 Task: Explore Airbnb accommodation in Jalalpur, Pakistan from 27th December, 2023 to 30th December, 2023 for 6 adults. Place can be entire room with 3 bedrooms having 3 beds and 3 bathrooms. Property type can be guest house.
Action: Mouse moved to (397, 117)
Screenshot: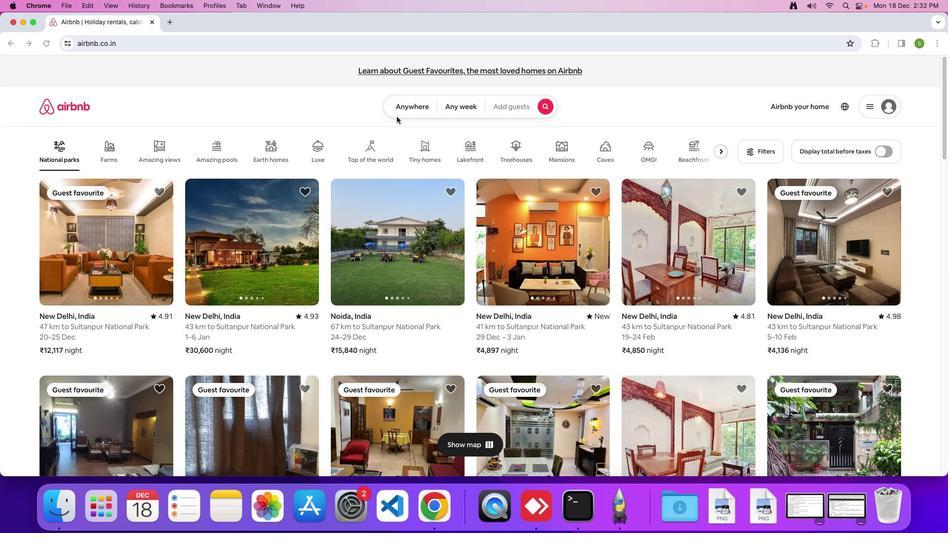 
Action: Mouse pressed left at (397, 117)
Screenshot: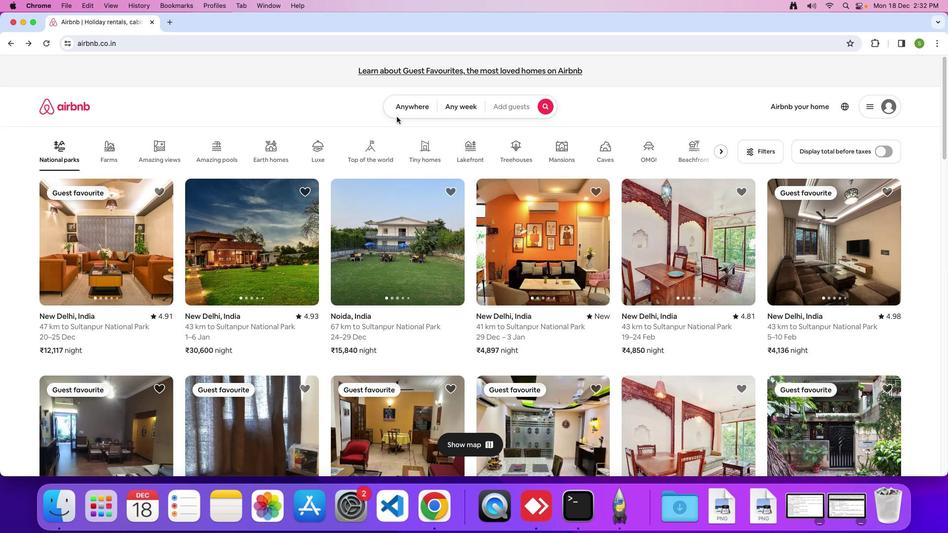 
Action: Mouse moved to (407, 109)
Screenshot: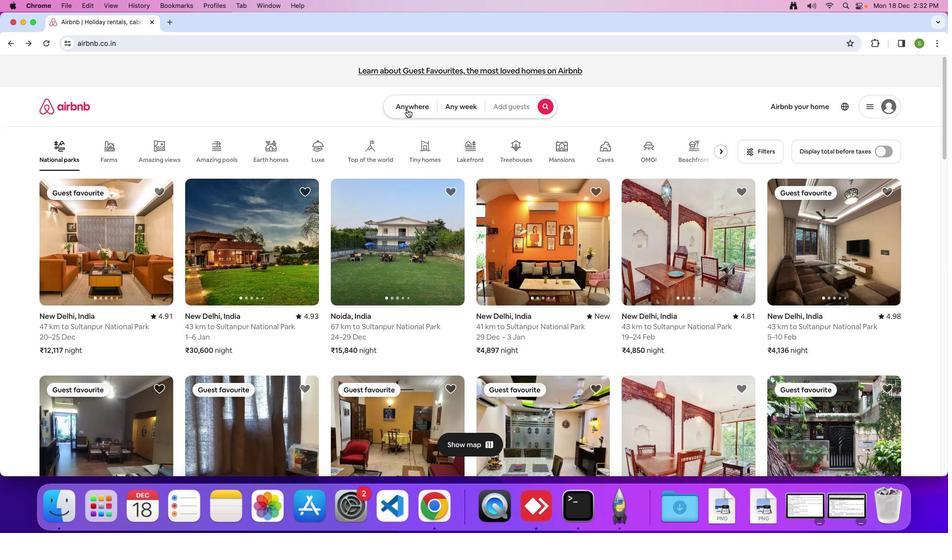 
Action: Mouse pressed left at (407, 109)
Screenshot: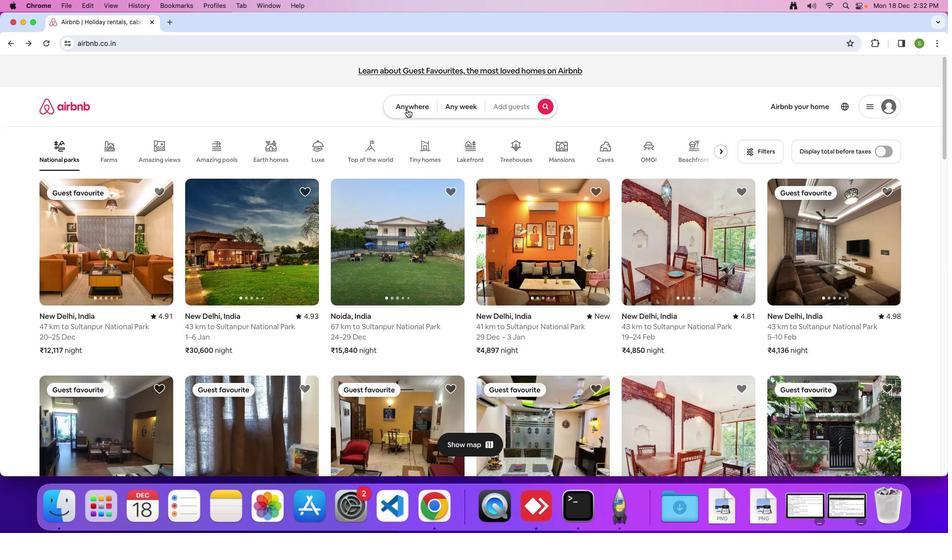 
Action: Mouse moved to (301, 140)
Screenshot: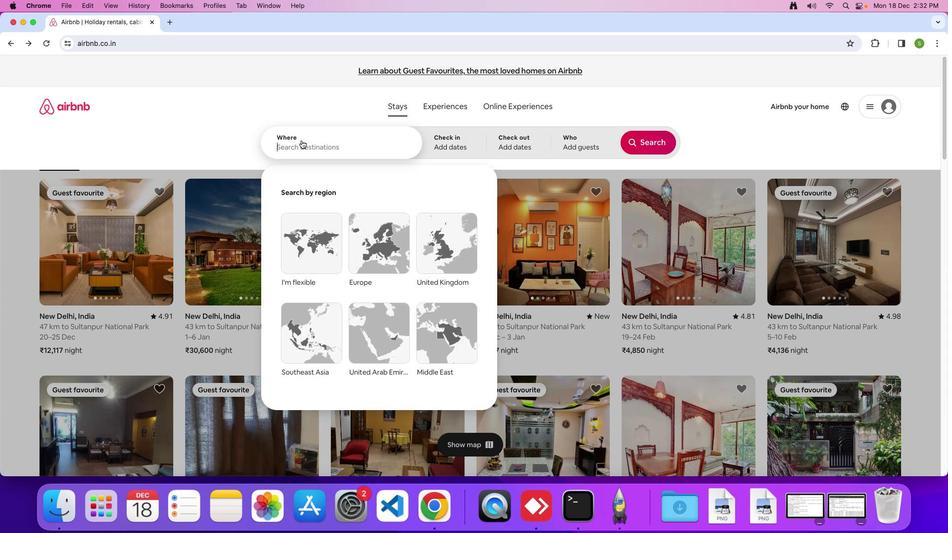 
Action: Mouse pressed left at (301, 140)
Screenshot: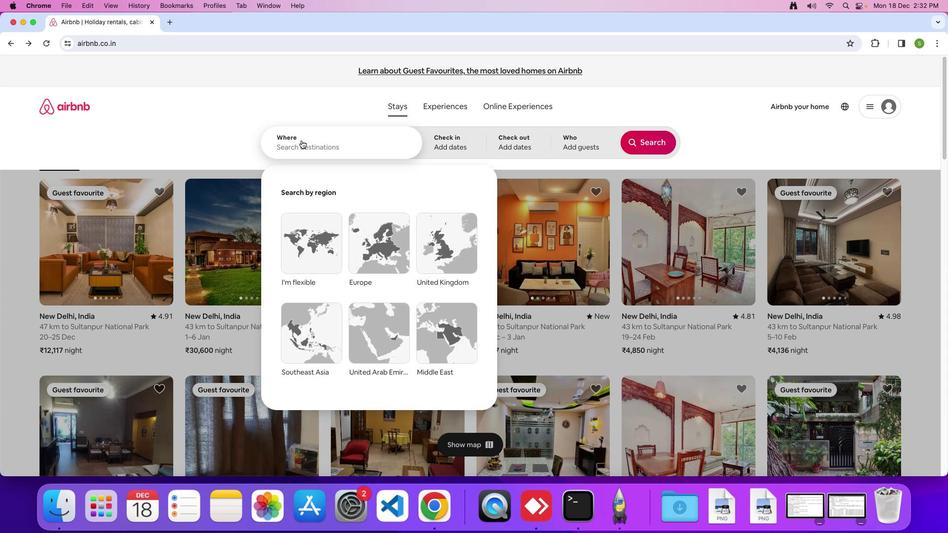 
Action: Key pressed 'J'Key.caps_lock'a''l''a''l''p''u''r'','Key.spaceKey.shift'P''a''k''i''s''t''a''n'Key.enter
Screenshot: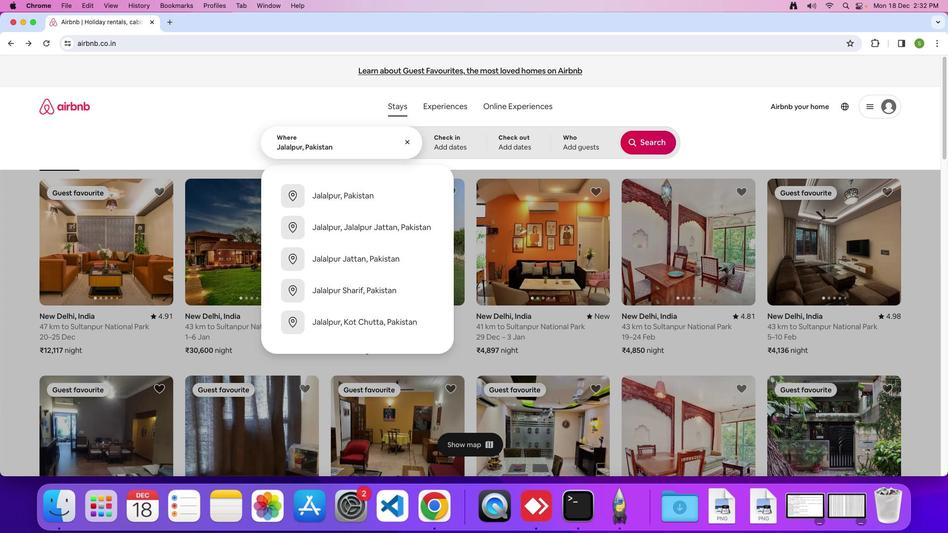 
Action: Mouse moved to (365, 358)
Screenshot: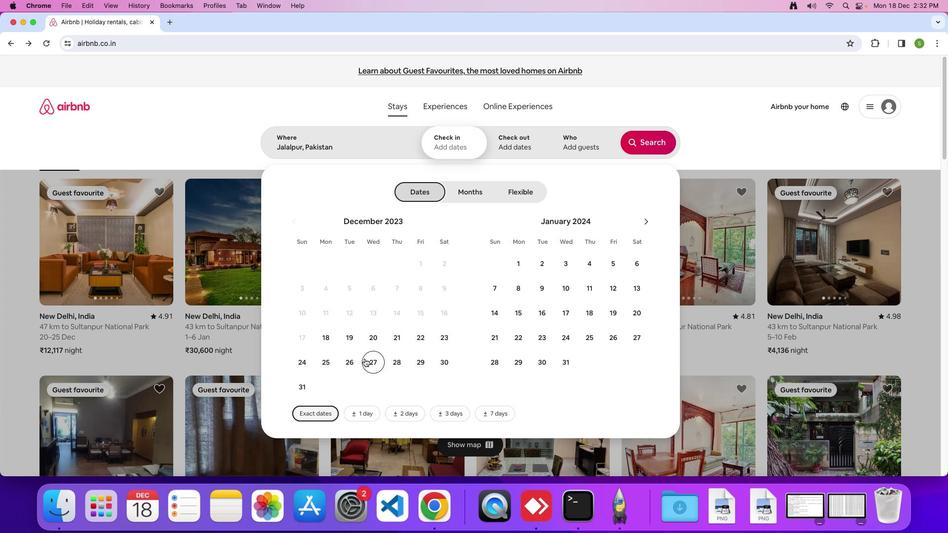 
Action: Mouse pressed left at (365, 358)
Screenshot: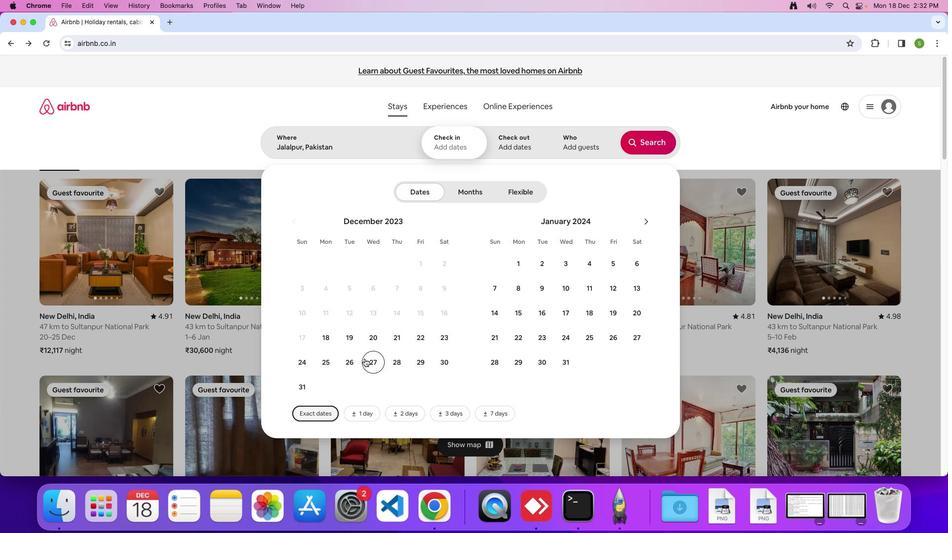 
Action: Mouse moved to (442, 369)
Screenshot: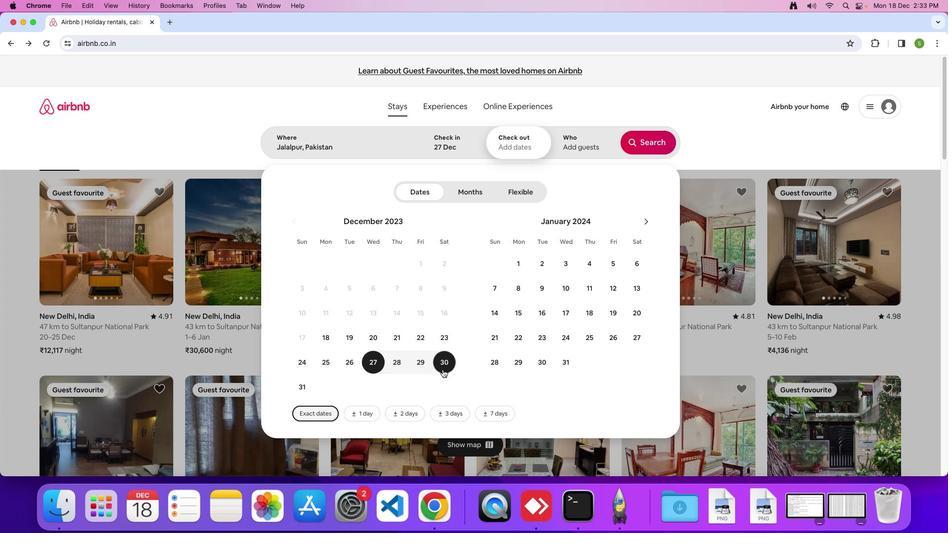
Action: Mouse pressed left at (442, 369)
Screenshot: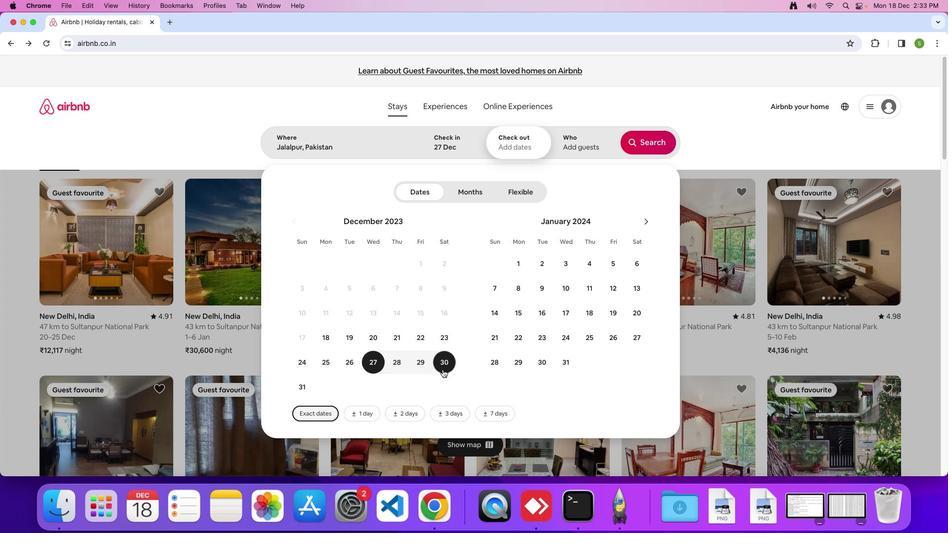 
Action: Mouse moved to (574, 145)
Screenshot: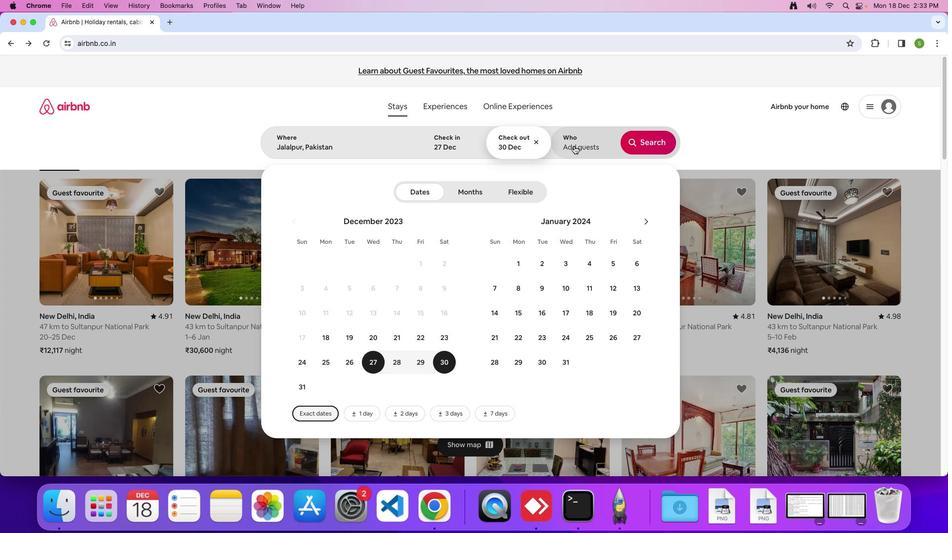 
Action: Mouse pressed left at (574, 145)
Screenshot: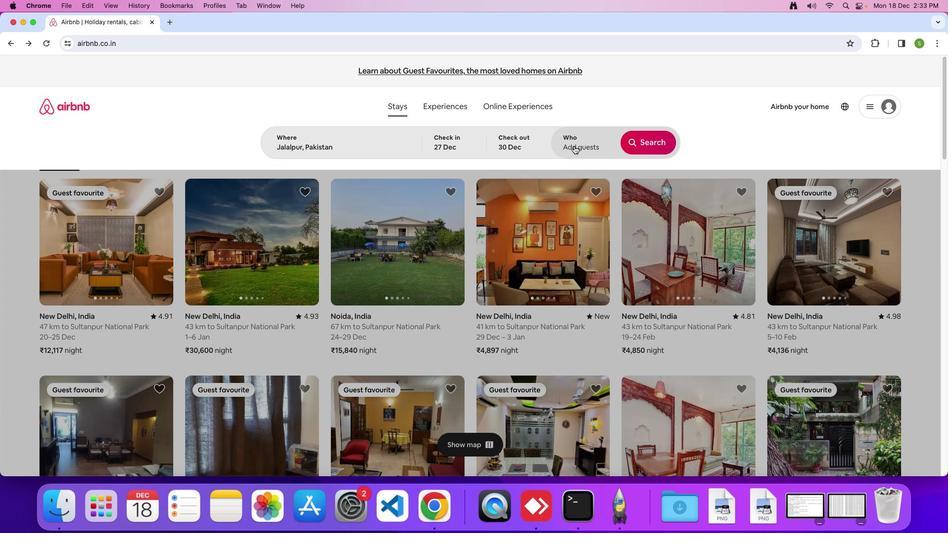
Action: Mouse moved to (651, 194)
Screenshot: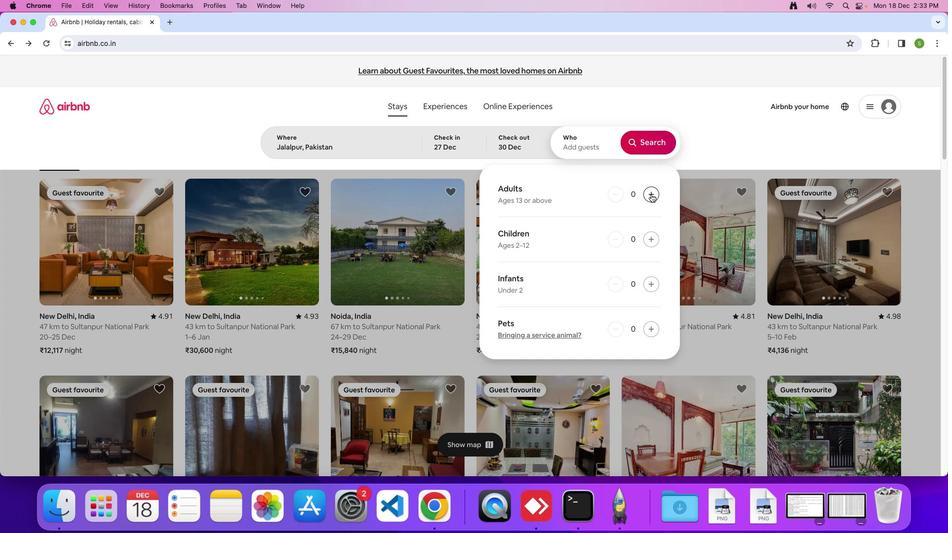
Action: Mouse pressed left at (651, 194)
Screenshot: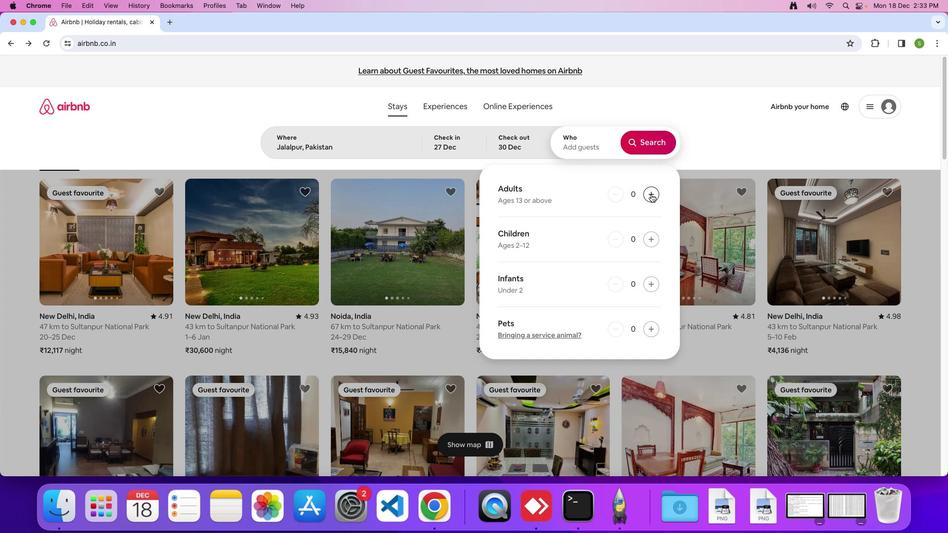
Action: Mouse moved to (651, 194)
Screenshot: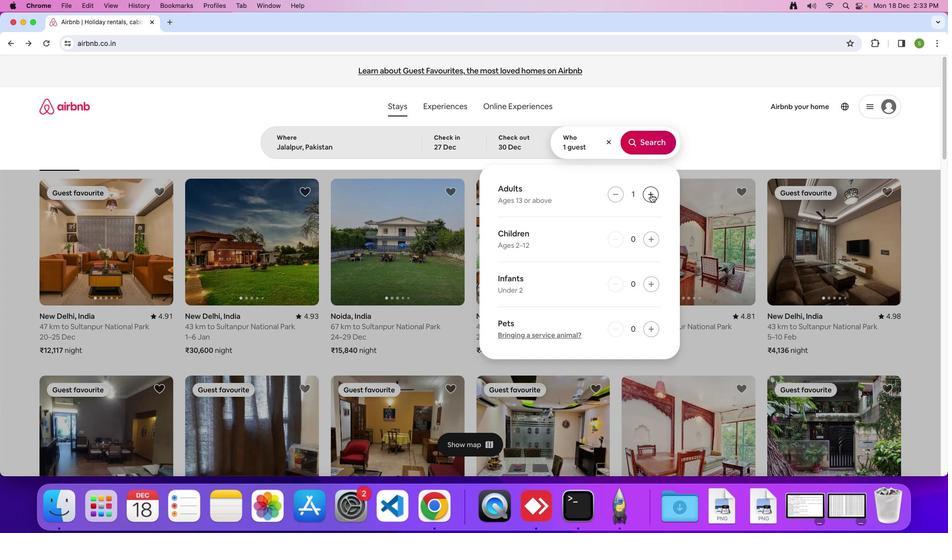 
Action: Mouse pressed left at (651, 194)
Screenshot: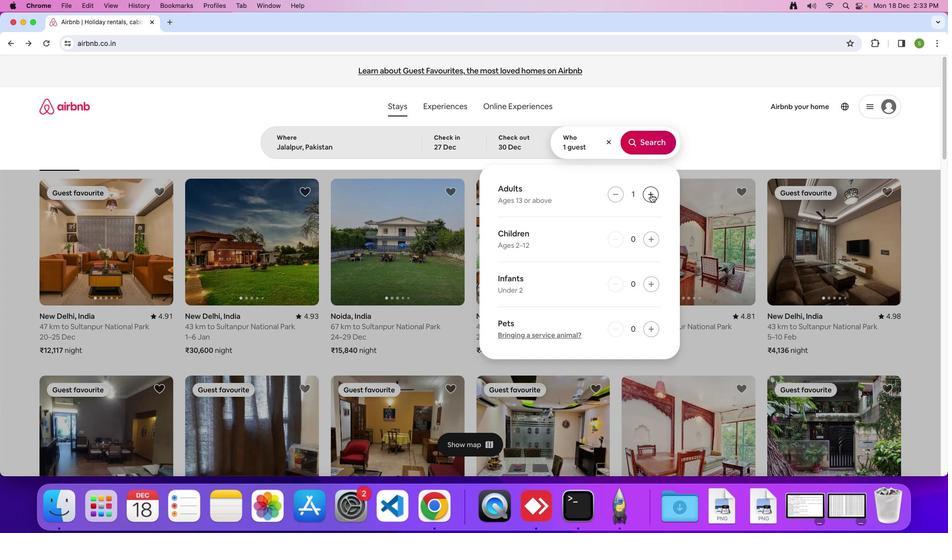 
Action: Mouse moved to (651, 194)
Screenshot: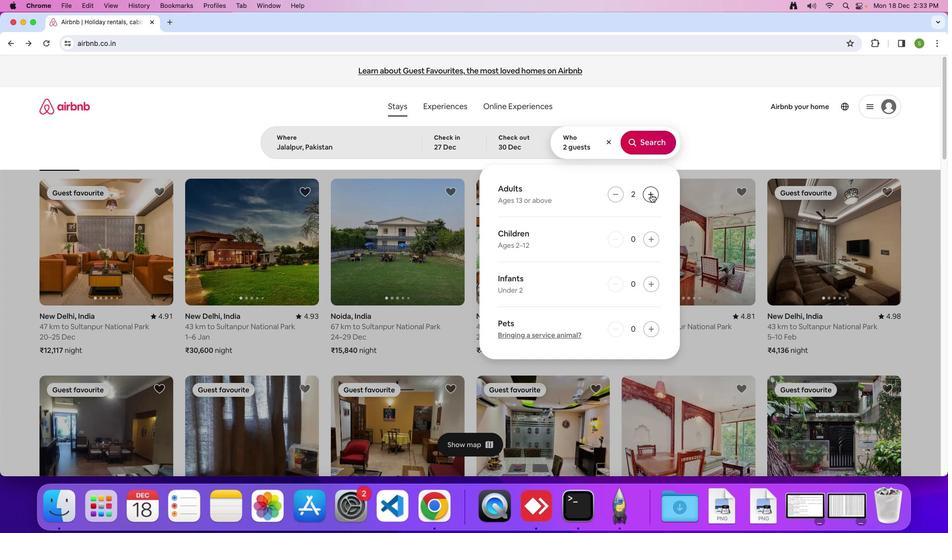 
Action: Mouse pressed left at (651, 194)
Screenshot: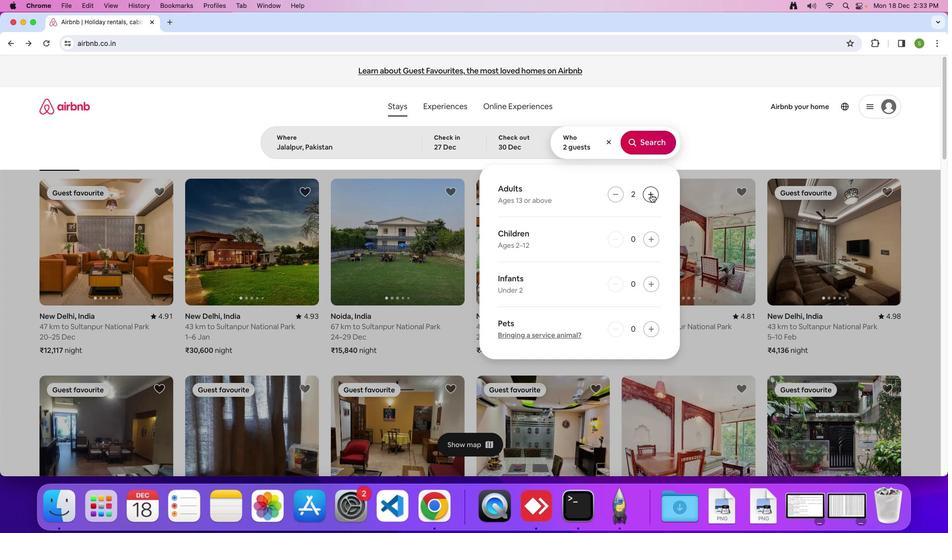 
Action: Mouse pressed left at (651, 194)
Screenshot: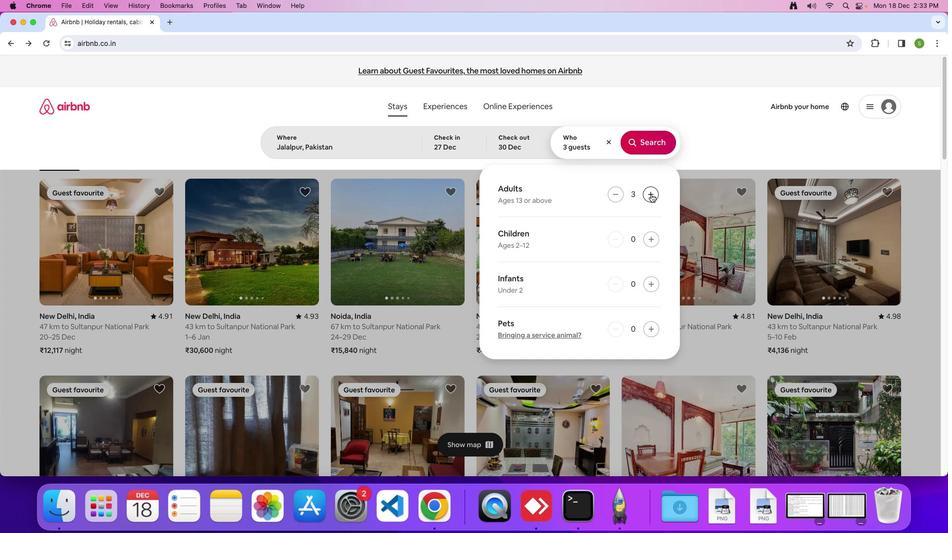 
Action: Mouse pressed left at (651, 194)
Screenshot: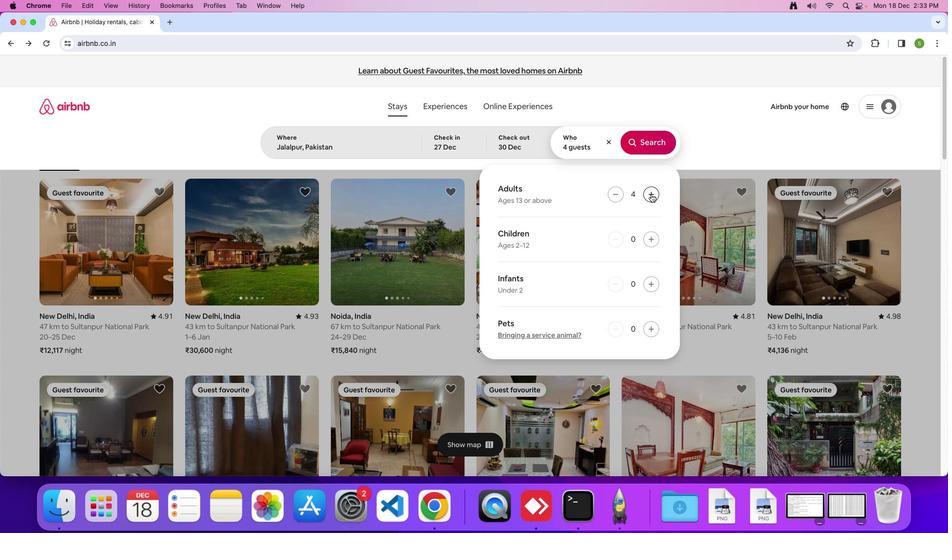 
Action: Mouse moved to (651, 194)
Screenshot: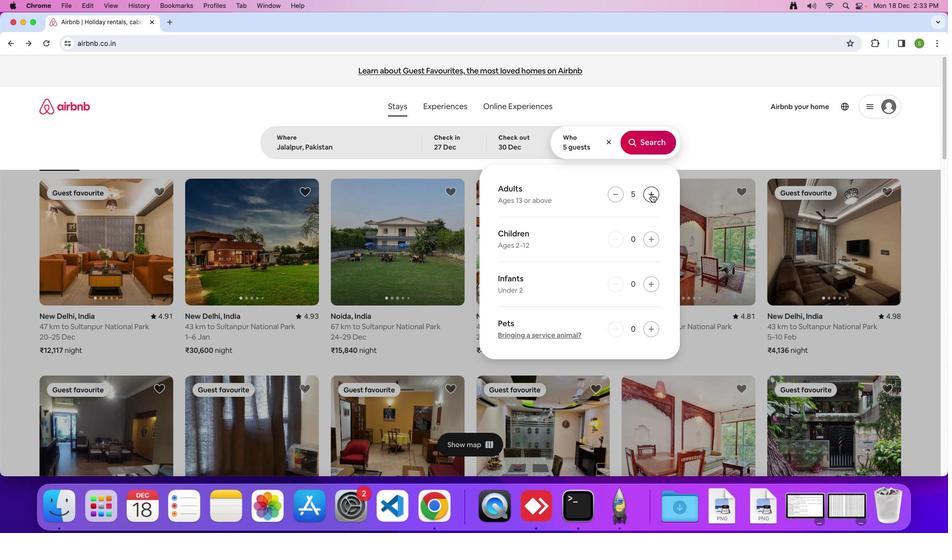 
Action: Mouse pressed left at (651, 194)
Screenshot: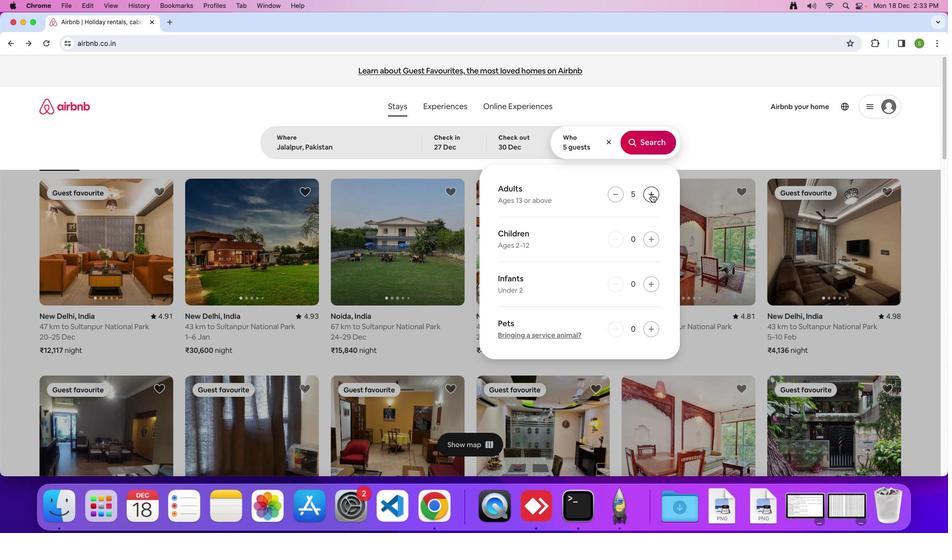 
Action: Mouse moved to (649, 146)
Screenshot: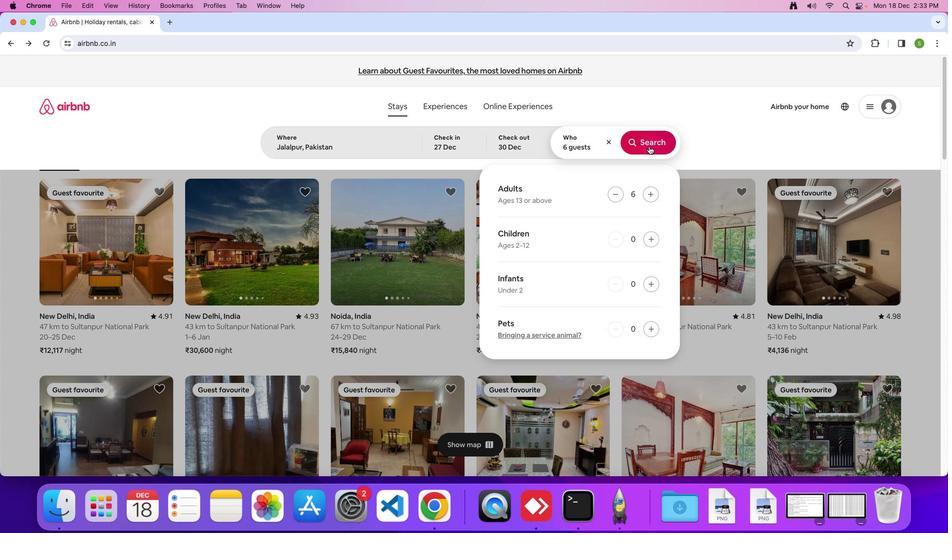 
Action: Mouse pressed left at (649, 146)
Screenshot: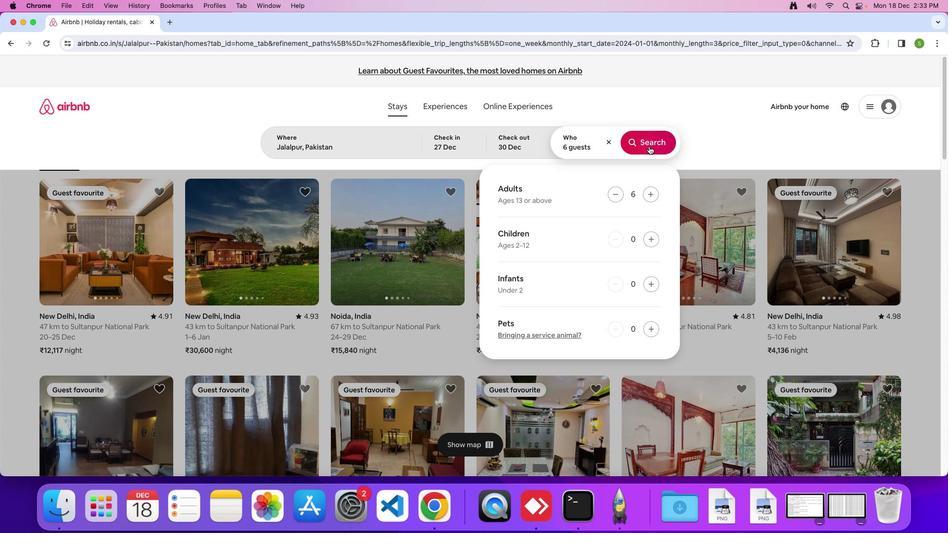 
Action: Mouse moved to (798, 117)
Screenshot: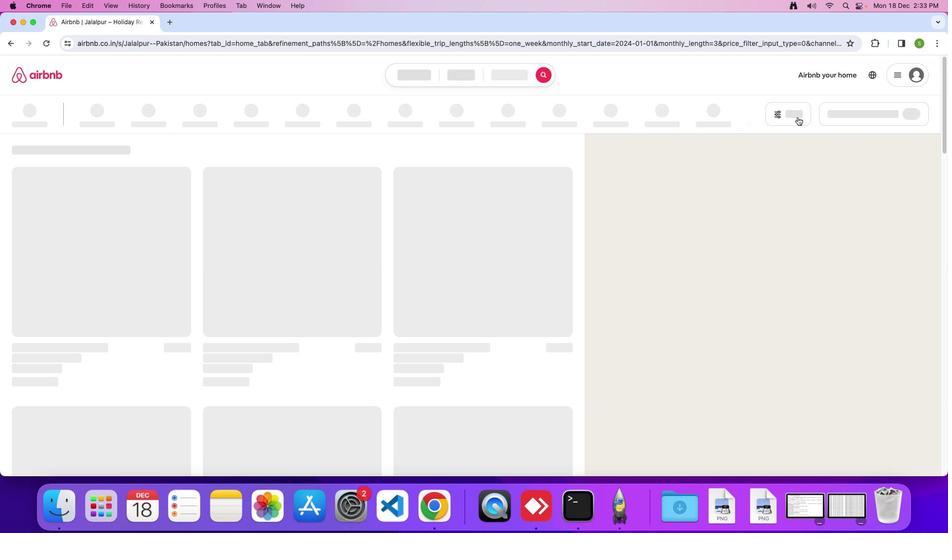 
Action: Mouse pressed left at (798, 117)
Screenshot: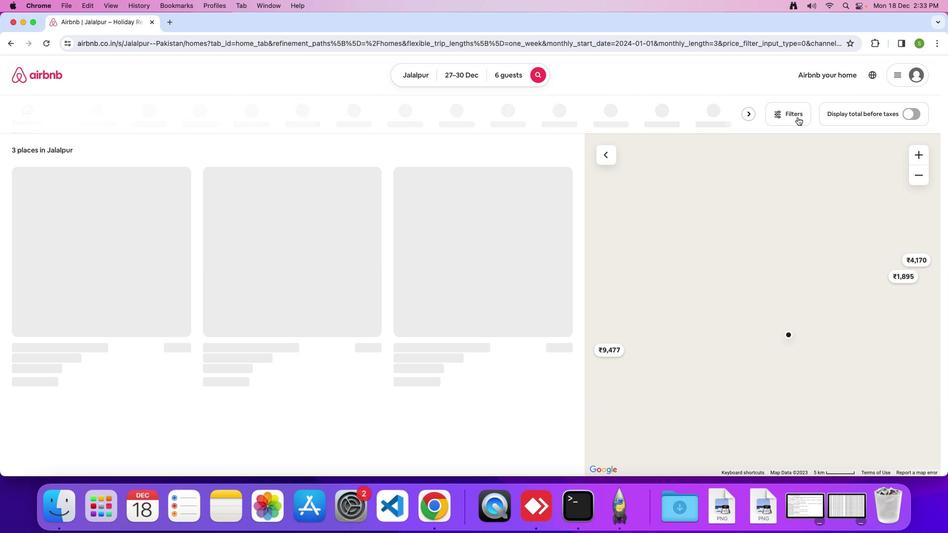 
Action: Mouse moved to (498, 295)
Screenshot: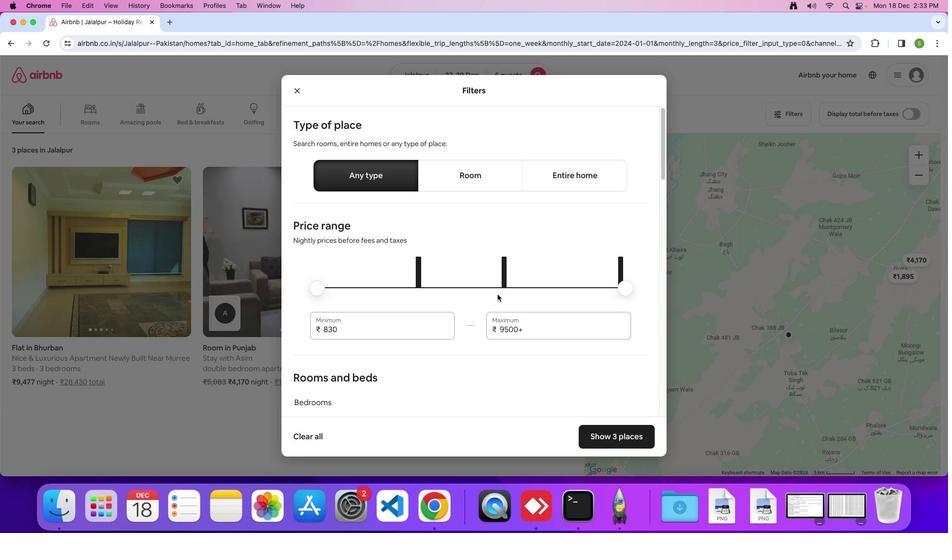 
Action: Mouse scrolled (498, 295) with delta (0, 0)
Screenshot: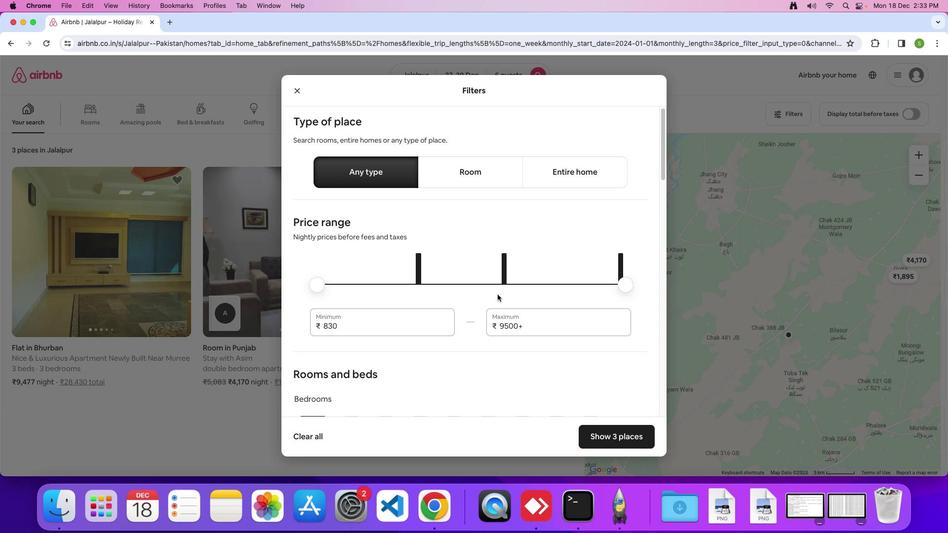 
Action: Mouse scrolled (498, 295) with delta (0, 0)
Screenshot: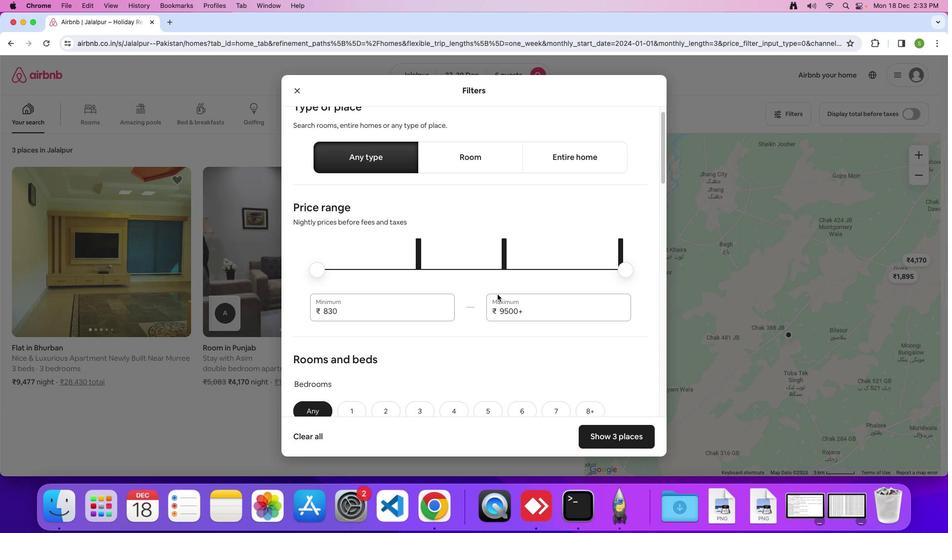 
Action: Mouse scrolled (498, 295) with delta (0, 0)
Screenshot: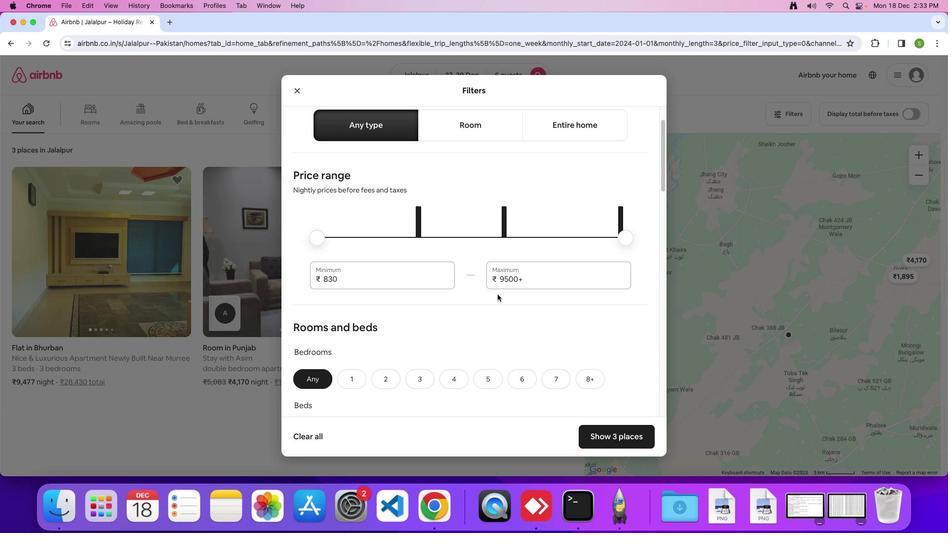 
Action: Mouse moved to (498, 295)
Screenshot: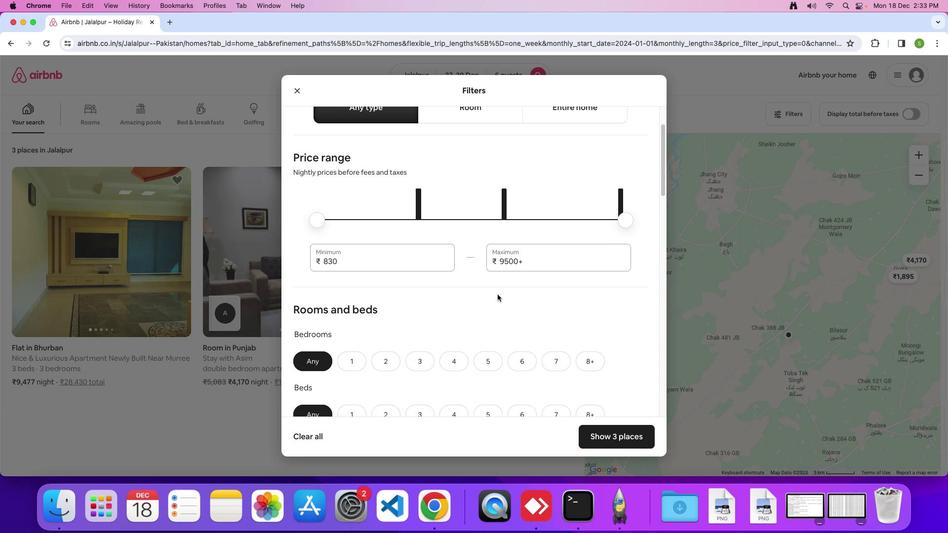 
Action: Mouse scrolled (498, 295) with delta (0, 0)
Screenshot: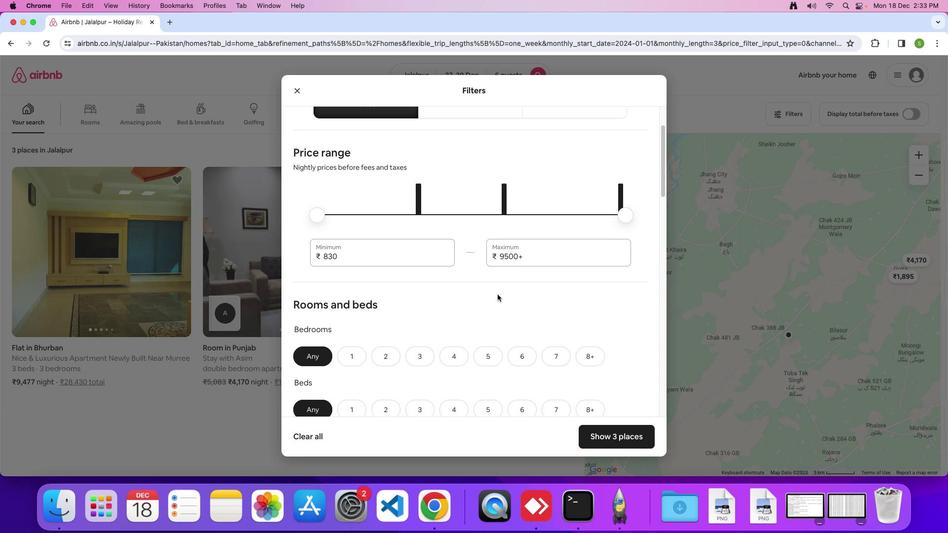 
Action: Mouse scrolled (498, 295) with delta (0, 0)
Screenshot: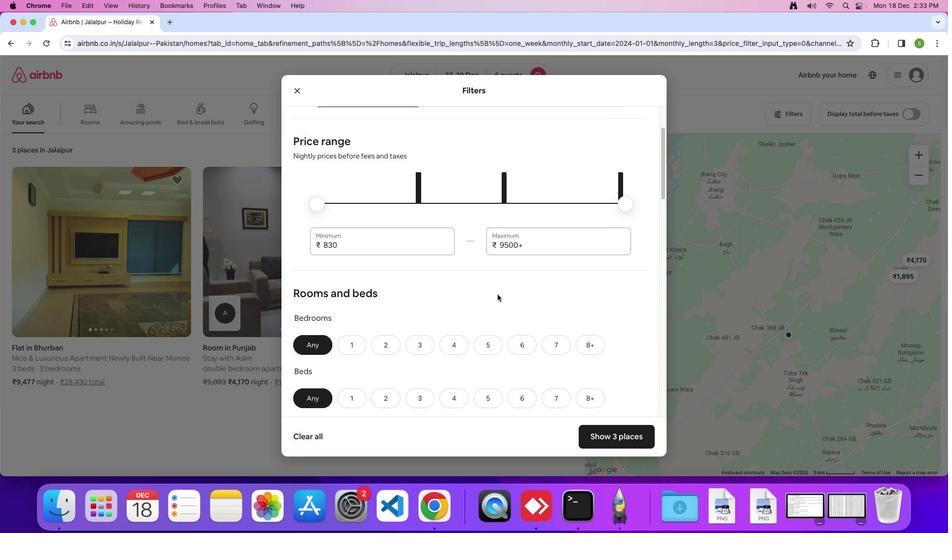 
Action: Mouse scrolled (498, 295) with delta (0, 0)
Screenshot: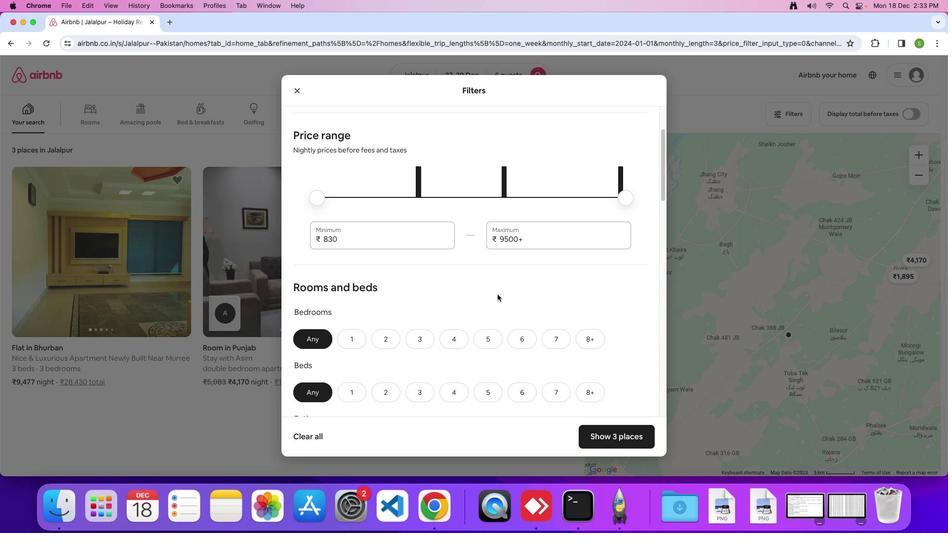 
Action: Mouse scrolled (498, 295) with delta (0, 0)
Screenshot: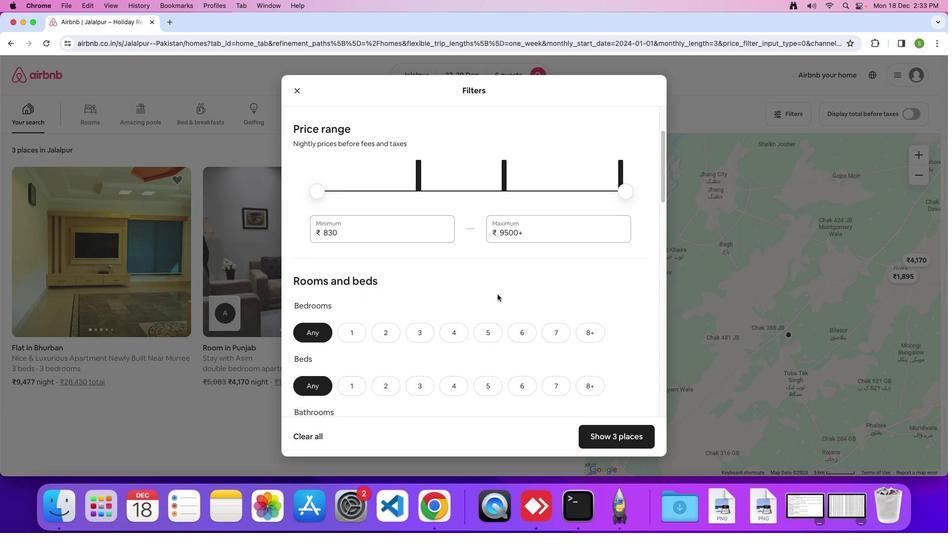 
Action: Mouse scrolled (498, 295) with delta (0, 0)
Screenshot: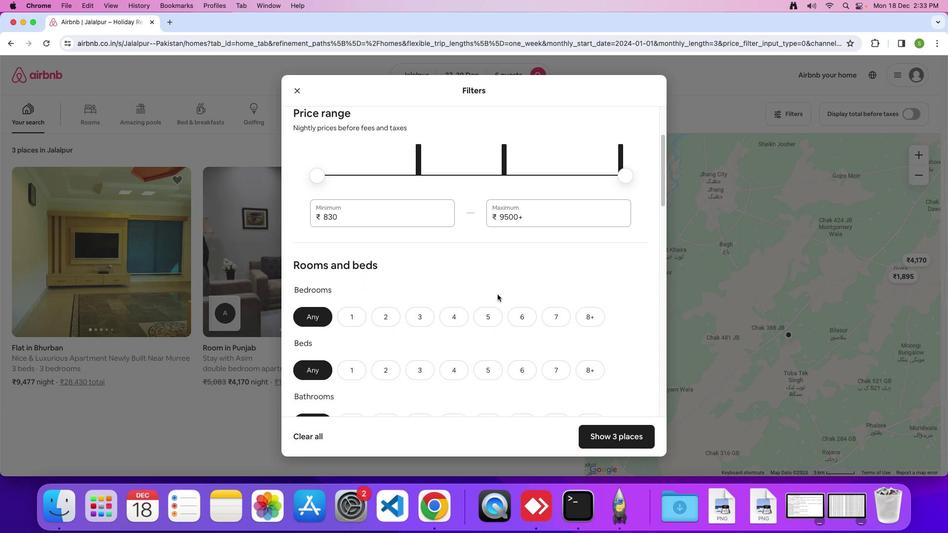 
Action: Mouse scrolled (498, 295) with delta (0, 0)
Screenshot: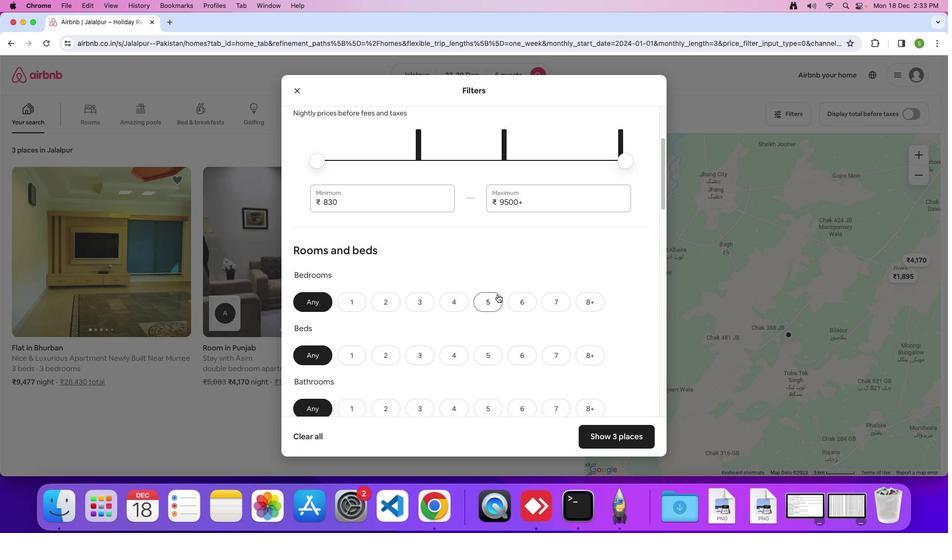 
Action: Mouse scrolled (498, 295) with delta (0, 0)
Screenshot: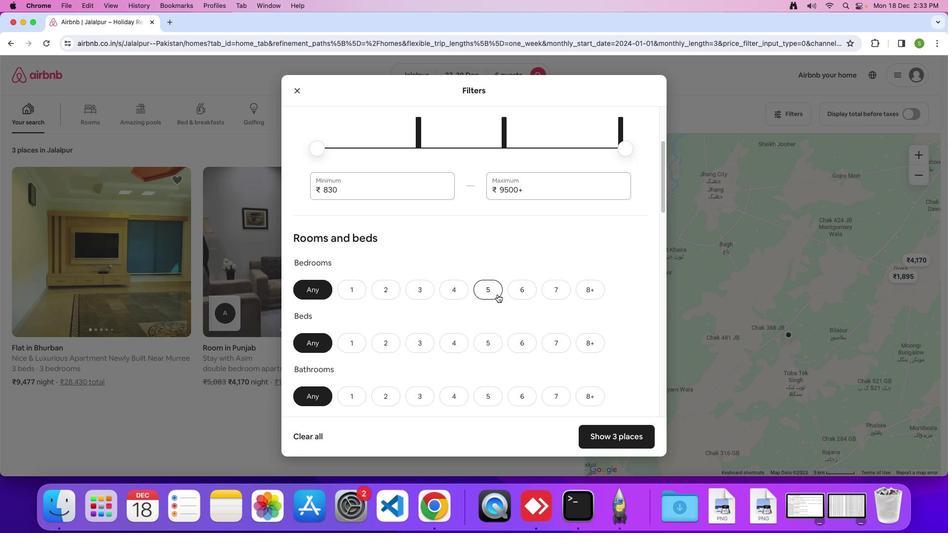 
Action: Mouse scrolled (498, 295) with delta (0, 0)
Screenshot: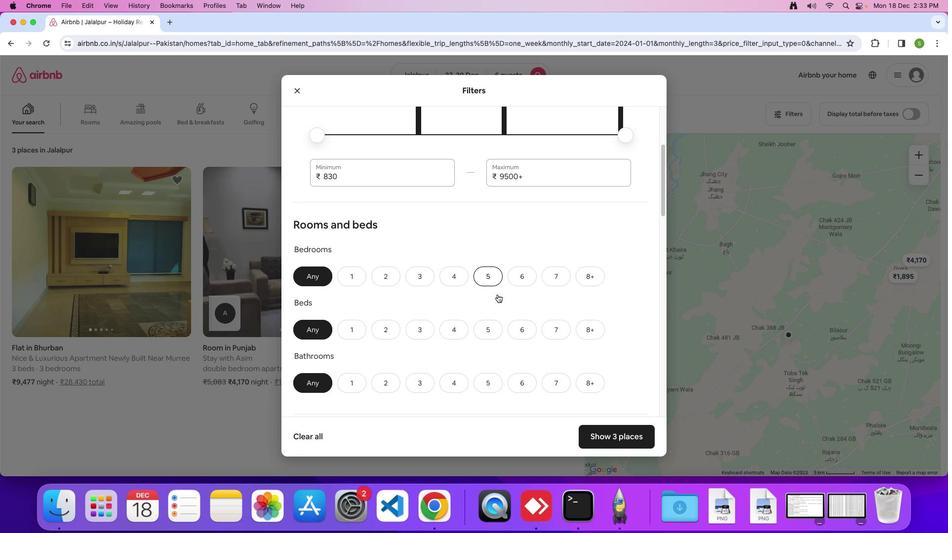 
Action: Mouse scrolled (498, 295) with delta (0, 0)
Screenshot: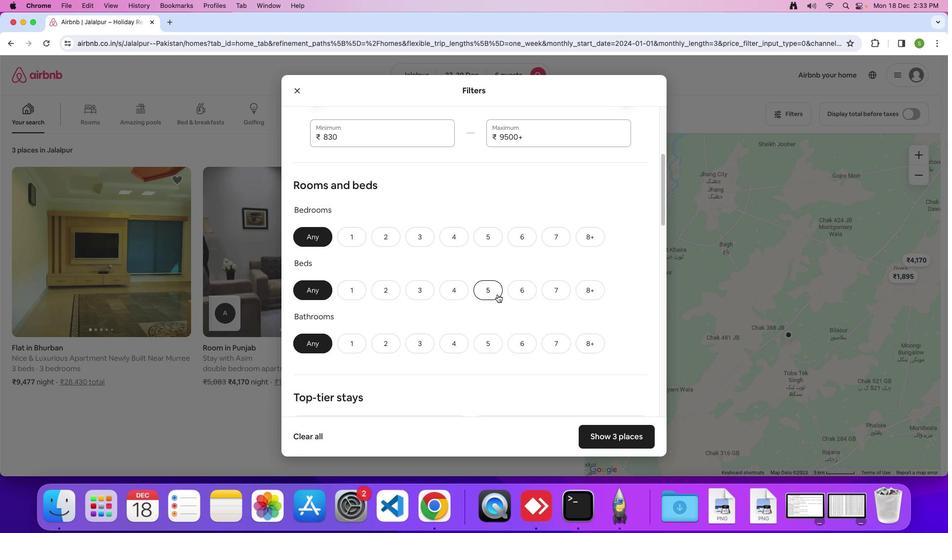 
Action: Mouse scrolled (498, 295) with delta (0, 0)
Screenshot: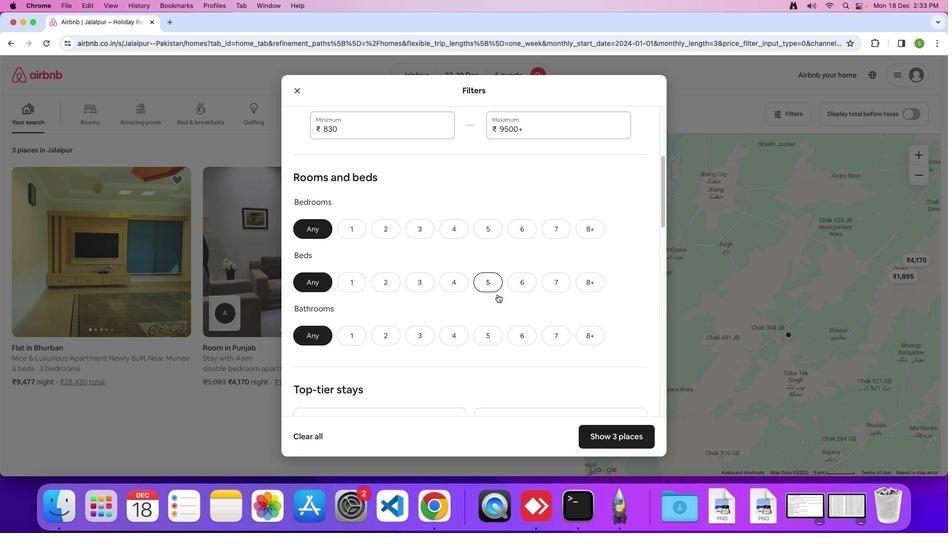 
Action: Mouse moved to (425, 226)
Screenshot: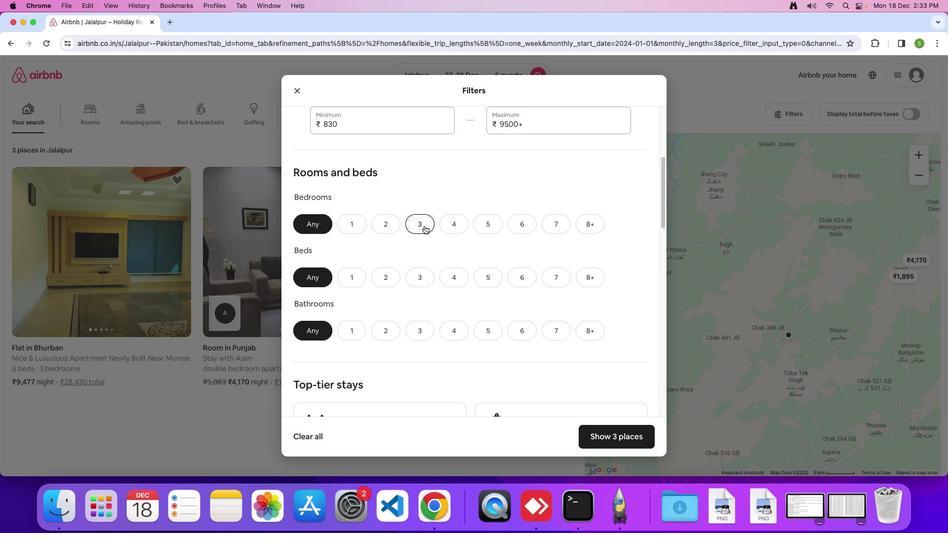 
Action: Mouse pressed left at (425, 226)
Screenshot: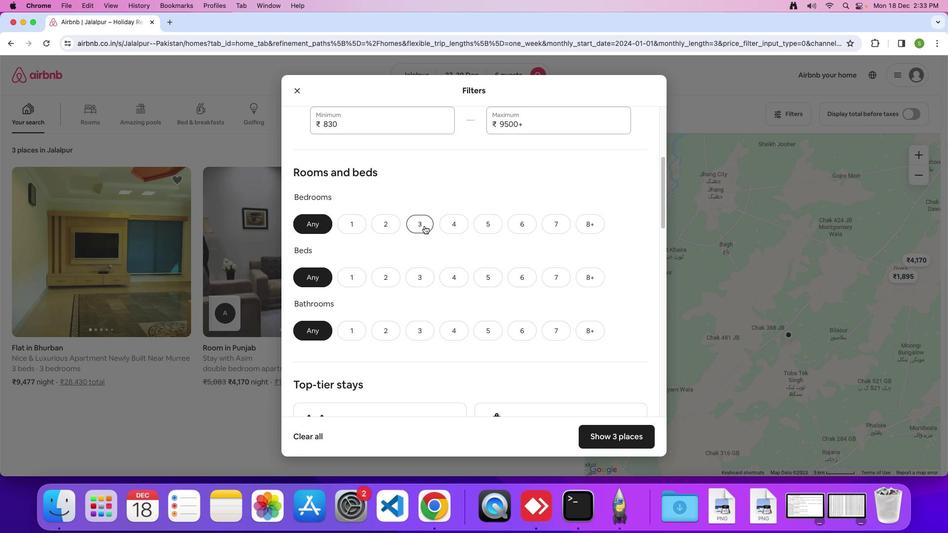 
Action: Mouse moved to (429, 274)
Screenshot: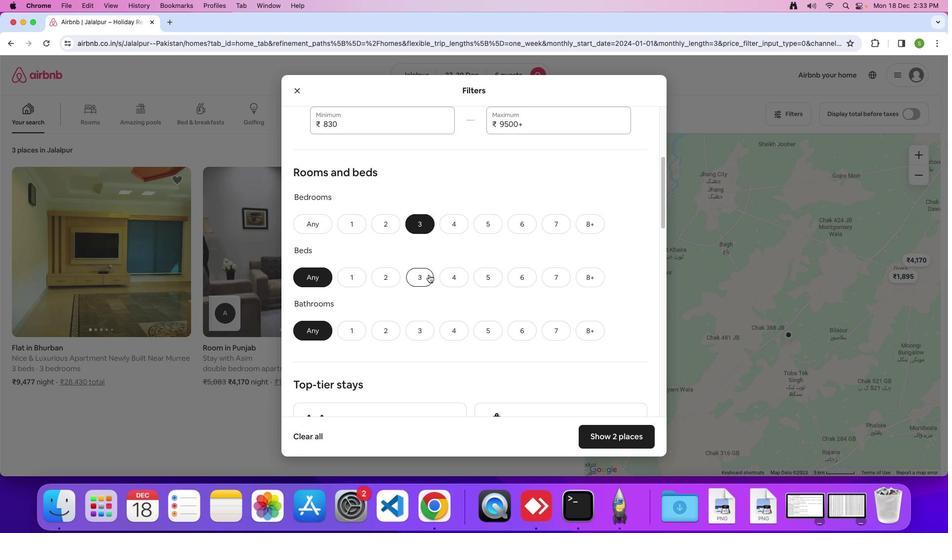 
Action: Mouse pressed left at (429, 274)
Screenshot: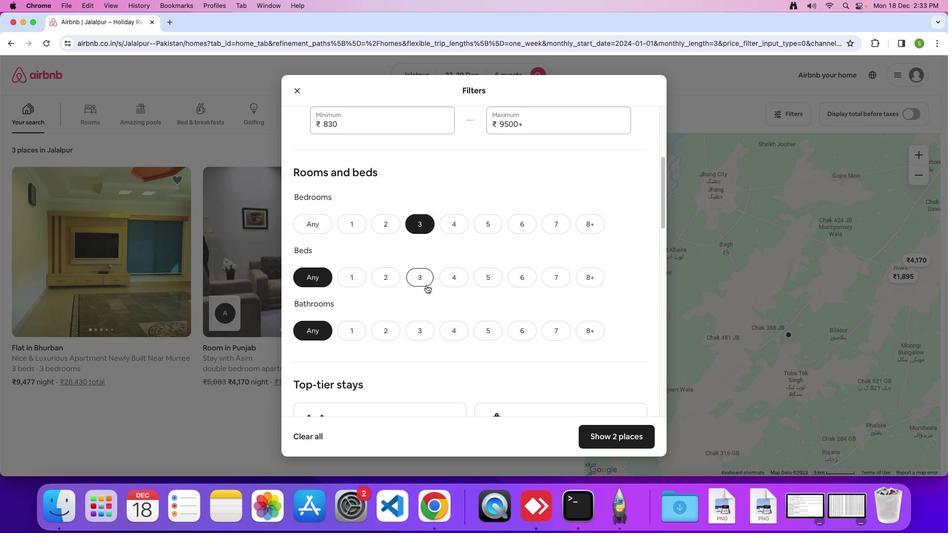 
Action: Mouse moved to (419, 335)
Screenshot: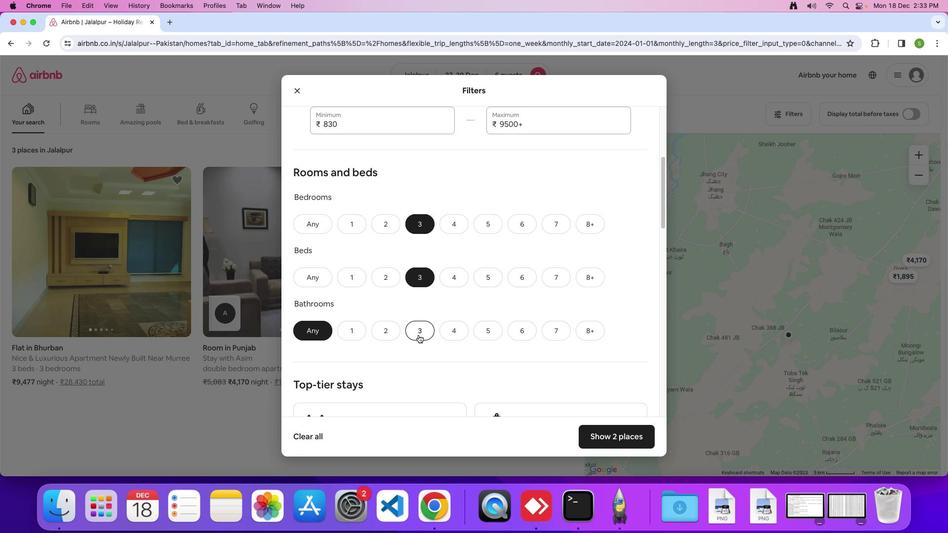 
Action: Mouse pressed left at (419, 335)
Screenshot: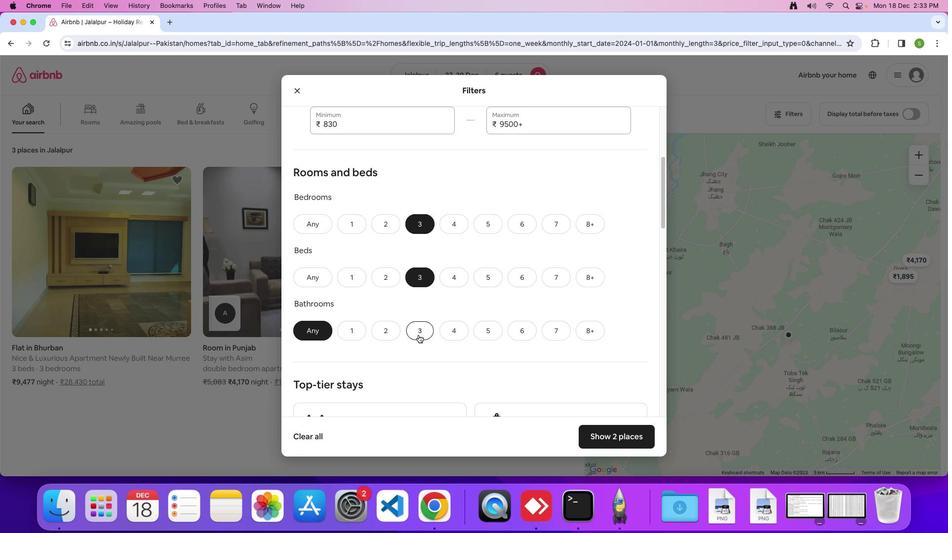 
Action: Mouse moved to (503, 286)
Screenshot: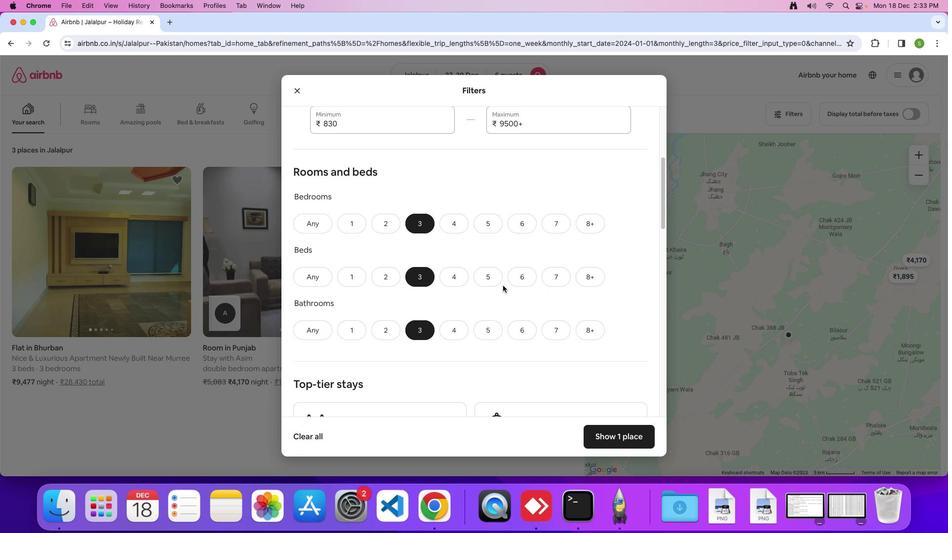 
Action: Mouse scrolled (503, 286) with delta (0, 0)
Screenshot: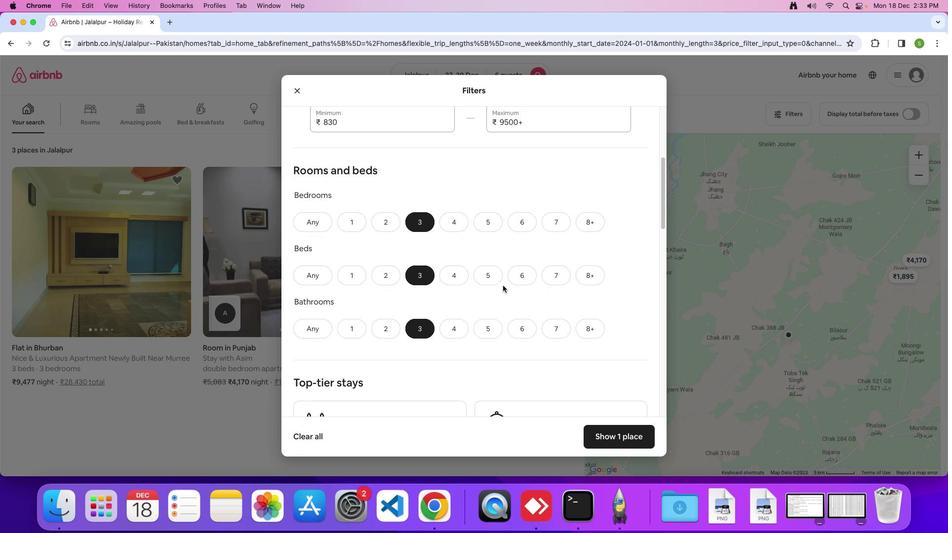 
Action: Mouse scrolled (503, 286) with delta (0, 0)
Screenshot: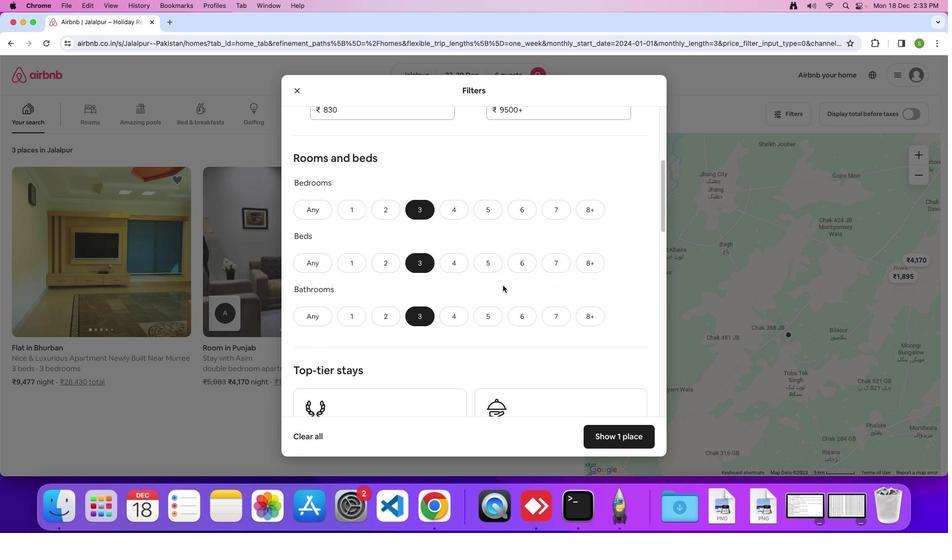 
Action: Mouse scrolled (503, 286) with delta (0, 0)
Screenshot: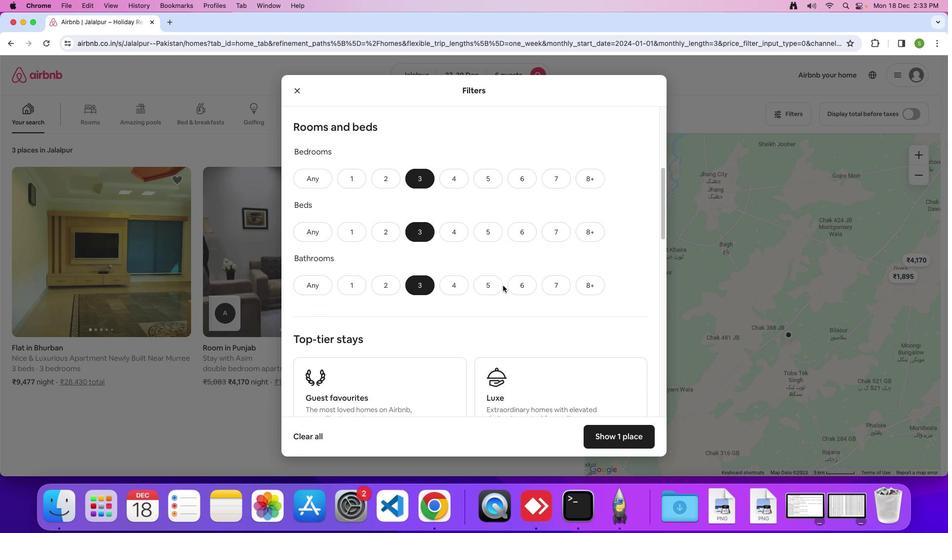 
Action: Mouse moved to (503, 286)
Screenshot: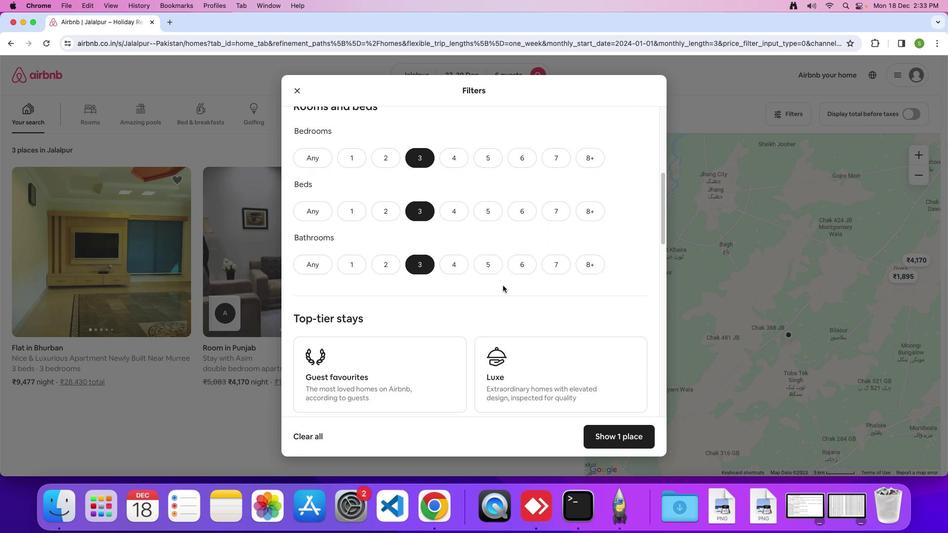 
Action: Mouse scrolled (503, 286) with delta (0, 0)
Screenshot: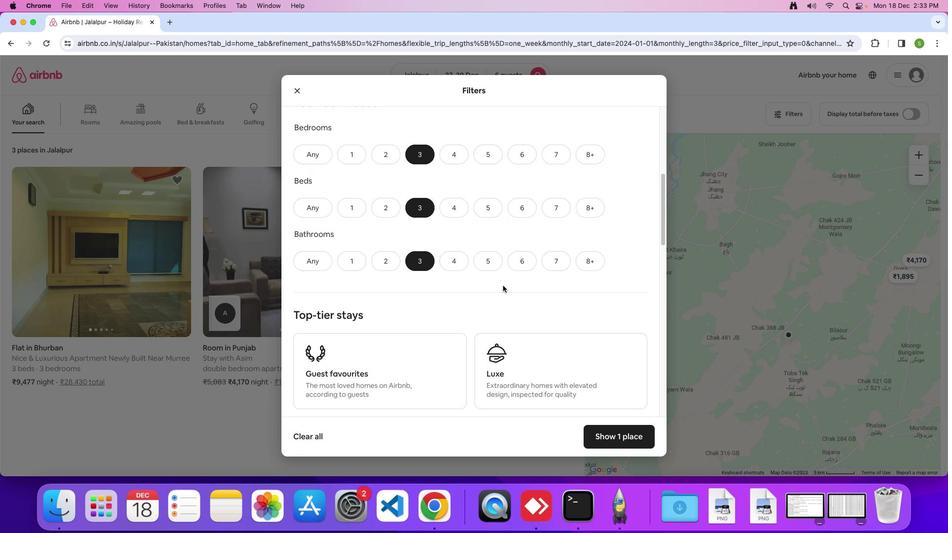 
Action: Mouse scrolled (503, 286) with delta (0, 0)
Screenshot: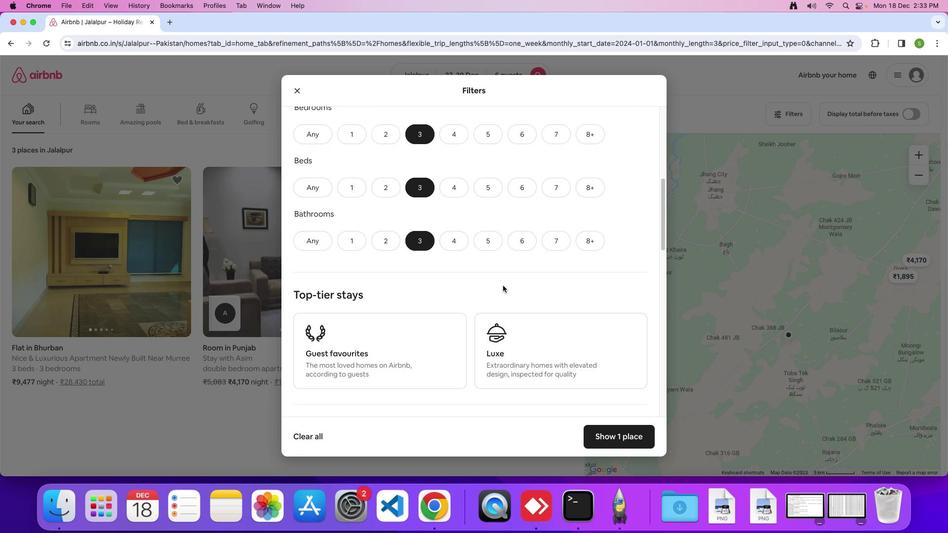 
Action: Mouse scrolled (503, 286) with delta (0, 0)
Screenshot: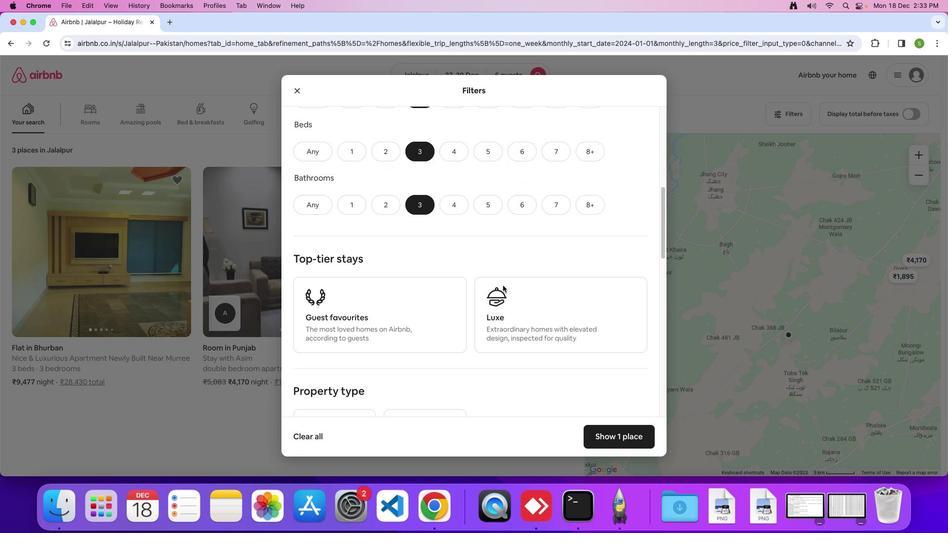 
Action: Mouse scrolled (503, 286) with delta (0, 0)
Screenshot: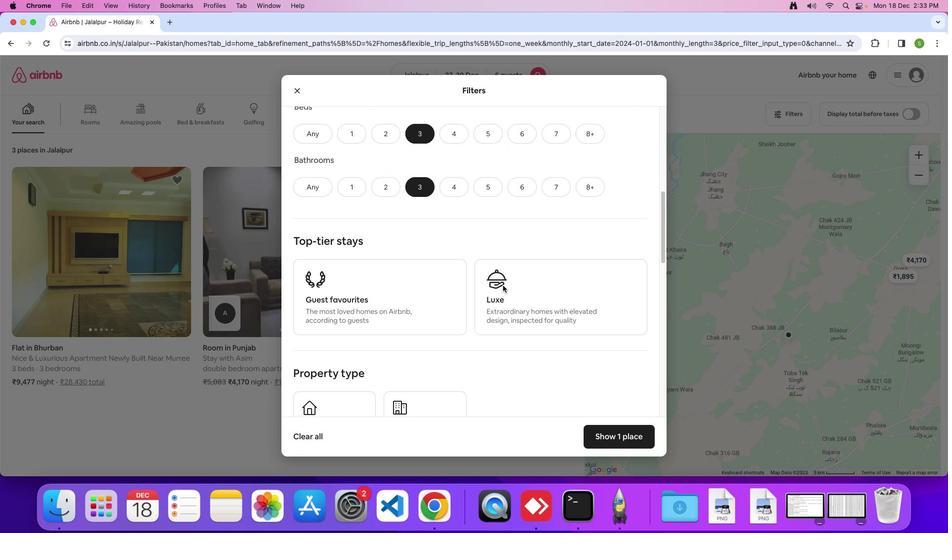
Action: Mouse scrolled (503, 286) with delta (0, 0)
Screenshot: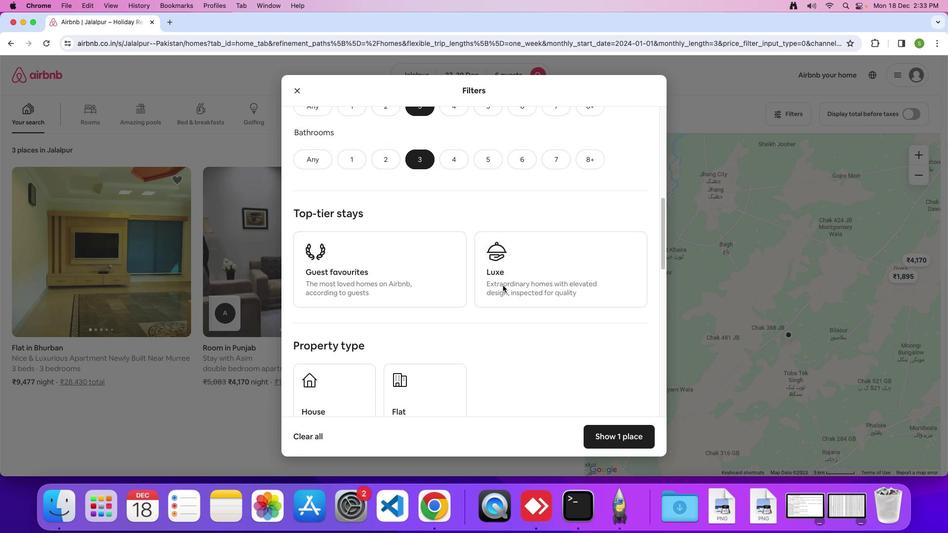 
Action: Mouse scrolled (503, 286) with delta (0, 0)
Screenshot: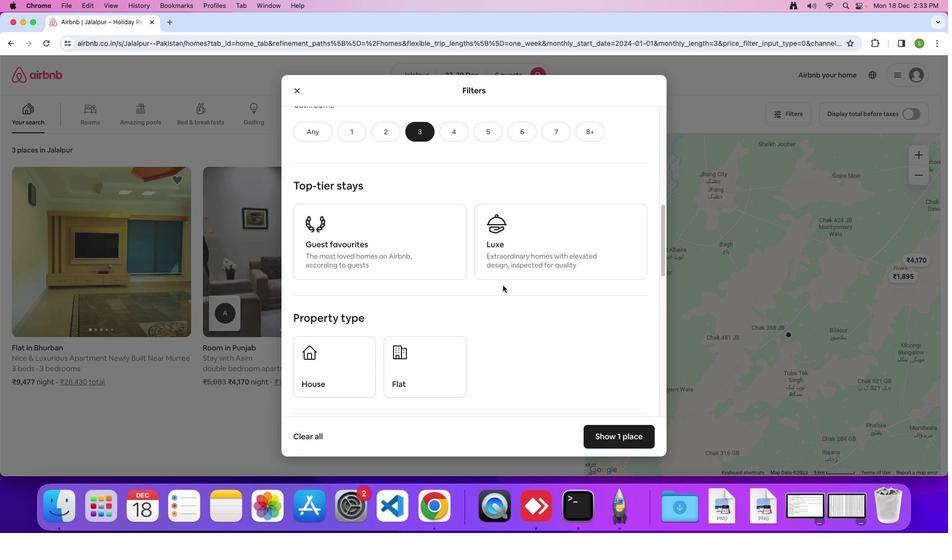 
Action: Mouse scrolled (503, 286) with delta (0, 0)
Screenshot: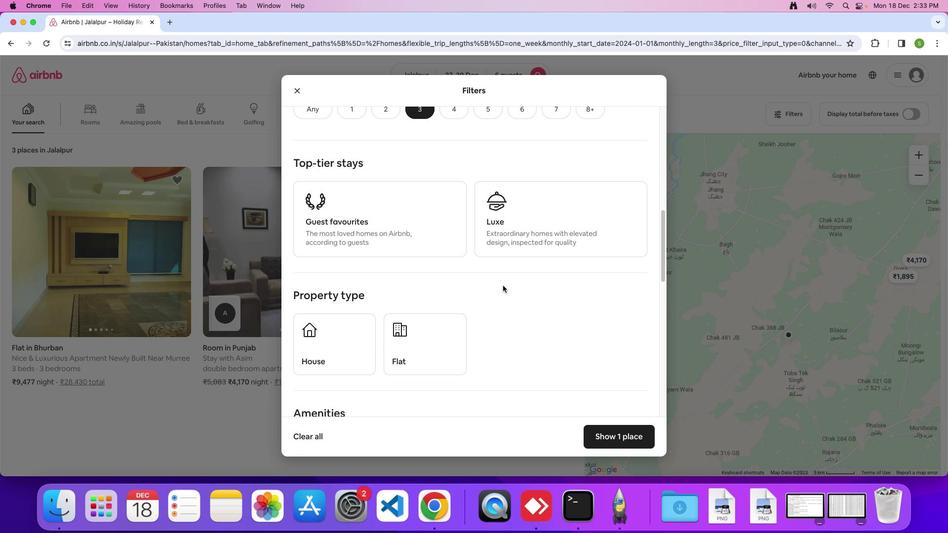 
Action: Mouse scrolled (503, 286) with delta (0, 0)
Screenshot: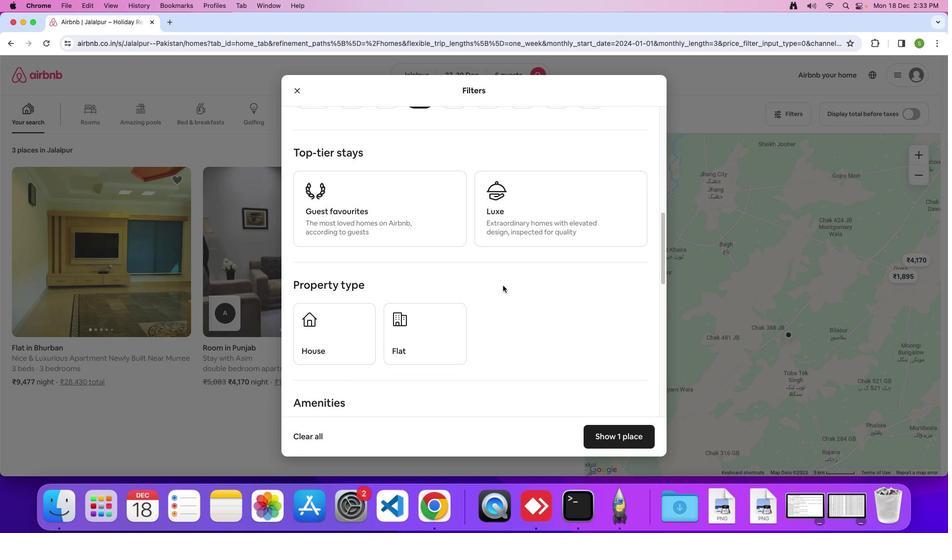 
Action: Mouse scrolled (503, 286) with delta (0, 0)
Screenshot: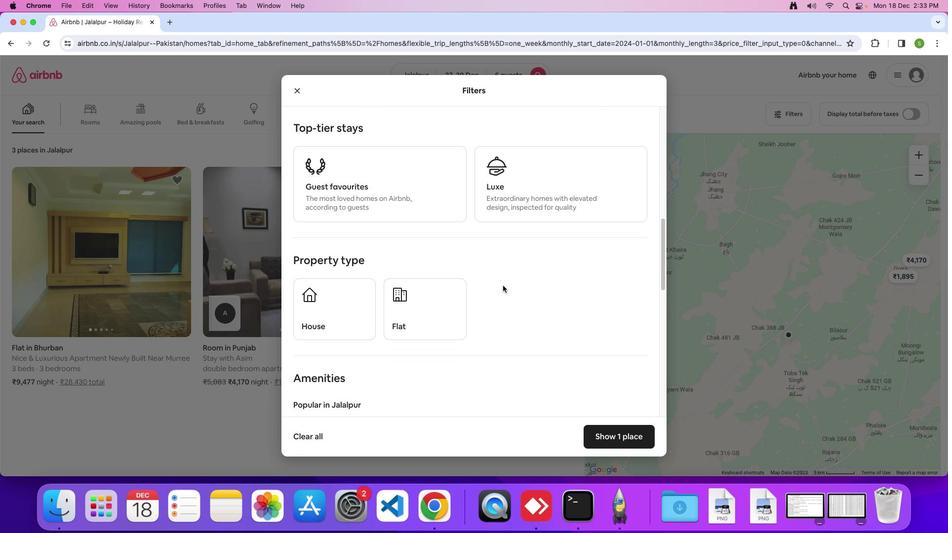 
Action: Mouse scrolled (503, 286) with delta (0, 0)
Screenshot: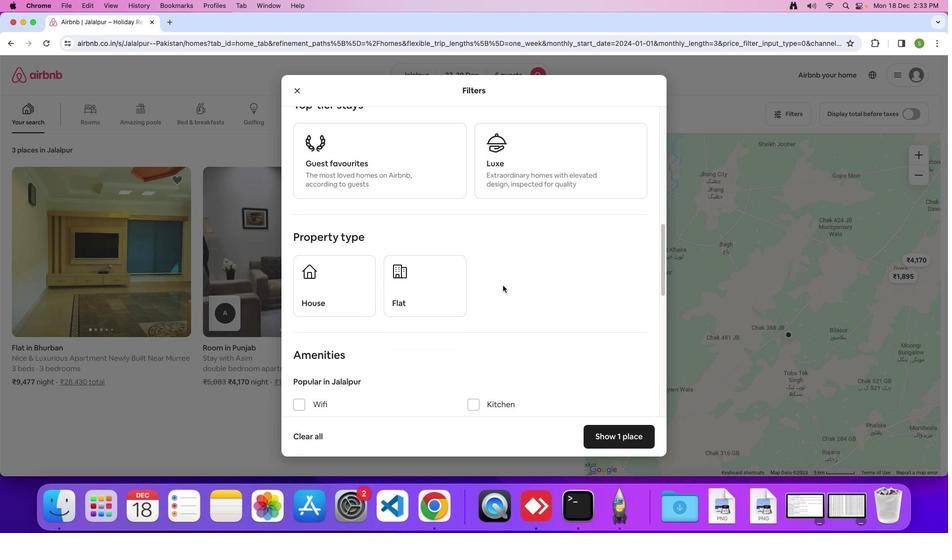 
Action: Mouse scrolled (503, 286) with delta (0, 0)
Screenshot: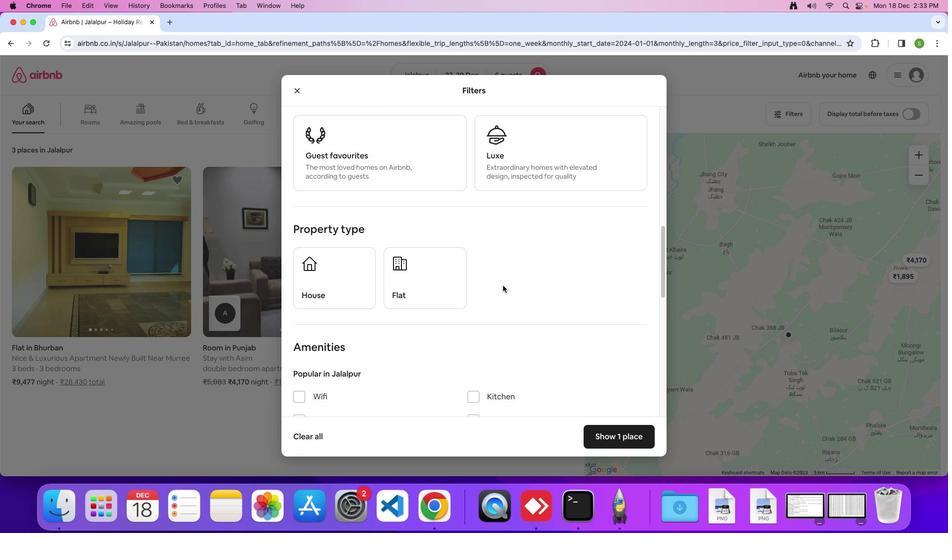 
Action: Mouse scrolled (503, 286) with delta (0, 0)
Screenshot: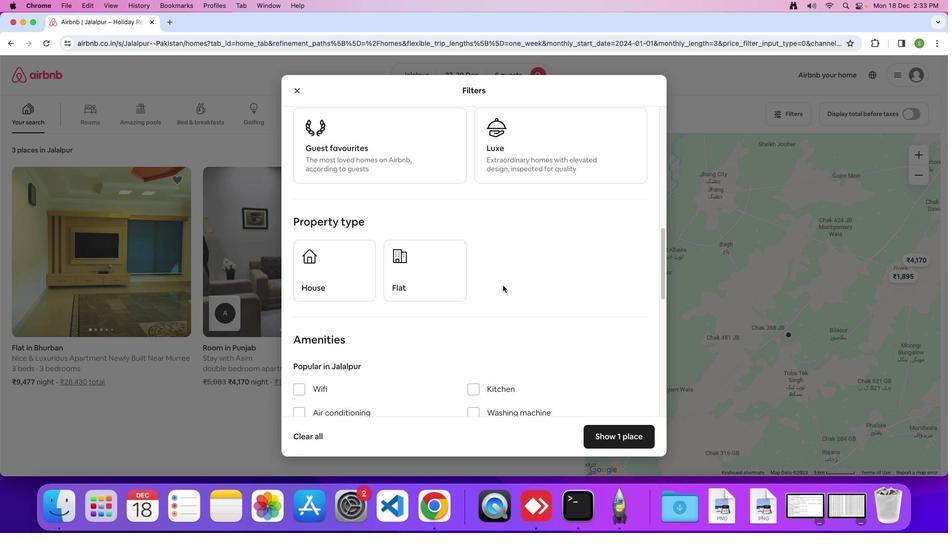 
Action: Mouse scrolled (503, 286) with delta (0, 0)
Screenshot: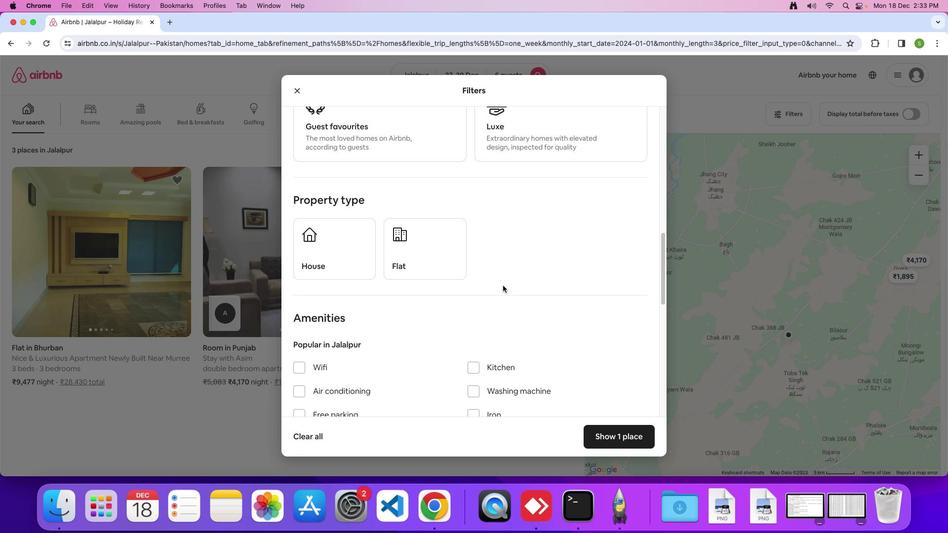 
Action: Mouse scrolled (503, 286) with delta (0, 0)
Screenshot: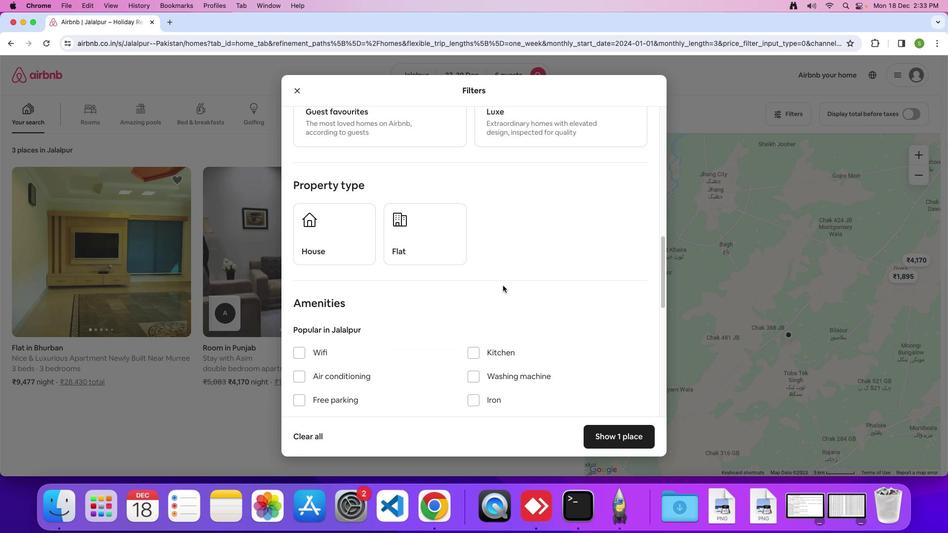 
Action: Mouse scrolled (503, 286) with delta (0, 0)
Screenshot: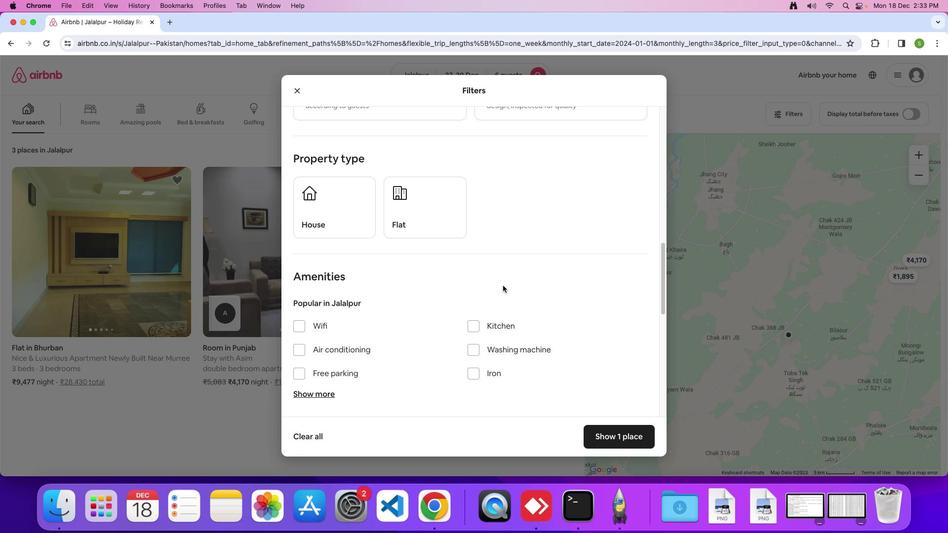 
Action: Mouse scrolled (503, 286) with delta (0, 0)
Screenshot: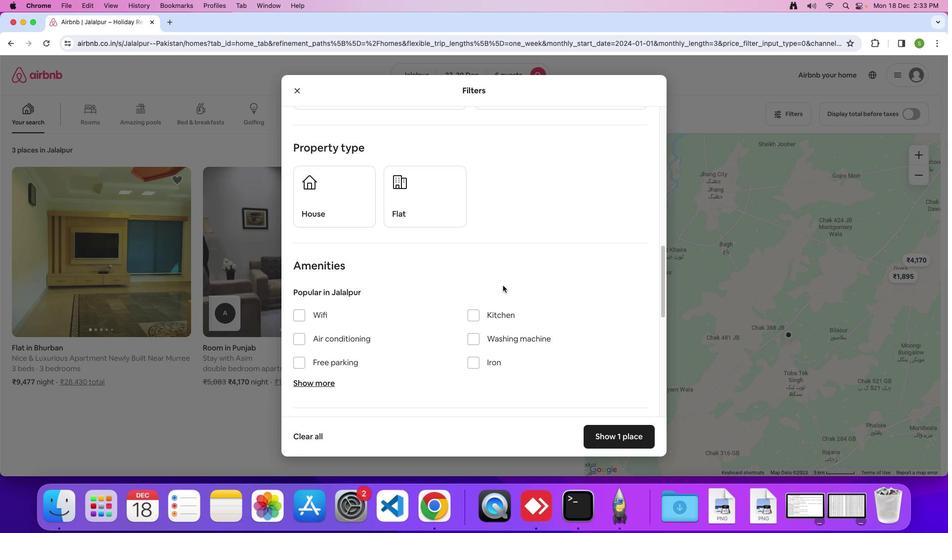 
Action: Mouse scrolled (503, 286) with delta (0, 0)
Screenshot: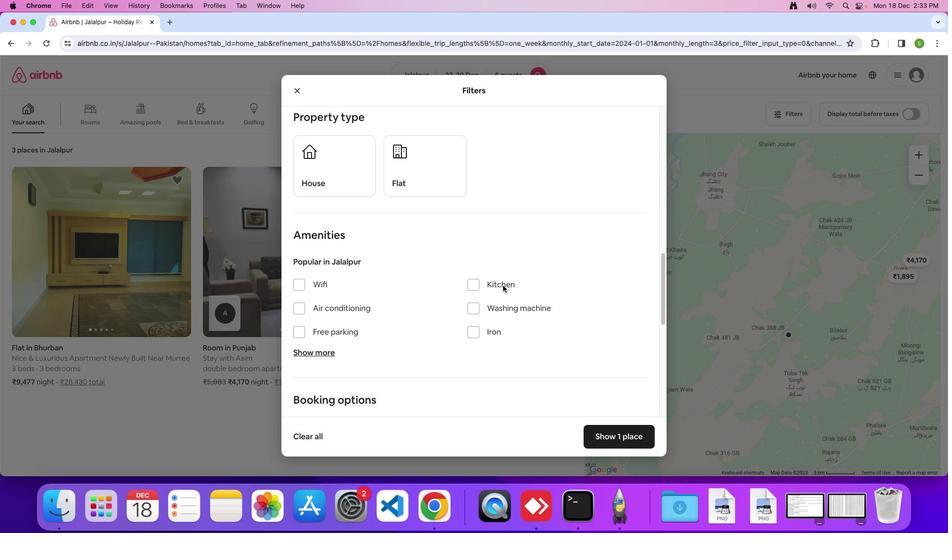 
Action: Mouse scrolled (503, 286) with delta (0, 0)
Screenshot: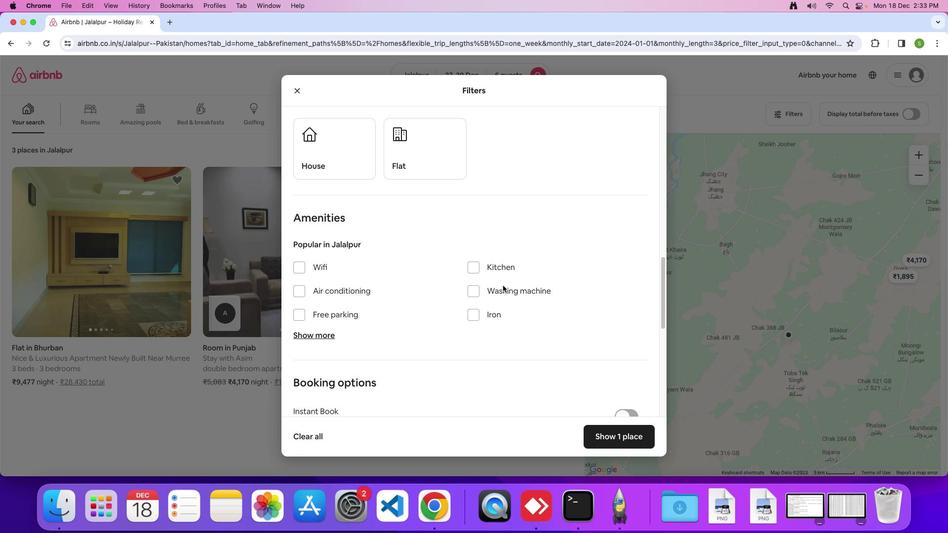 
Action: Mouse scrolled (503, 286) with delta (0, 0)
Screenshot: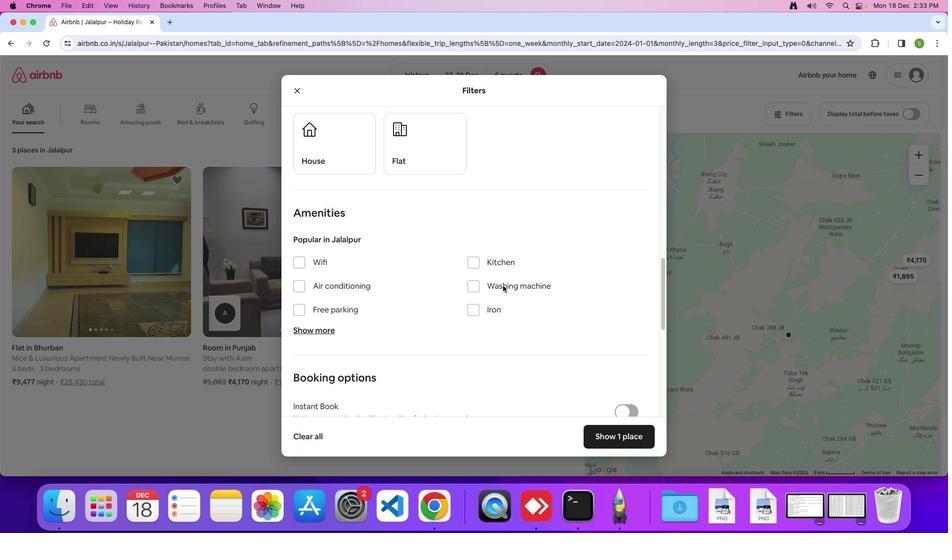 
Action: Mouse scrolled (503, 286) with delta (0, 0)
Screenshot: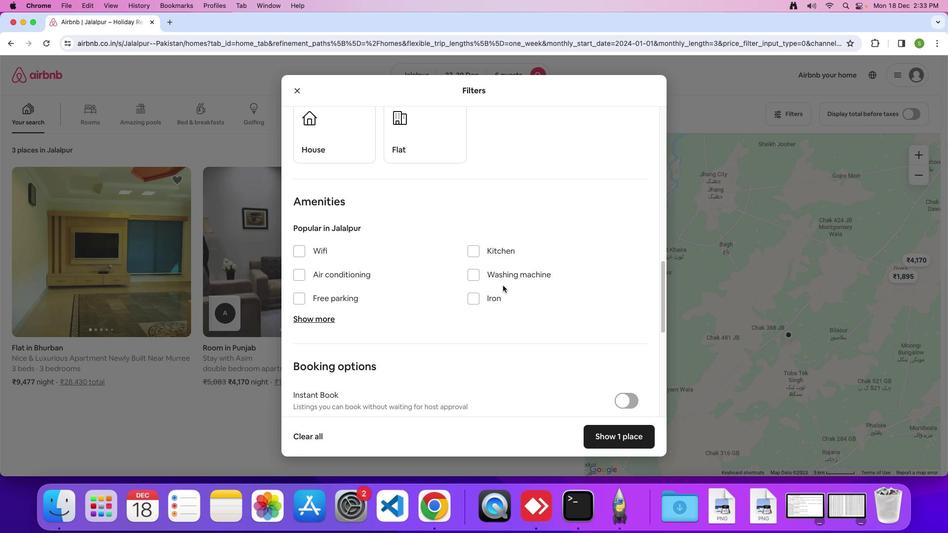
Action: Mouse scrolled (503, 286) with delta (0, 0)
Screenshot: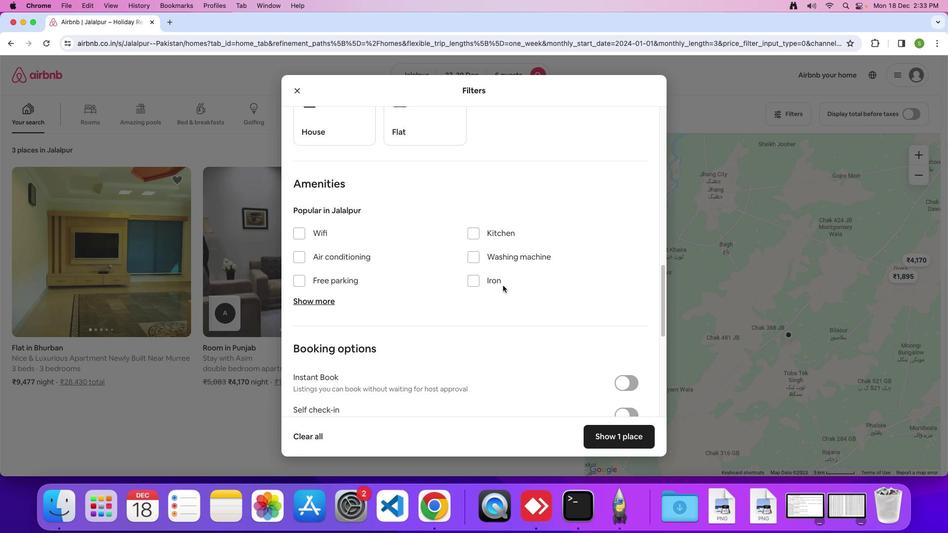 
Action: Mouse scrolled (503, 286) with delta (0, 0)
Screenshot: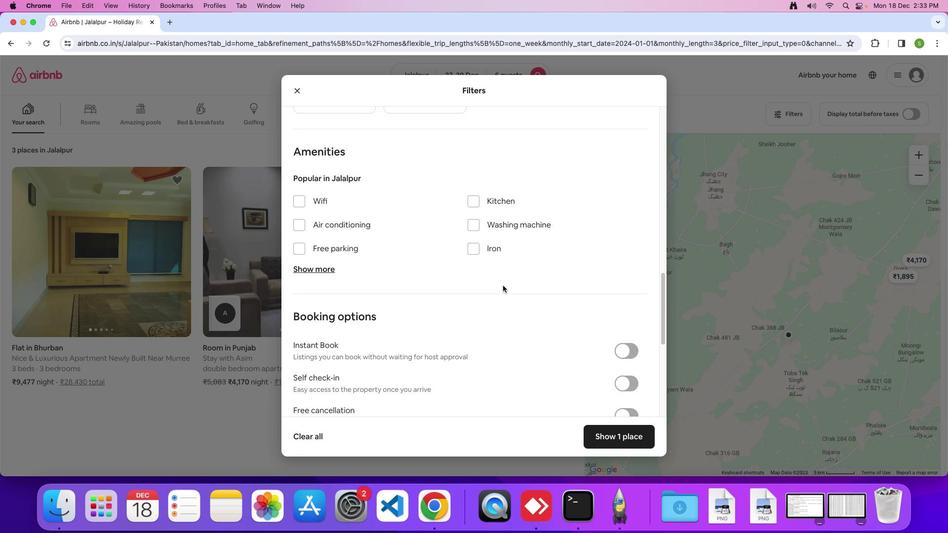 
Action: Mouse scrolled (503, 286) with delta (0, 0)
Screenshot: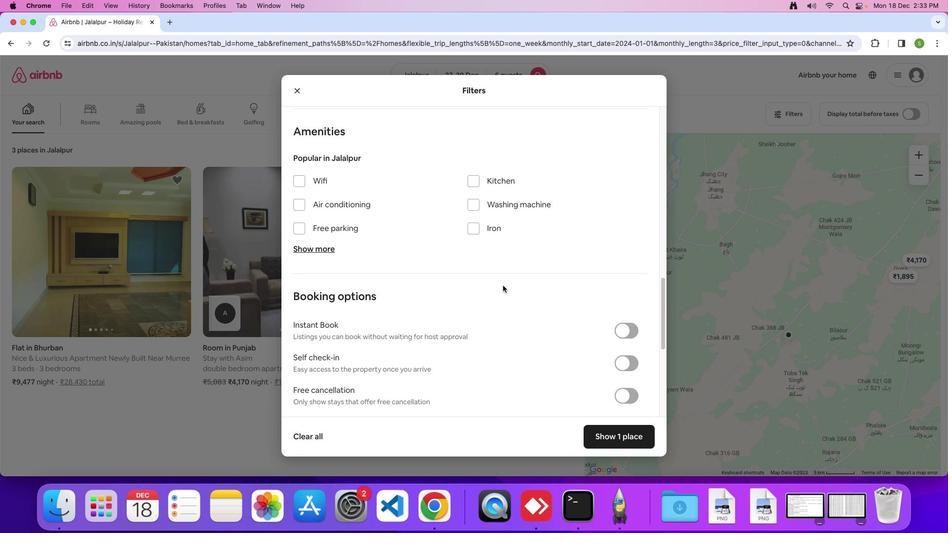 
Action: Mouse scrolled (503, 286) with delta (0, 0)
Screenshot: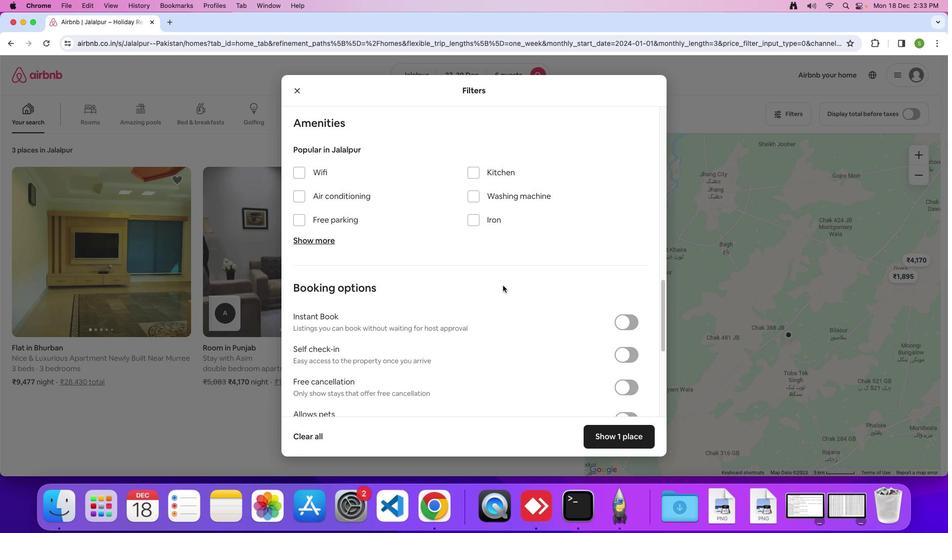 
Action: Mouse scrolled (503, 286) with delta (0, 0)
Screenshot: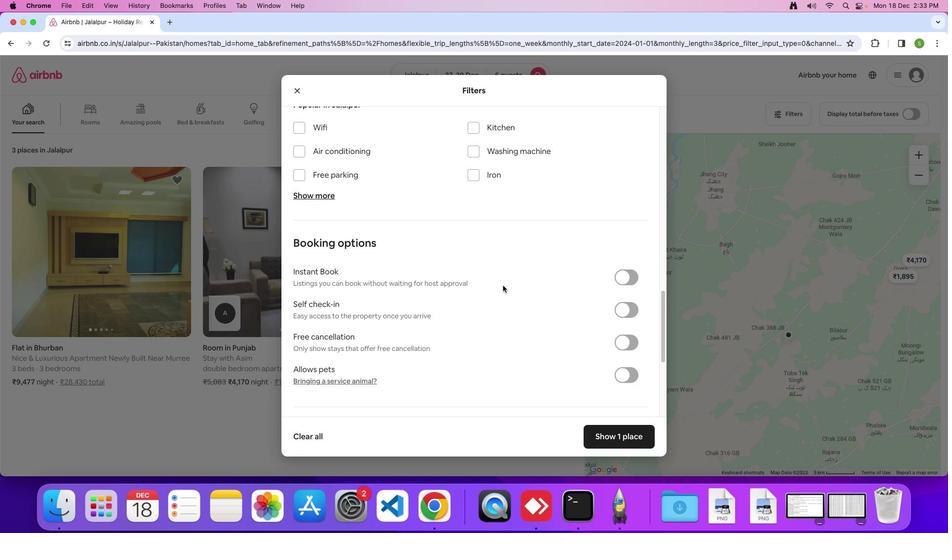 
Action: Mouse scrolled (503, 286) with delta (0, 0)
Screenshot: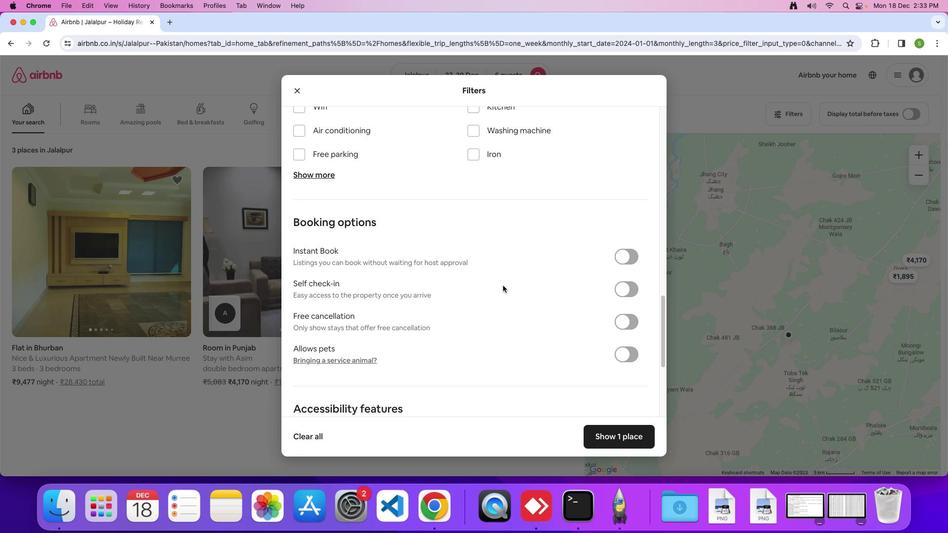 
Action: Mouse scrolled (503, 286) with delta (0, 0)
Screenshot: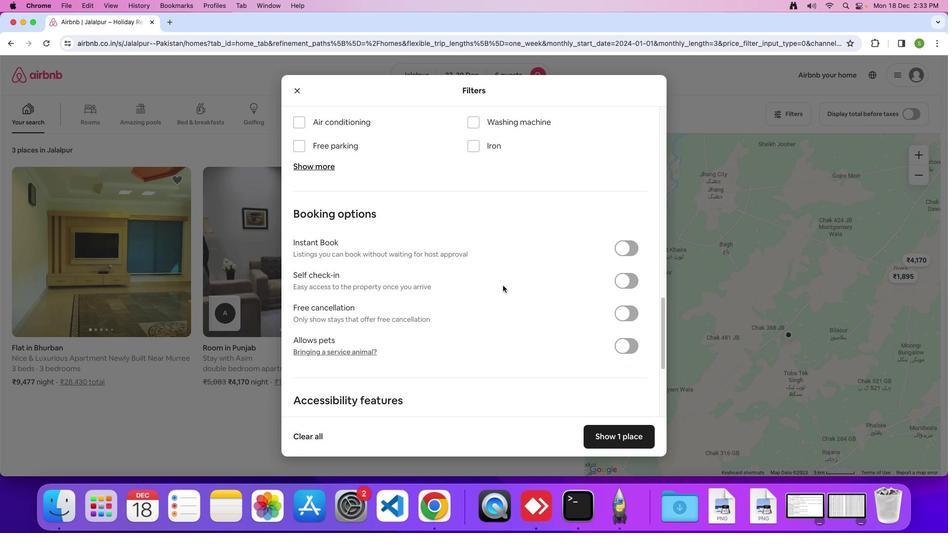 
Action: Mouse scrolled (503, 286) with delta (0, 0)
Screenshot: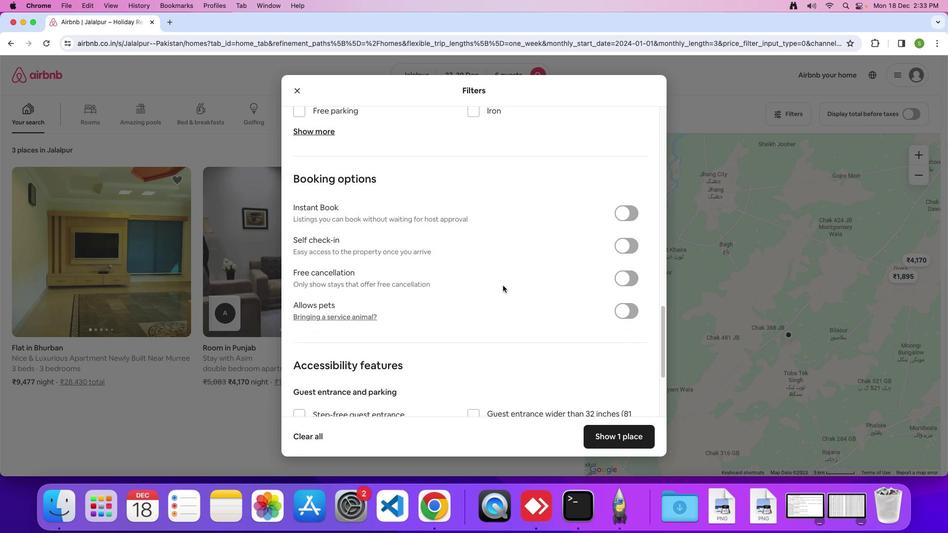 
Action: Mouse scrolled (503, 286) with delta (0, 0)
Screenshot: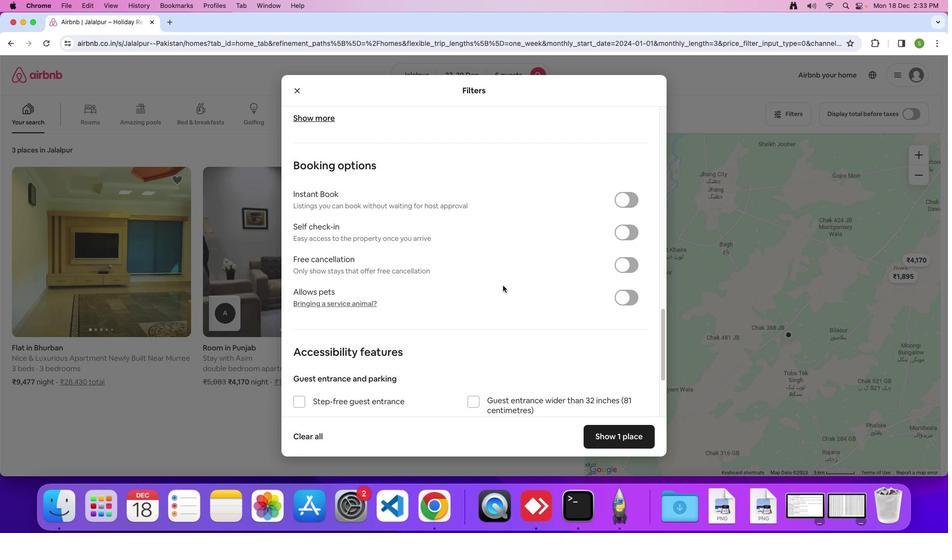 
Action: Mouse scrolled (503, 286) with delta (0, 0)
Screenshot: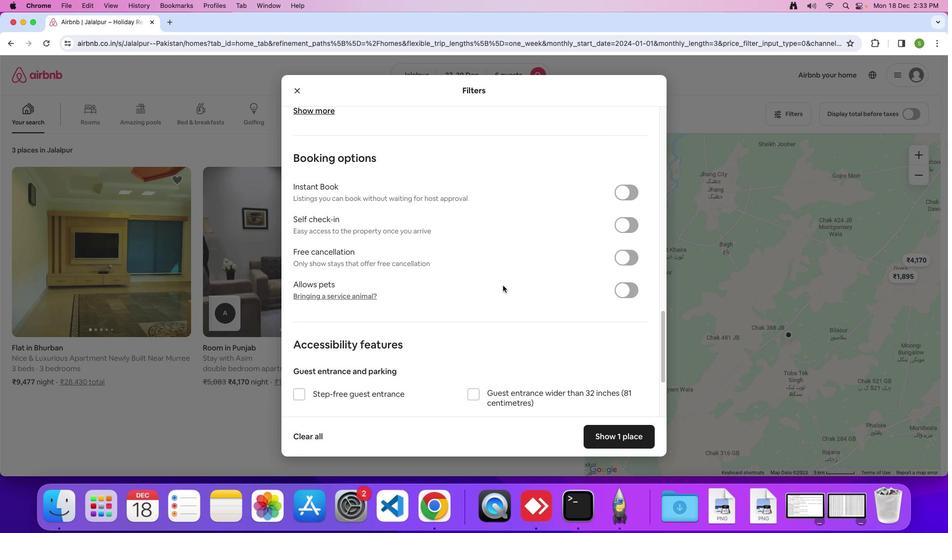 
Action: Mouse scrolled (503, 286) with delta (0, 0)
Screenshot: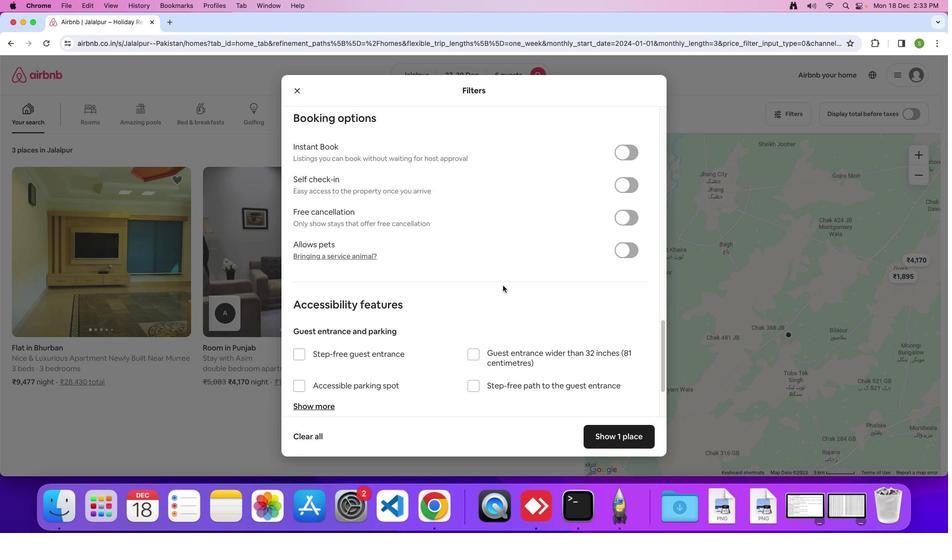 
Action: Mouse scrolled (503, 286) with delta (0, 0)
Screenshot: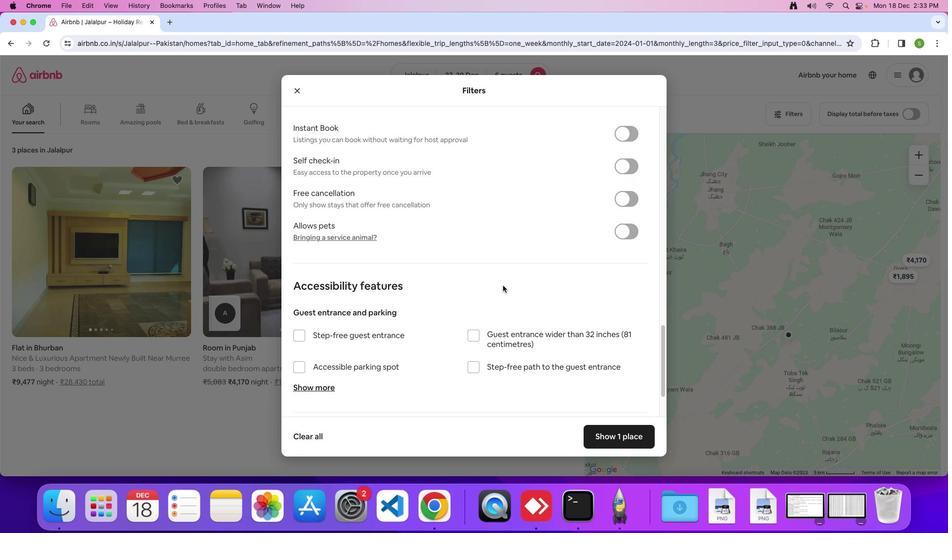
Action: Mouse scrolled (503, 286) with delta (0, 0)
Screenshot: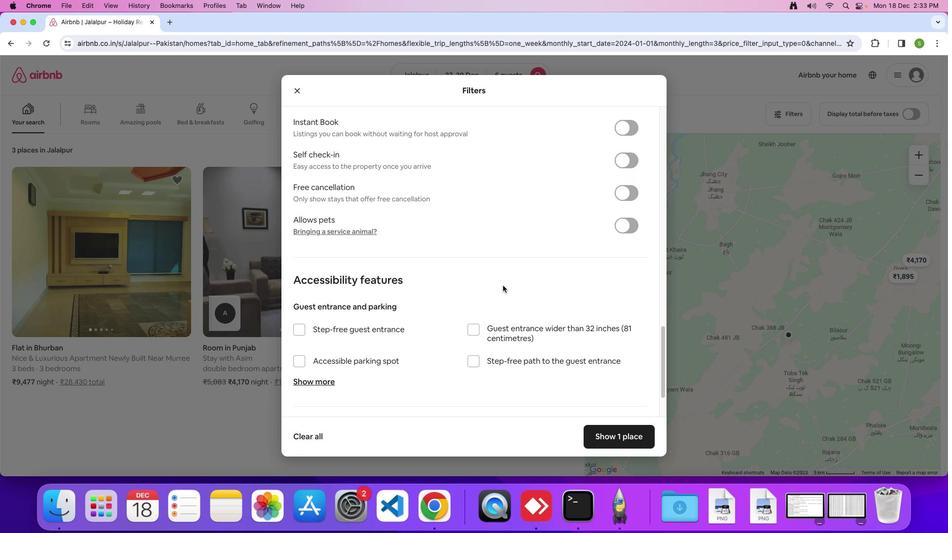 
Action: Mouse scrolled (503, 286) with delta (0, 0)
Screenshot: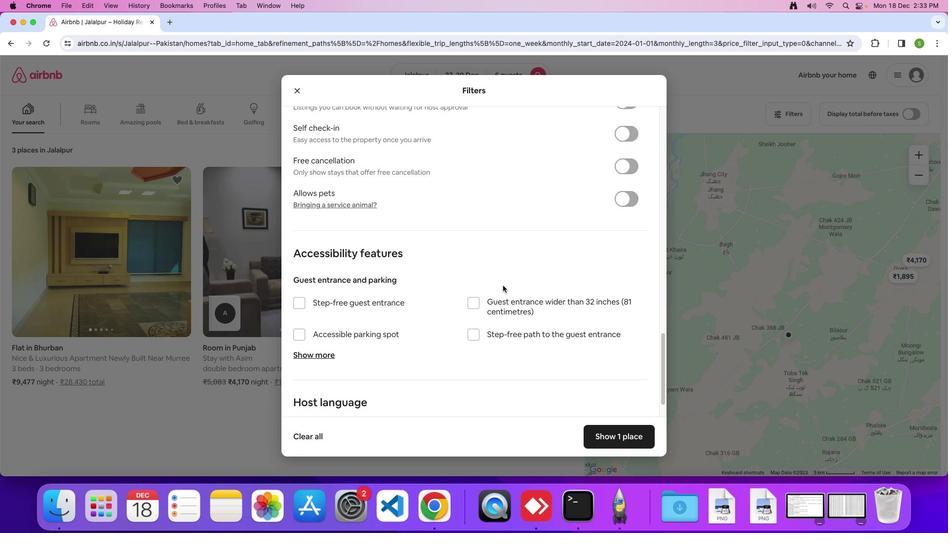 
Action: Mouse scrolled (503, 286) with delta (0, 0)
Screenshot: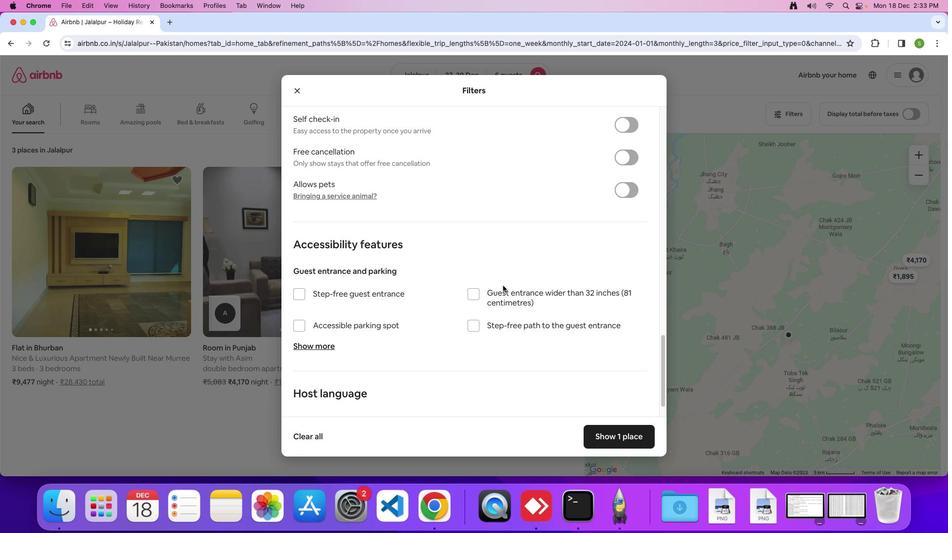 
Action: Mouse scrolled (503, 286) with delta (0, 0)
Screenshot: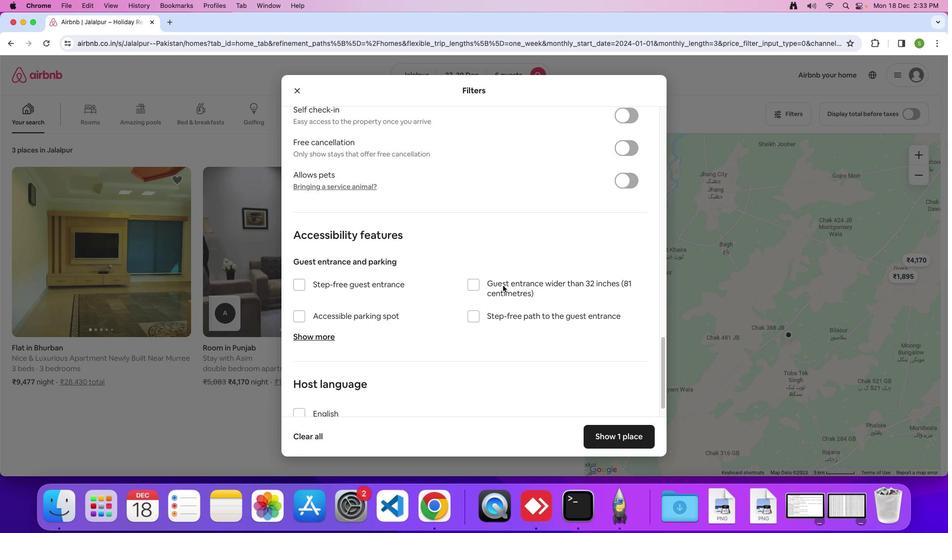 
Action: Mouse scrolled (503, 286) with delta (0, 0)
Screenshot: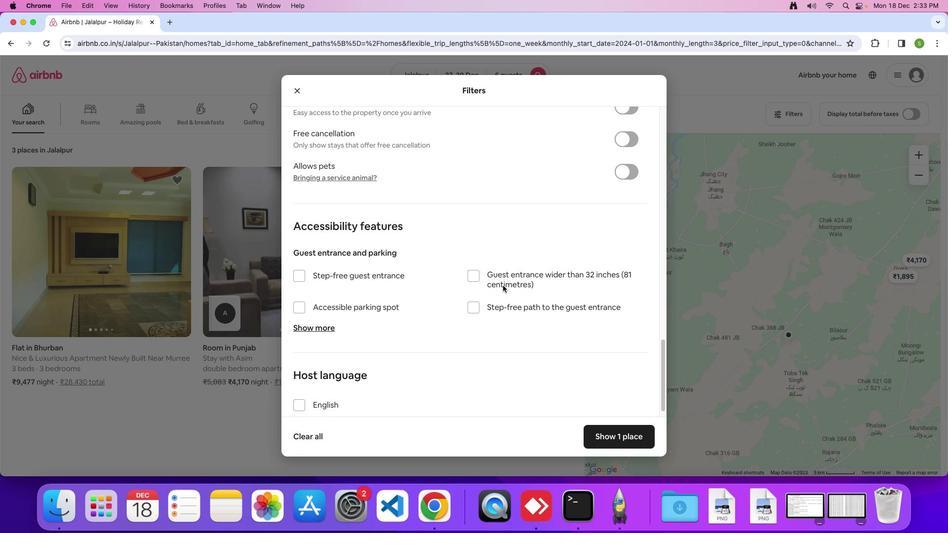
Action: Mouse scrolled (503, 286) with delta (0, 0)
Screenshot: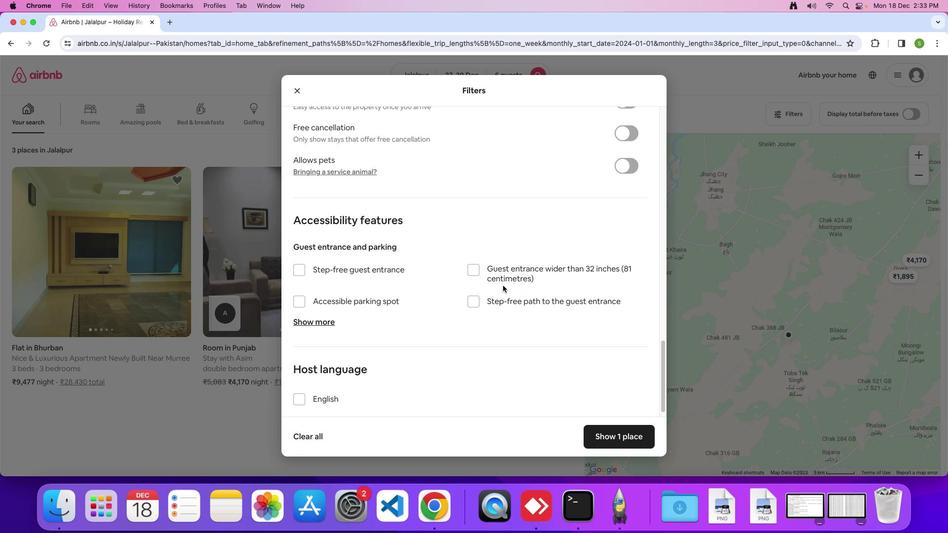 
Action: Mouse scrolled (503, 286) with delta (0, 0)
Screenshot: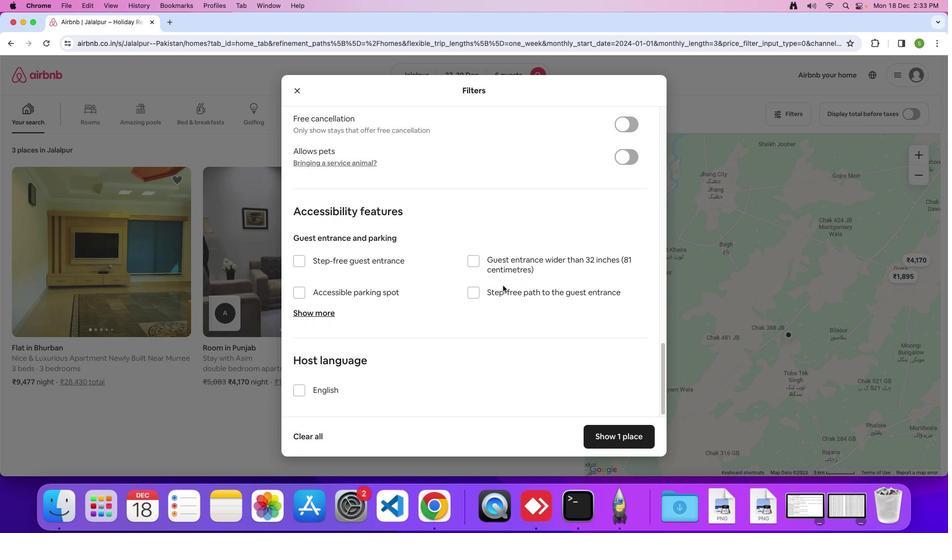 
Action: Mouse scrolled (503, 286) with delta (0, 0)
Screenshot: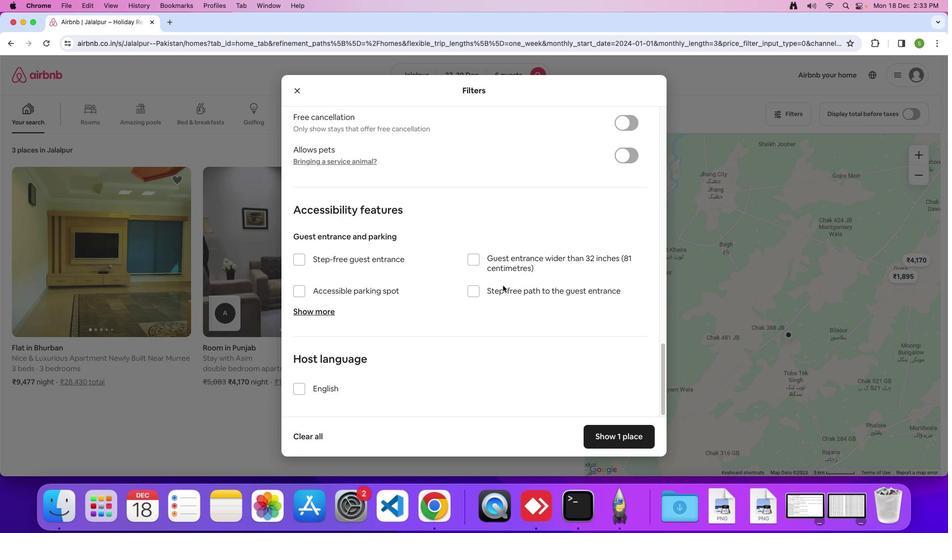 
Action: Mouse scrolled (503, 286) with delta (0, 0)
Screenshot: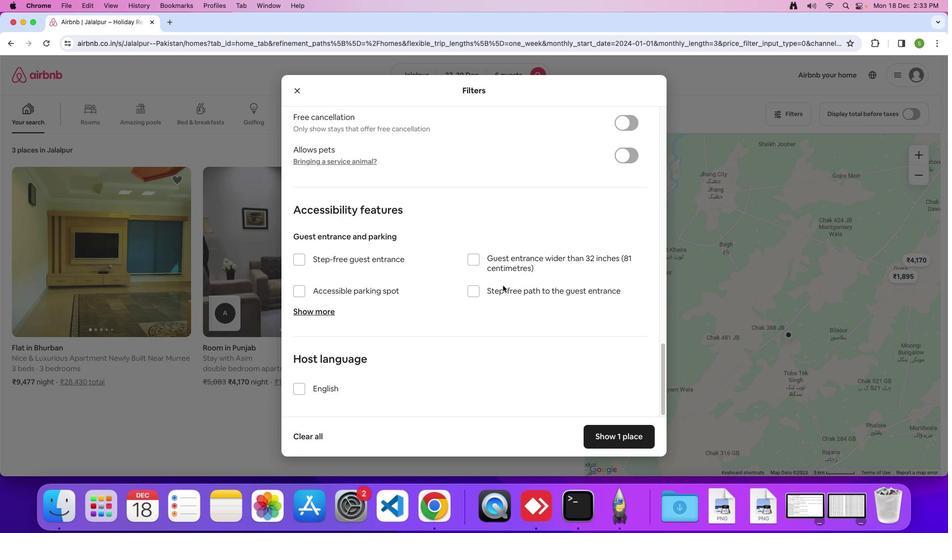 
Action: Mouse scrolled (503, 286) with delta (0, 0)
Screenshot: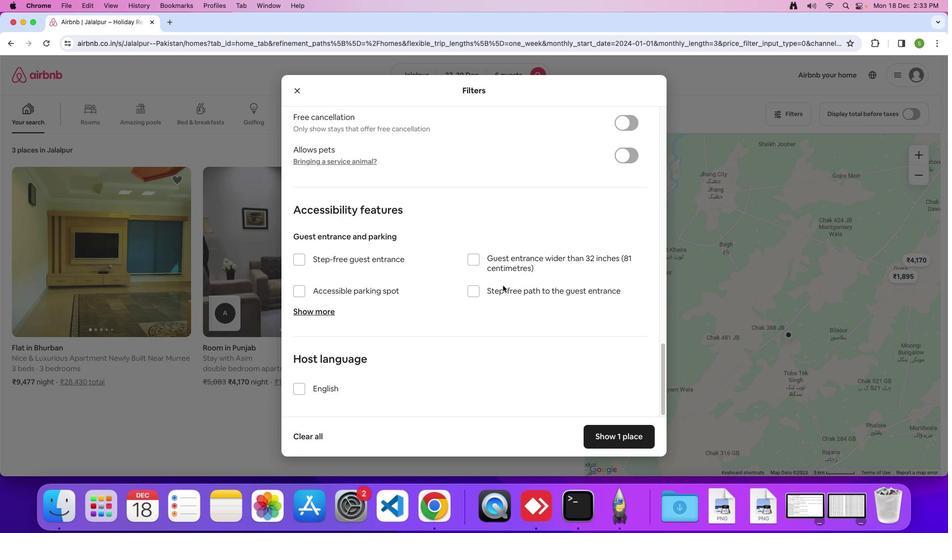 
Action: Mouse scrolled (503, 286) with delta (0, 0)
Screenshot: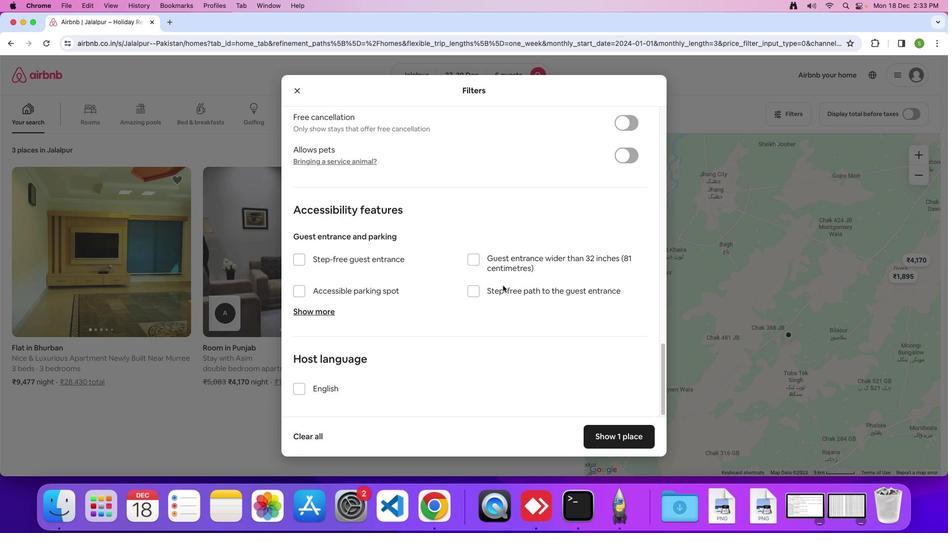 
Action: Mouse scrolled (503, 286) with delta (0, 0)
Screenshot: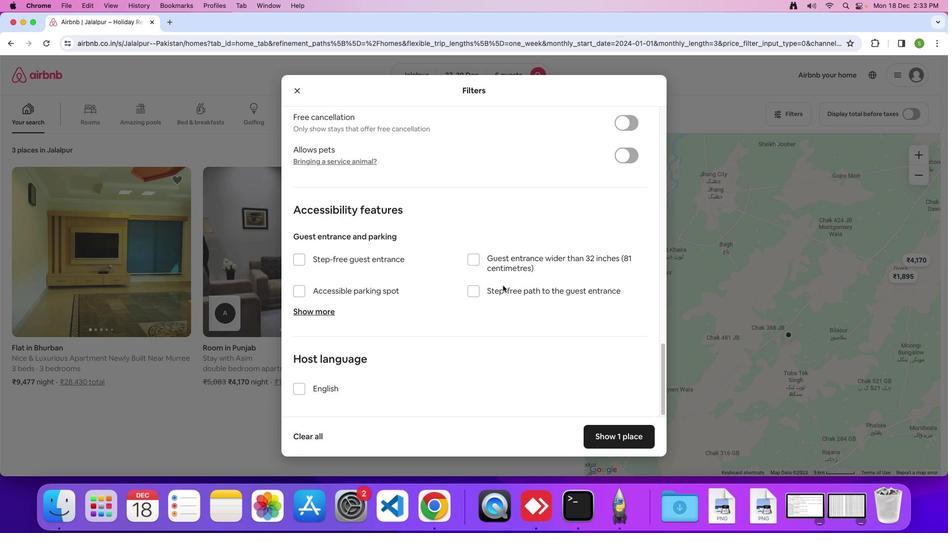 
Action: Mouse moved to (603, 436)
Screenshot: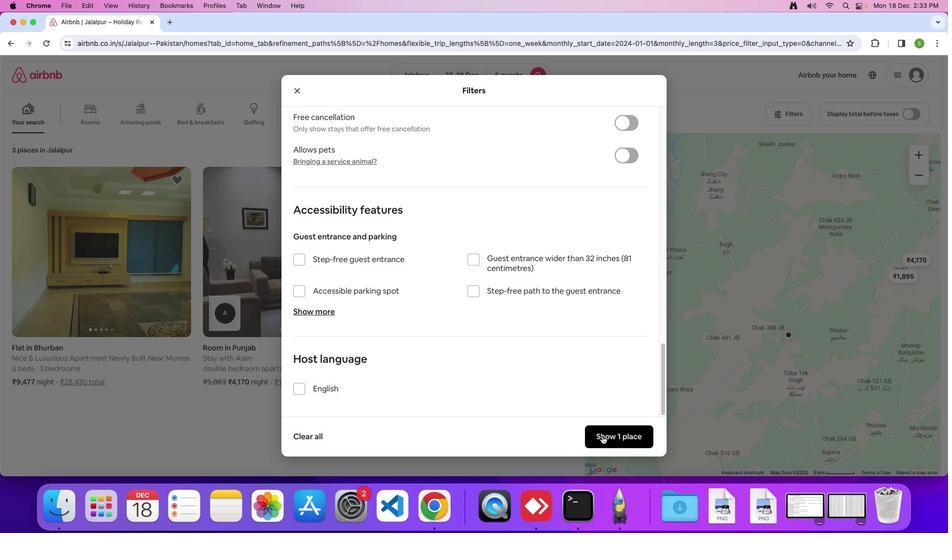 
Action: Mouse pressed left at (603, 436)
Screenshot: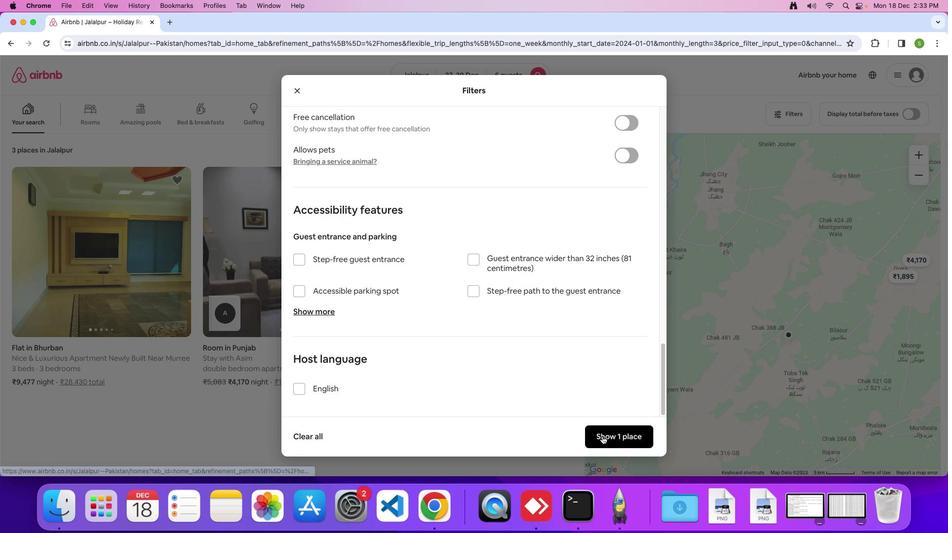
Action: Mouse moved to (144, 253)
Screenshot: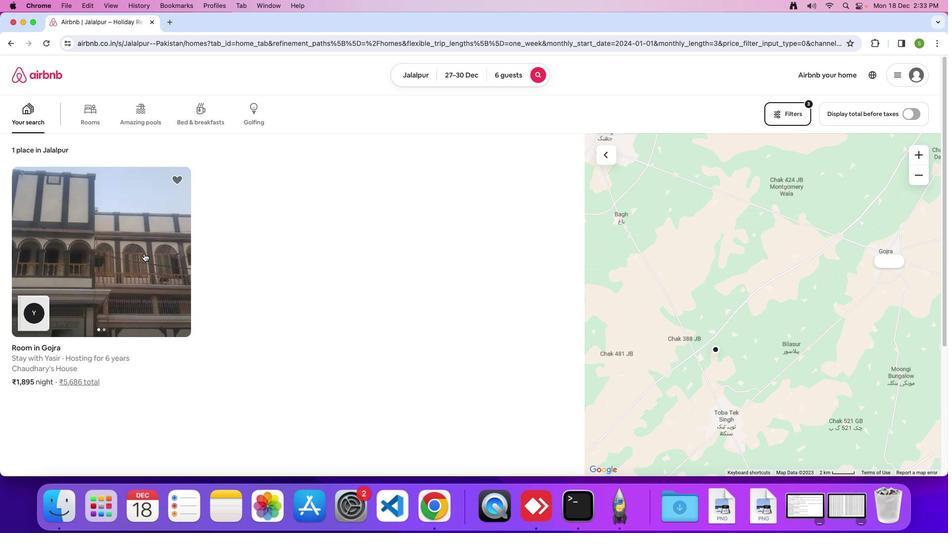 
Action: Mouse pressed left at (144, 253)
Screenshot: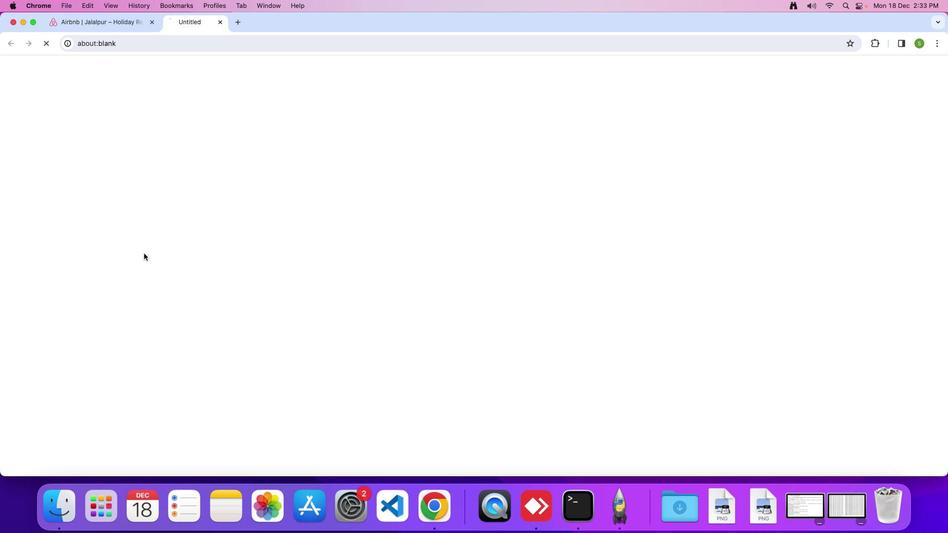
Action: Mouse moved to (379, 235)
Screenshot: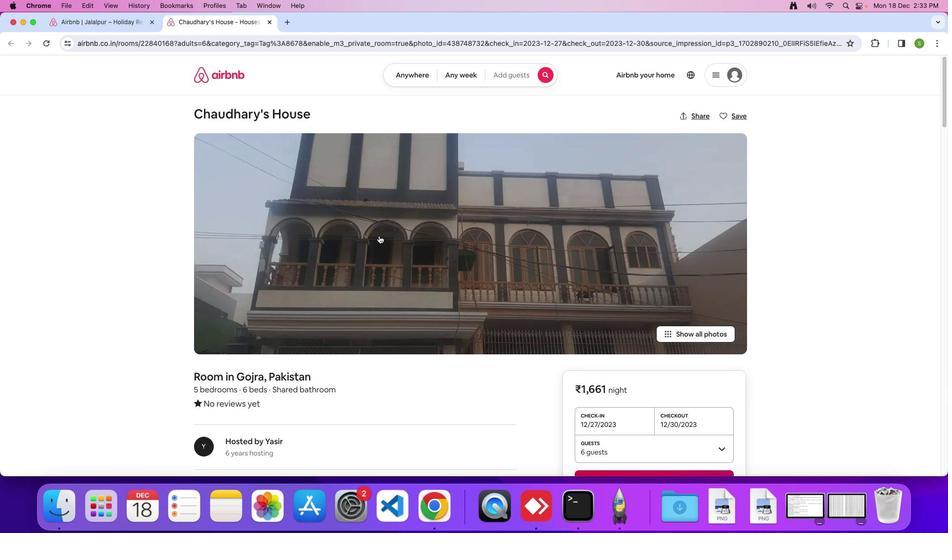 
Action: Mouse pressed left at (379, 235)
Screenshot: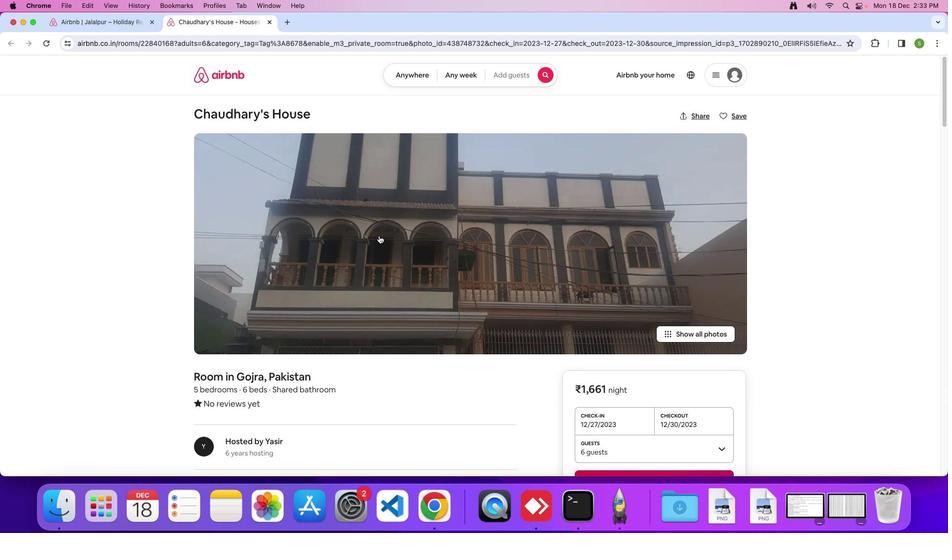 
Action: Mouse moved to (474, 238)
Screenshot: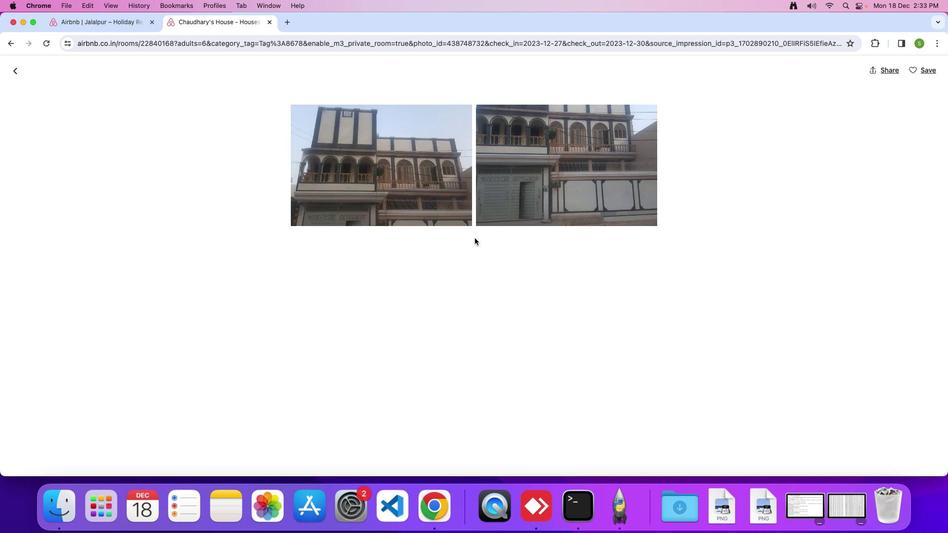 
Action: Mouse scrolled (474, 238) with delta (0, 0)
Screenshot: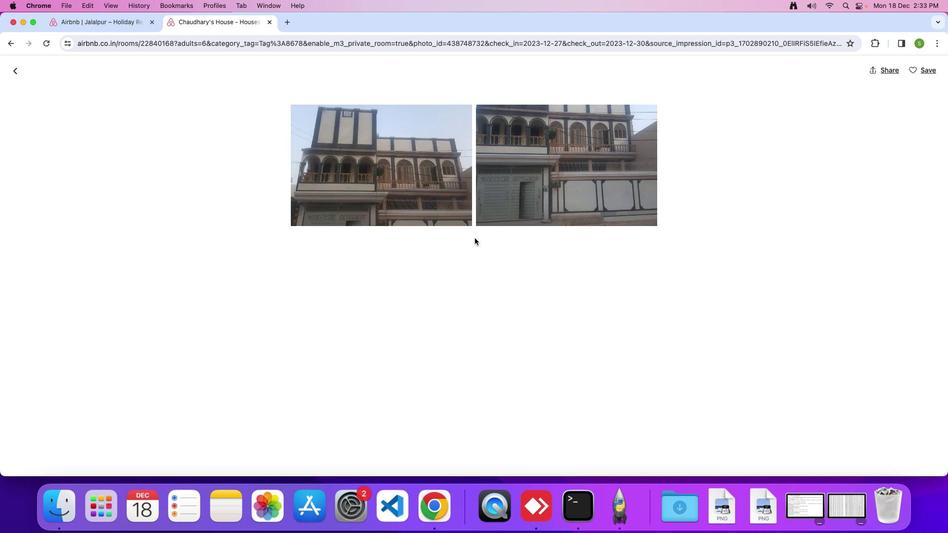 
Action: Mouse scrolled (474, 238) with delta (0, 0)
Screenshot: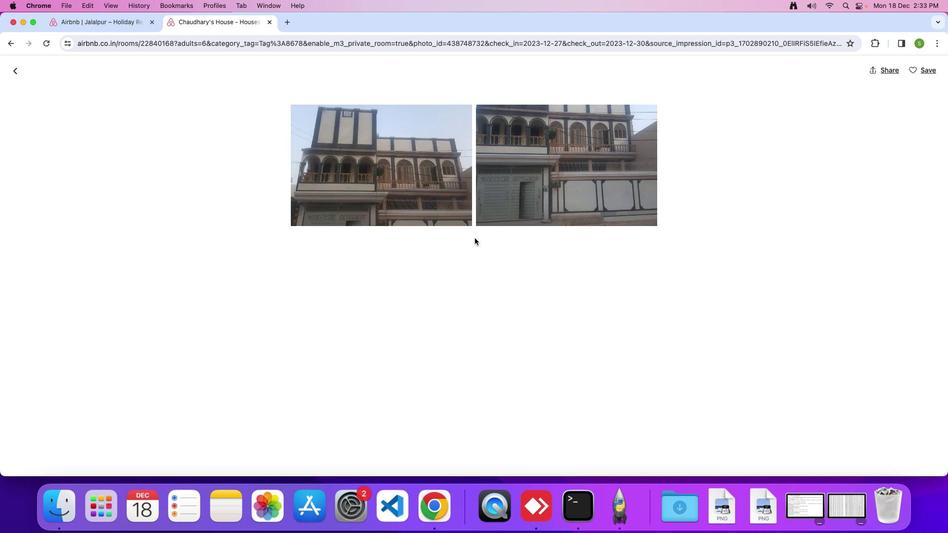 
Action: Mouse moved to (17, 72)
Screenshot: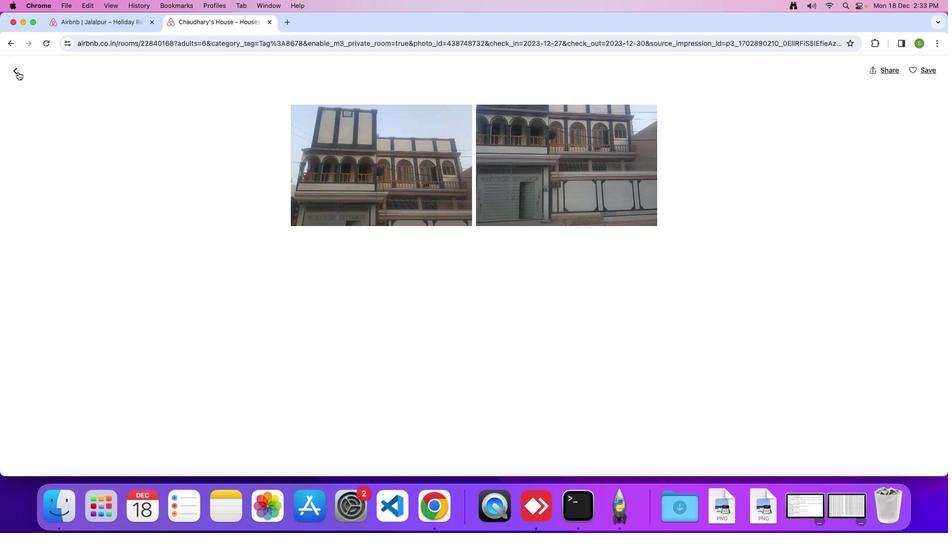 
Action: Mouse pressed left at (17, 72)
Screenshot: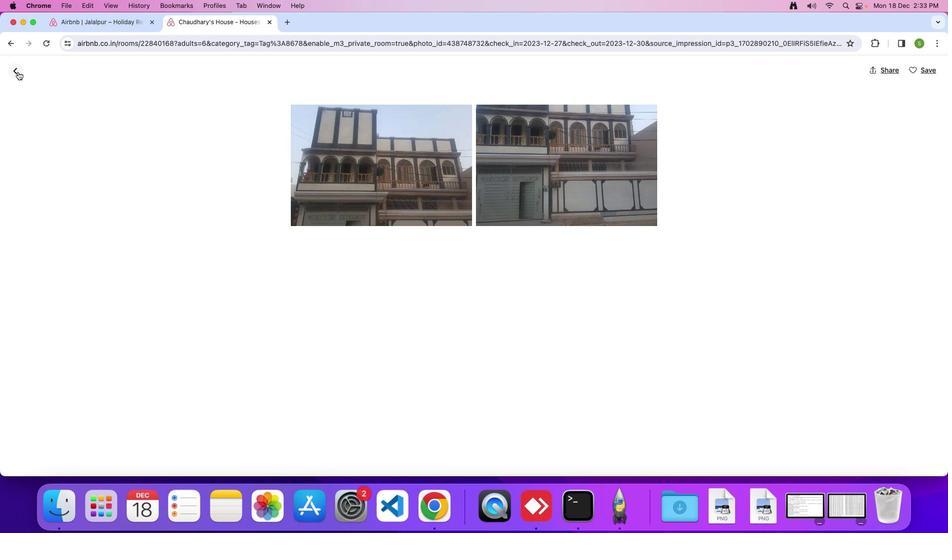 
Action: Mouse moved to (452, 268)
Screenshot: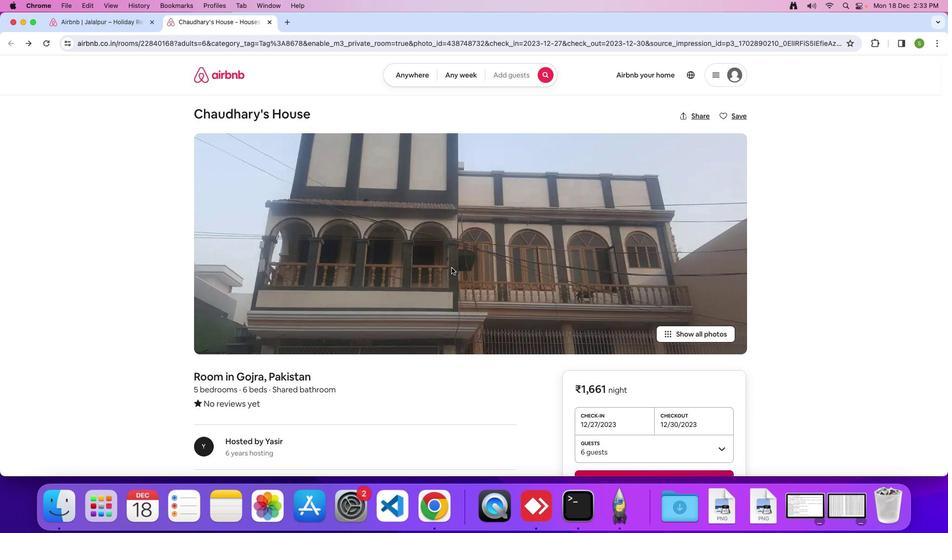 
Action: Mouse scrolled (452, 268) with delta (0, 0)
Screenshot: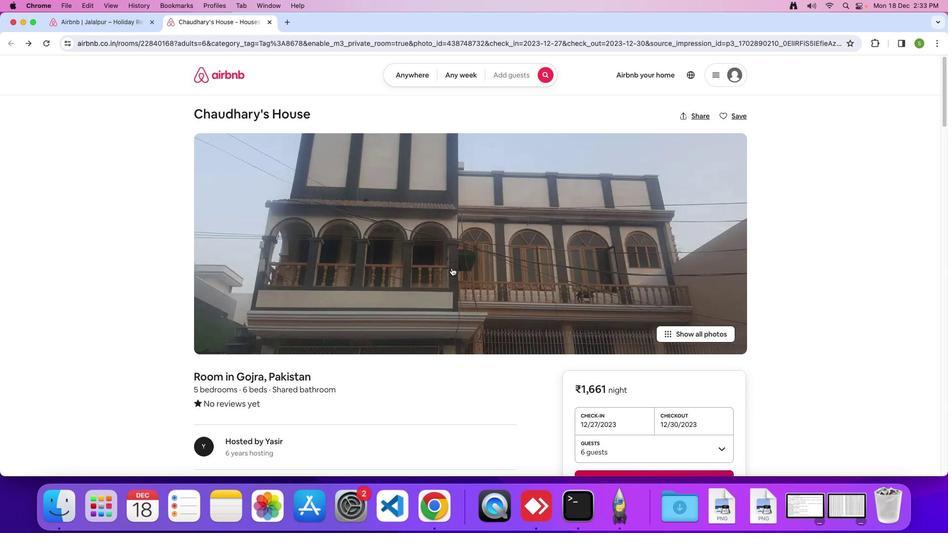 
Action: Mouse scrolled (452, 268) with delta (0, 0)
Screenshot: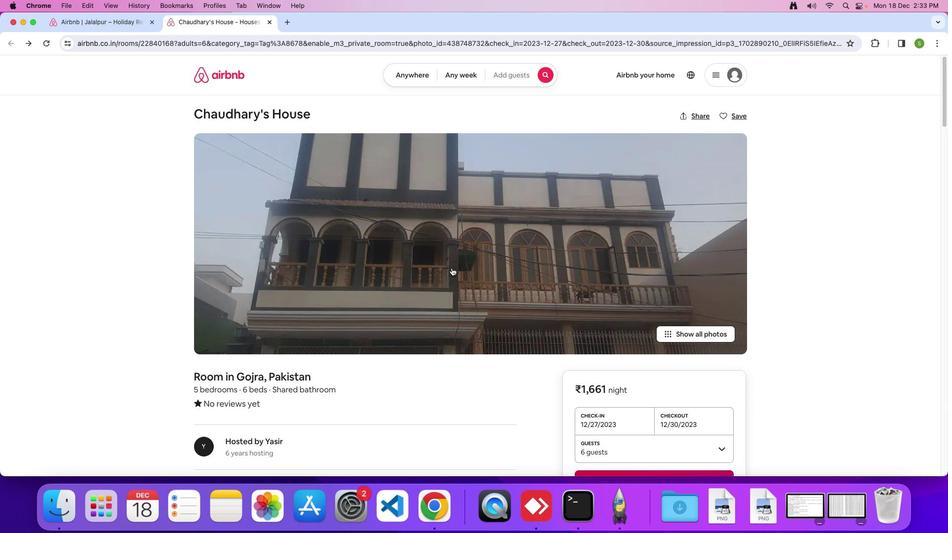 
Action: Mouse scrolled (452, 268) with delta (0, -1)
Screenshot: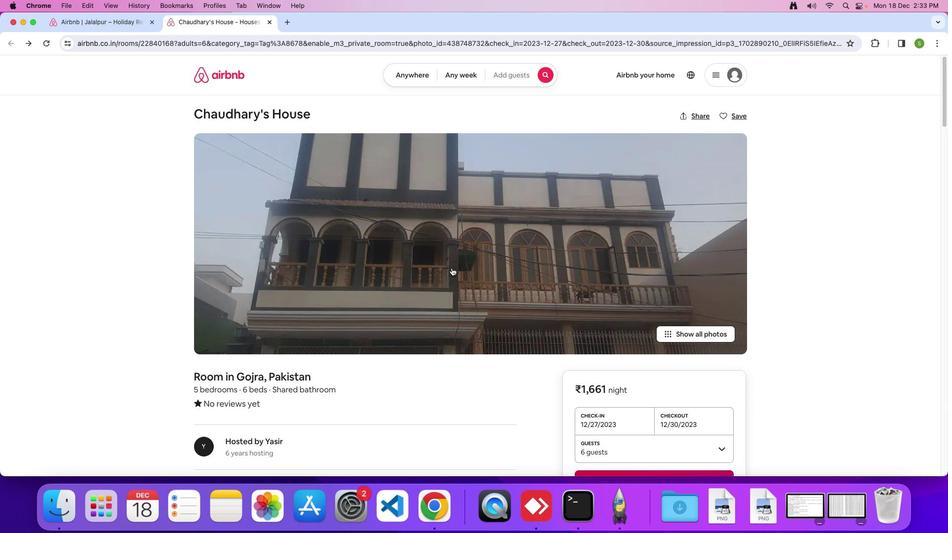 
Action: Mouse scrolled (452, 268) with delta (0, 0)
Screenshot: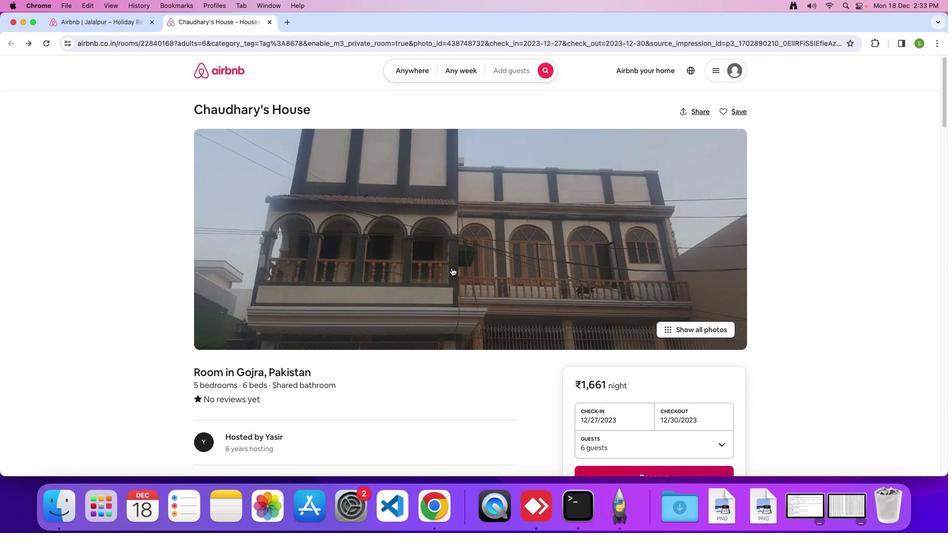 
Action: Mouse scrolled (452, 268) with delta (0, 0)
Screenshot: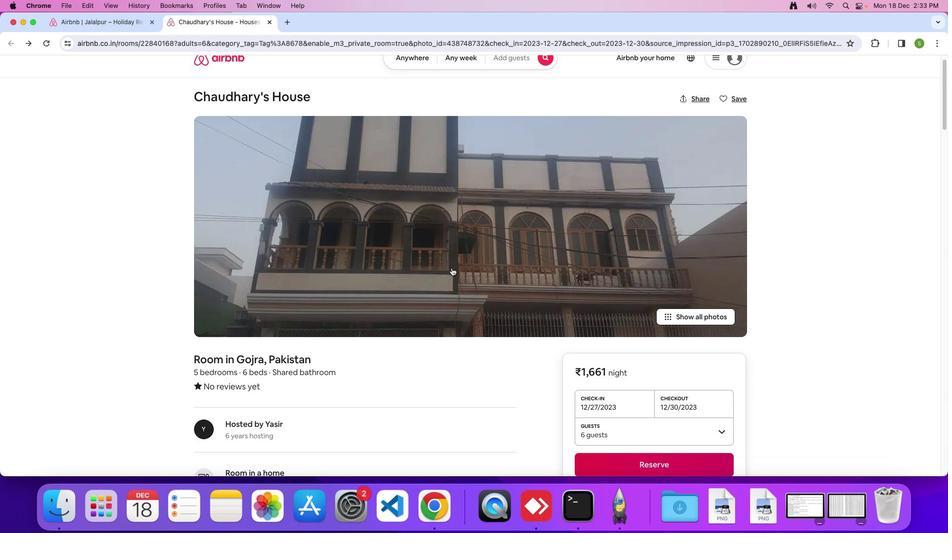 
Action: Mouse scrolled (452, 268) with delta (0, 0)
Screenshot: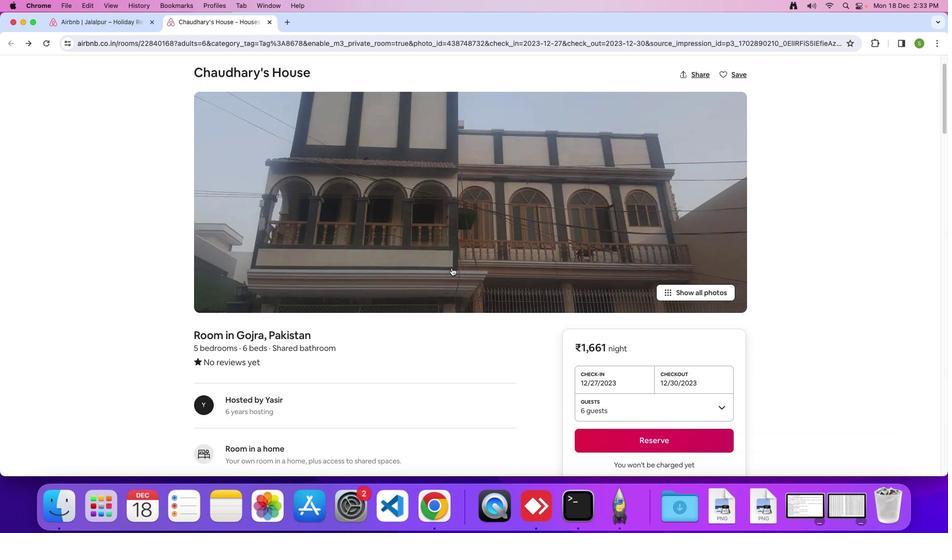 
Action: Mouse moved to (452, 268)
Screenshot: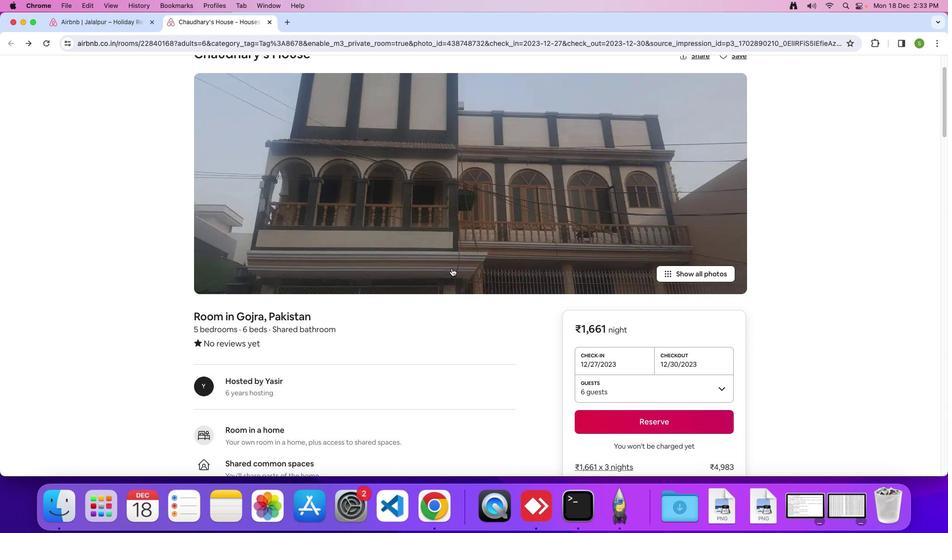 
Action: Mouse scrolled (452, 268) with delta (0, 0)
Screenshot: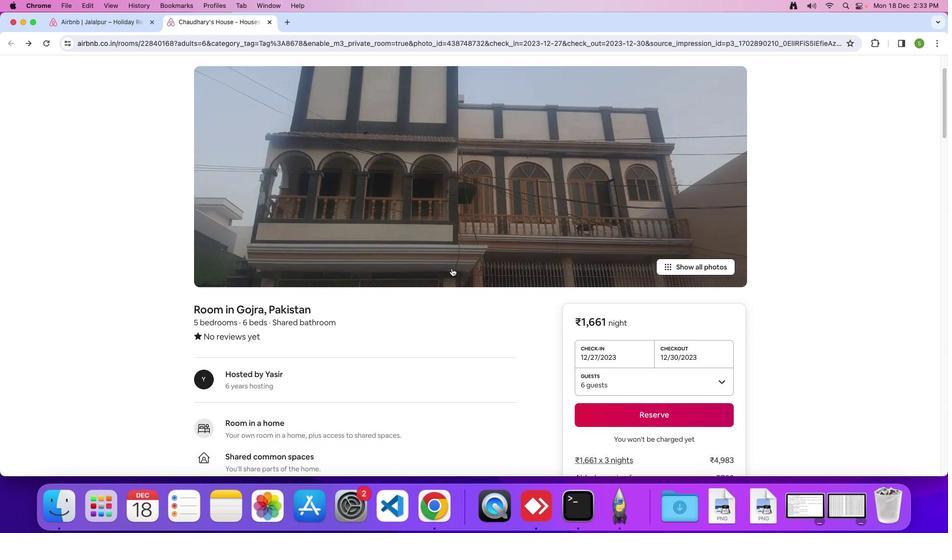
Action: Mouse scrolled (452, 268) with delta (0, 0)
Screenshot: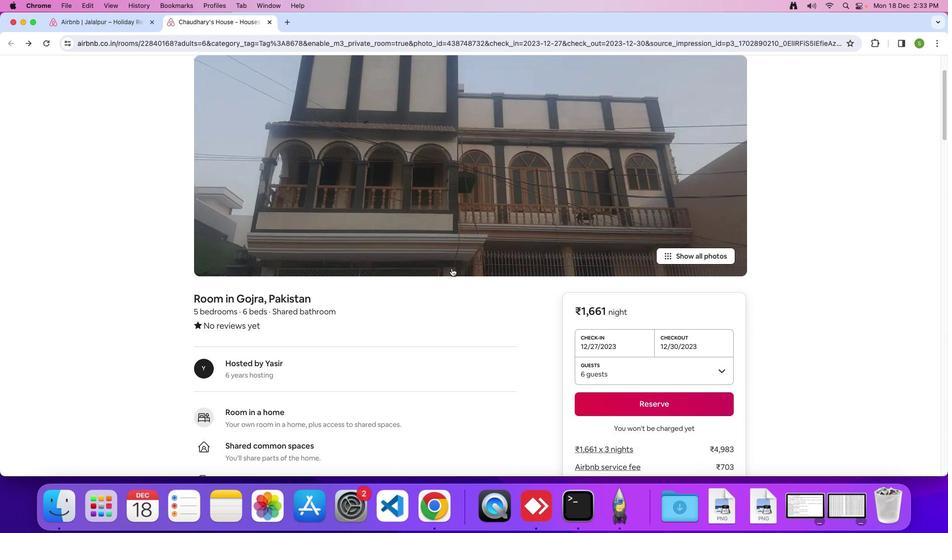 
Action: Mouse scrolled (452, 268) with delta (0, -1)
Screenshot: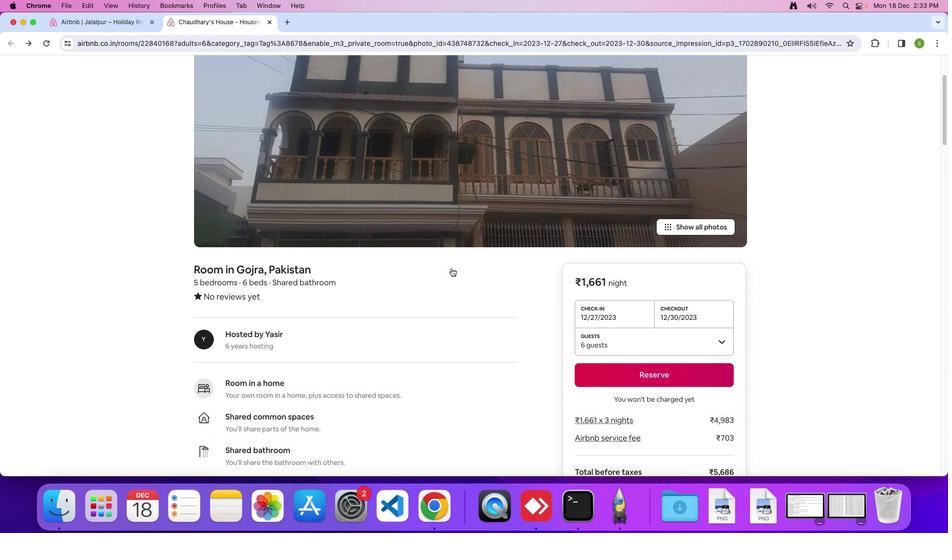 
Action: Mouse scrolled (452, 268) with delta (0, 0)
Screenshot: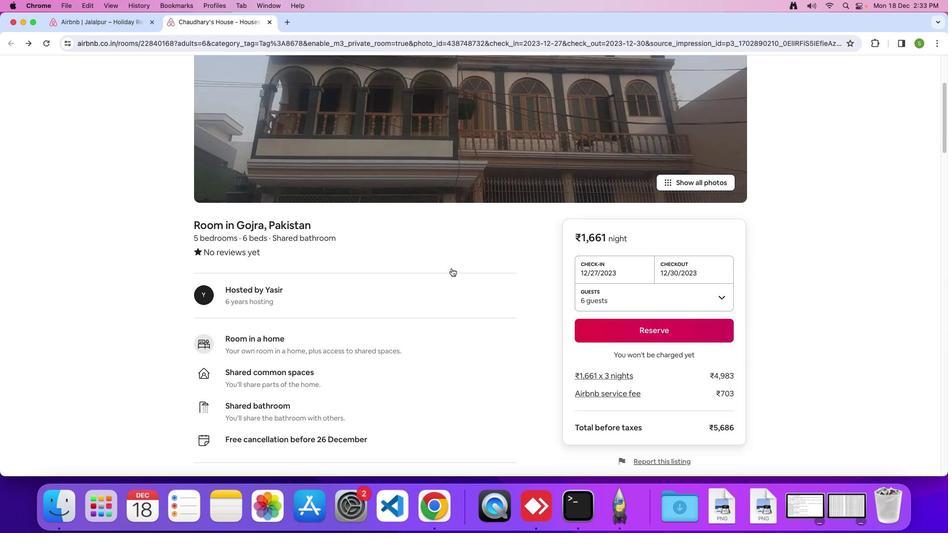 
Action: Mouse scrolled (452, 268) with delta (0, 0)
Screenshot: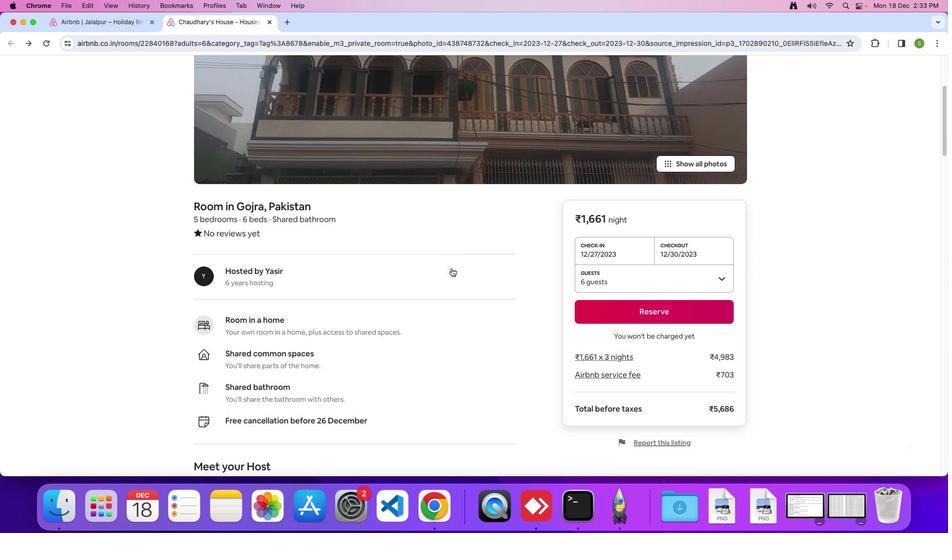 
Action: Mouse scrolled (452, 268) with delta (0, -1)
Screenshot: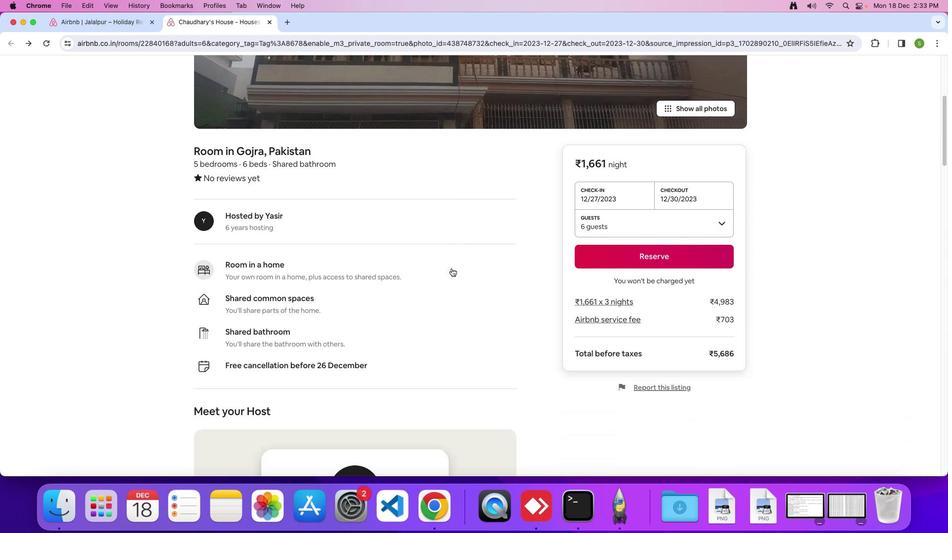 
Action: Mouse moved to (452, 268)
Screenshot: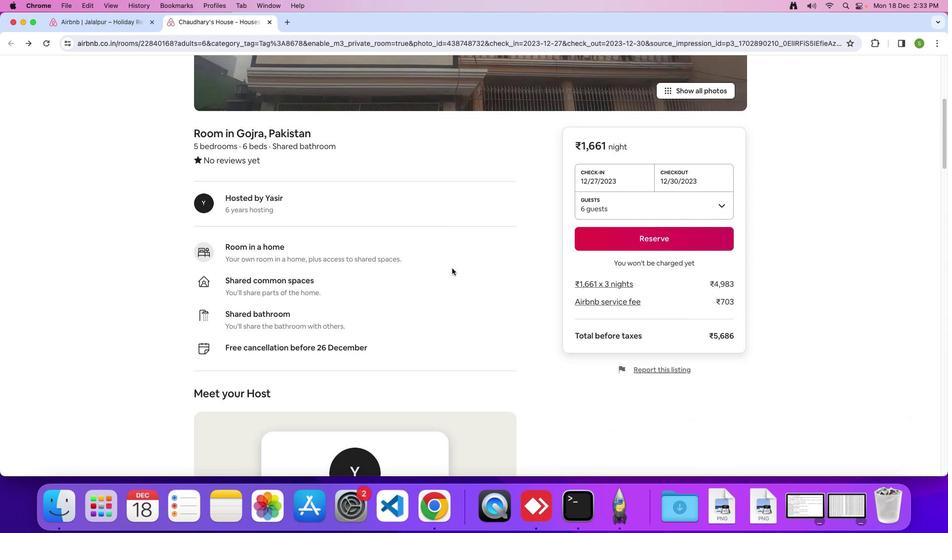 
Action: Mouse scrolled (452, 268) with delta (0, 0)
Screenshot: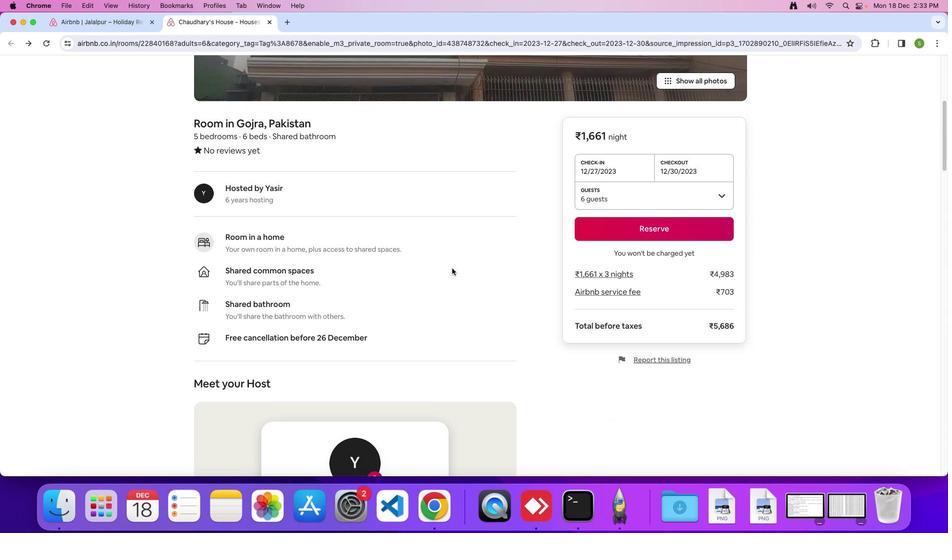 
Action: Mouse scrolled (452, 268) with delta (0, 0)
Screenshot: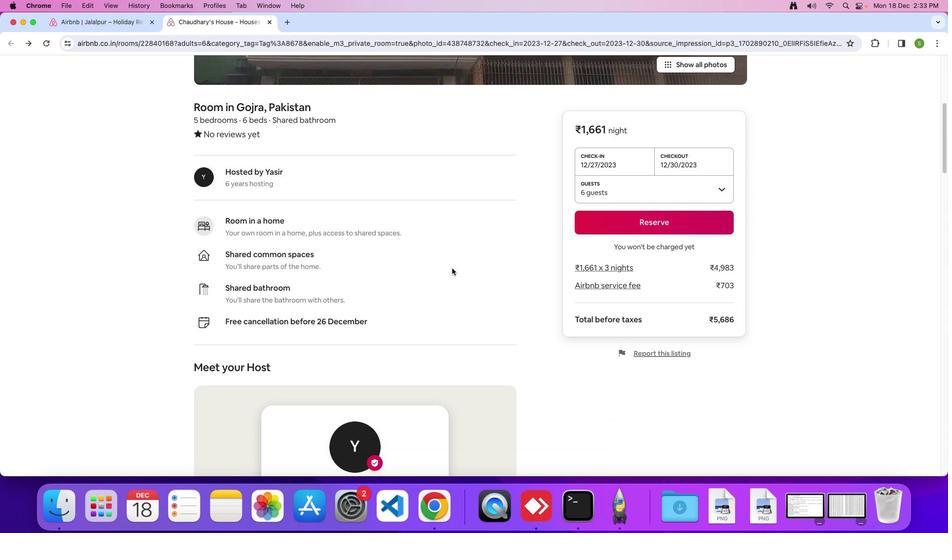 
Action: Mouse scrolled (452, 268) with delta (0, -1)
Screenshot: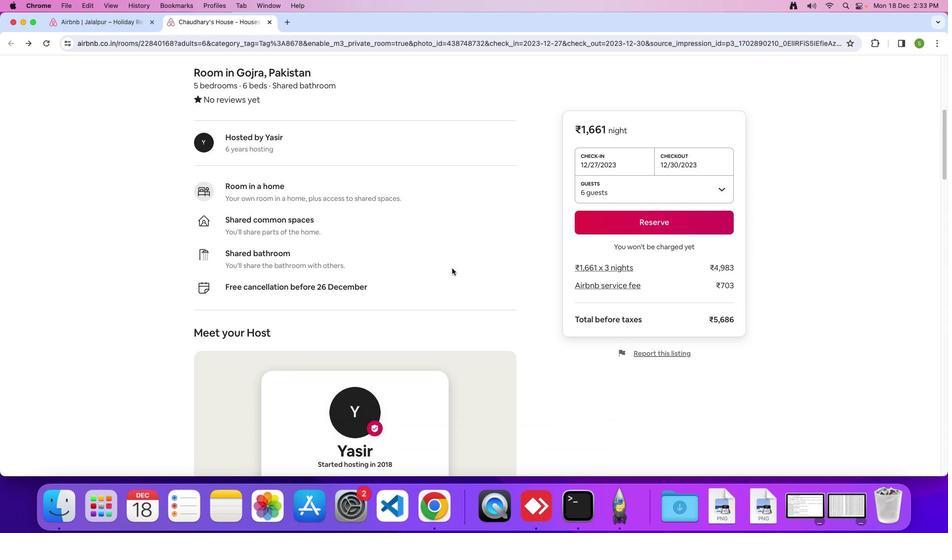 
Action: Mouse scrolled (452, 268) with delta (0, 0)
Screenshot: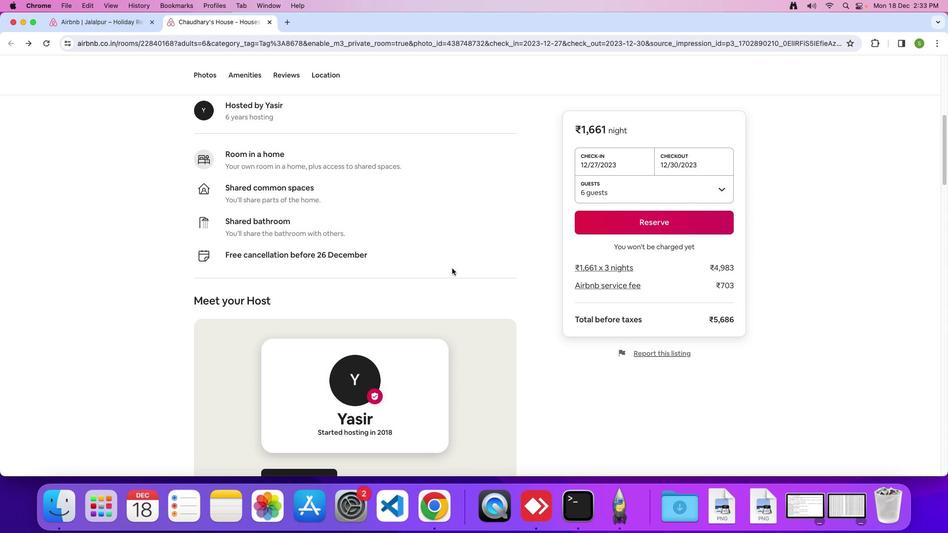 
Action: Mouse scrolled (452, 268) with delta (0, 0)
Screenshot: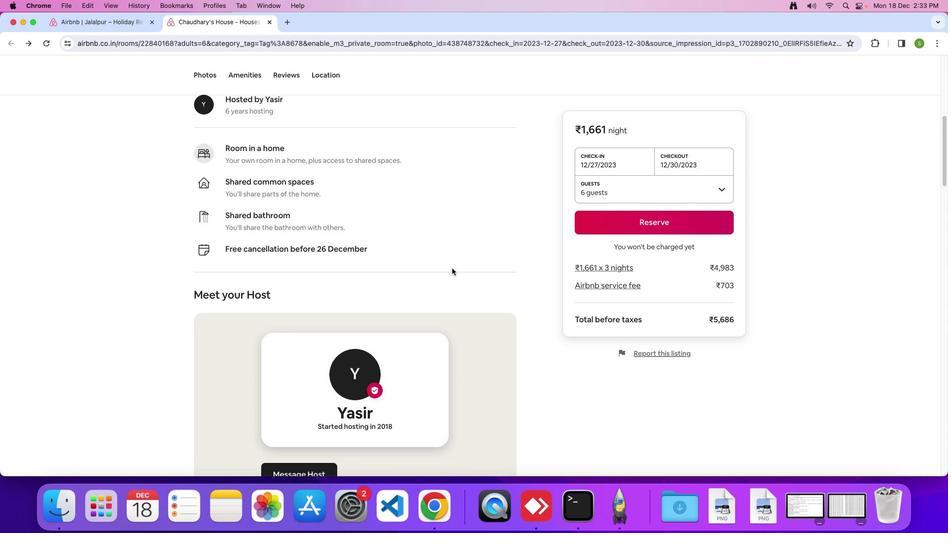
Action: Mouse scrolled (452, 268) with delta (0, 0)
Screenshot: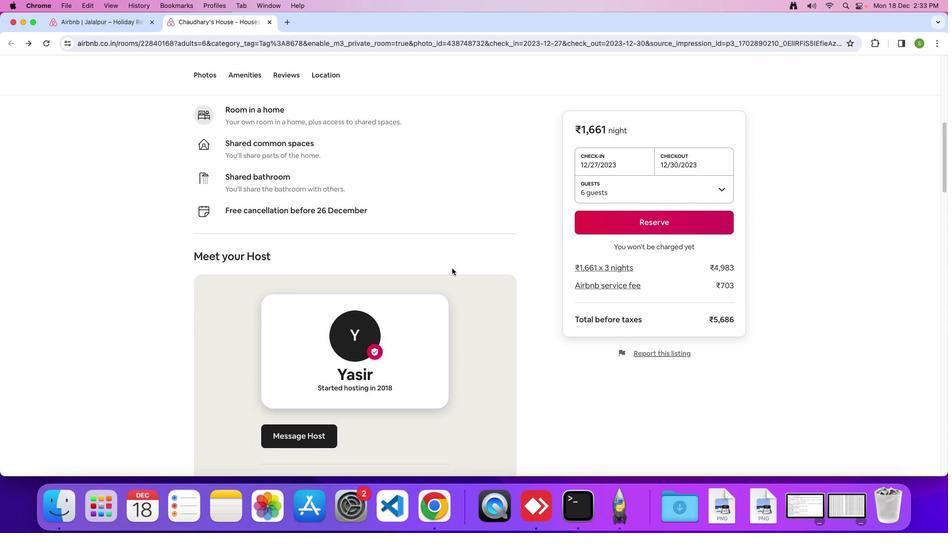 
Action: Mouse scrolled (452, 268) with delta (0, 0)
Screenshot: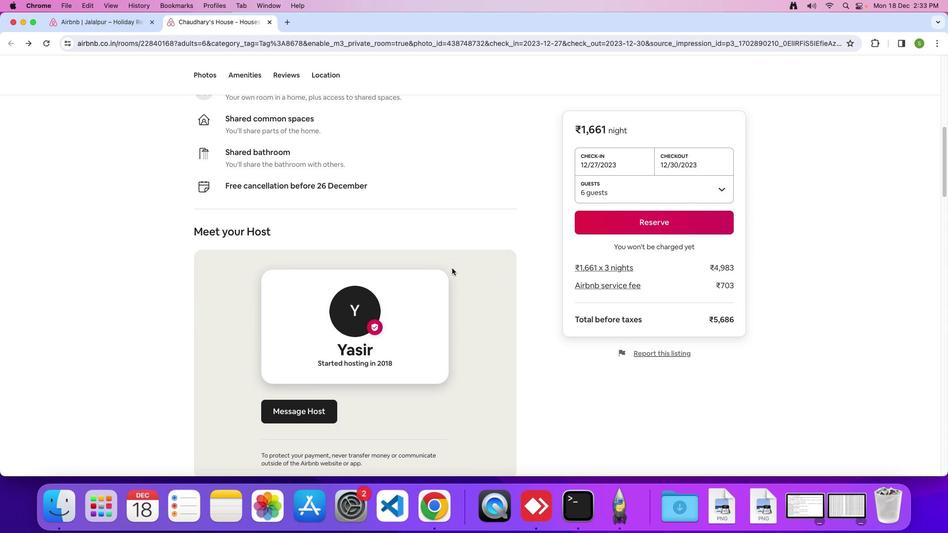 
Action: Mouse scrolled (452, 268) with delta (0, 0)
Screenshot: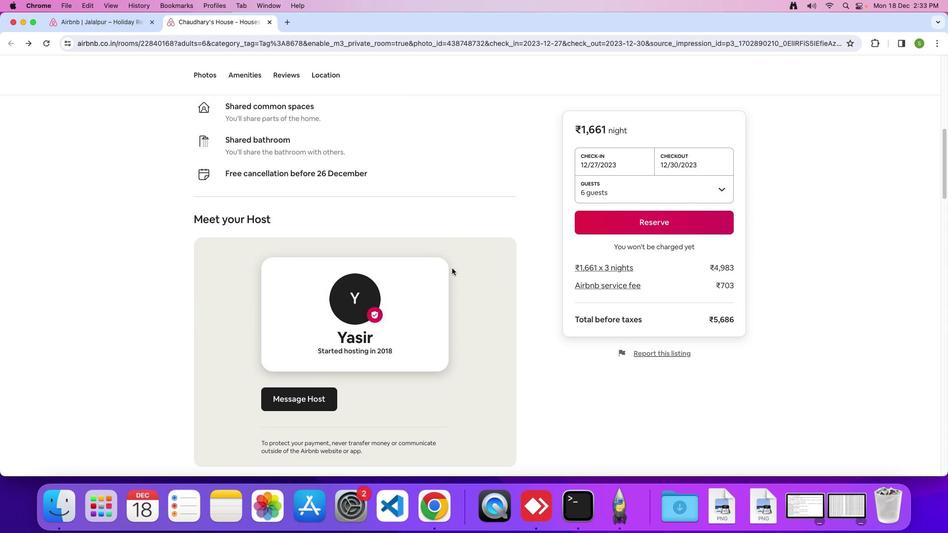 
Action: Mouse scrolled (452, 268) with delta (0, 0)
Screenshot: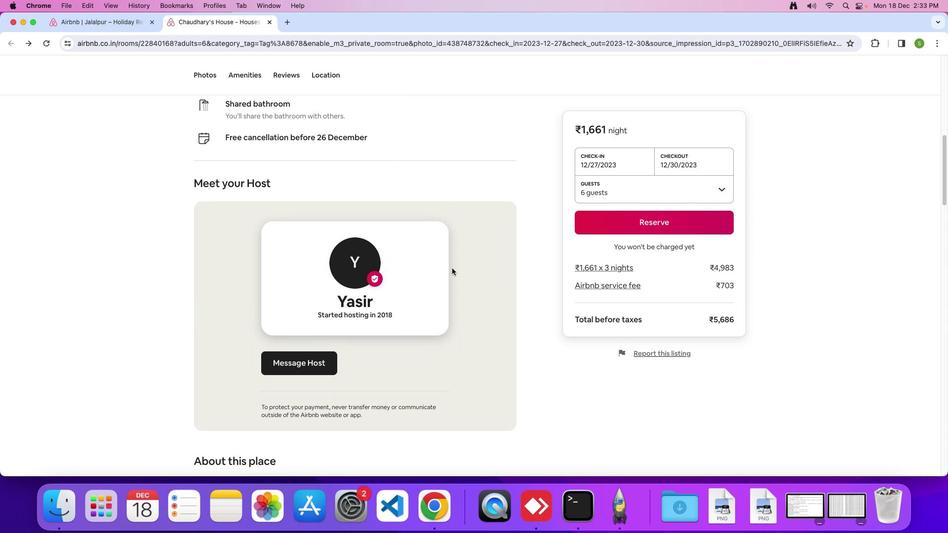 
Action: Mouse moved to (452, 268)
Screenshot: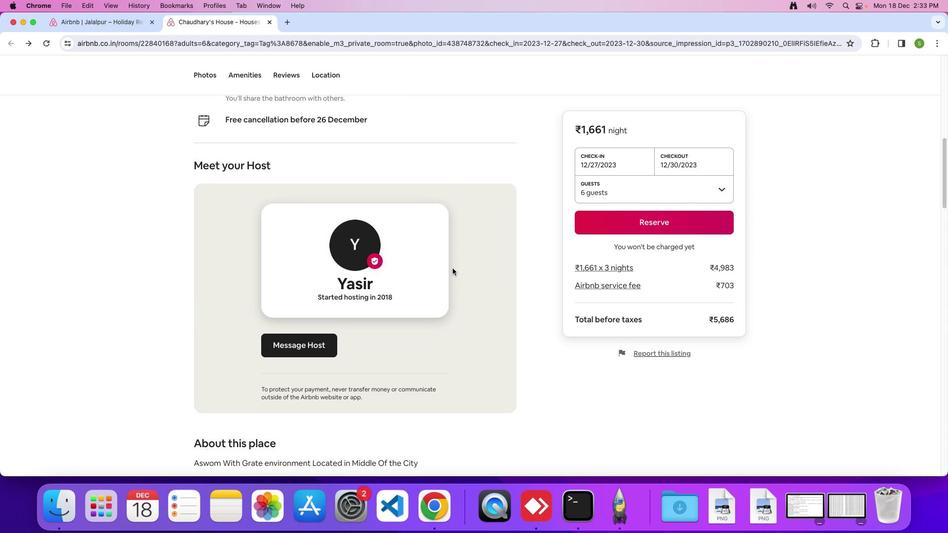 
Action: Mouse scrolled (452, 268) with delta (0, 0)
Screenshot: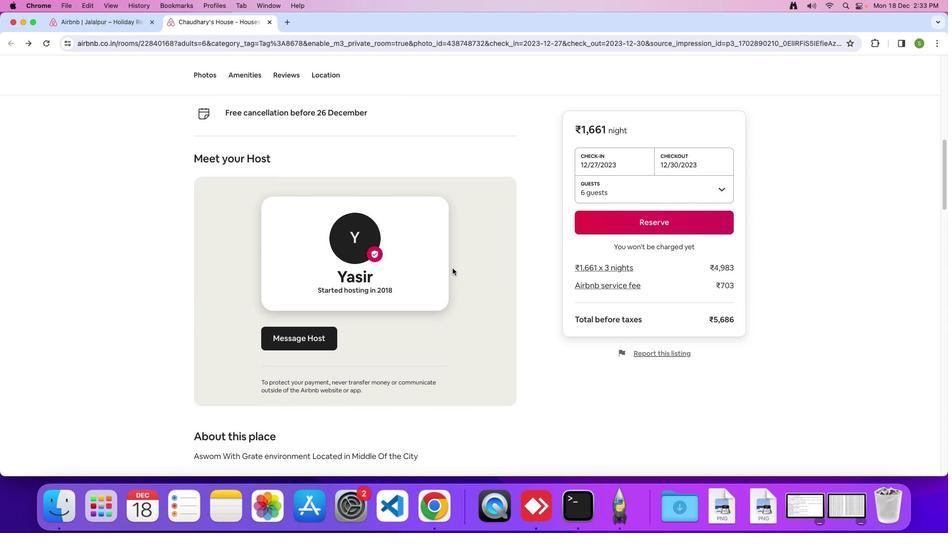 
Action: Mouse scrolled (452, 268) with delta (0, 0)
Screenshot: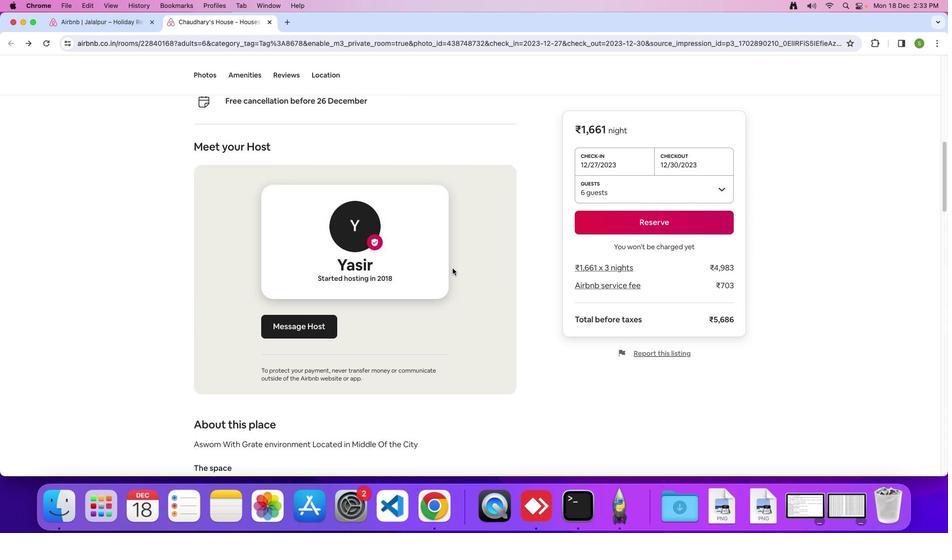 
Action: Mouse scrolled (452, 268) with delta (0, -1)
Screenshot: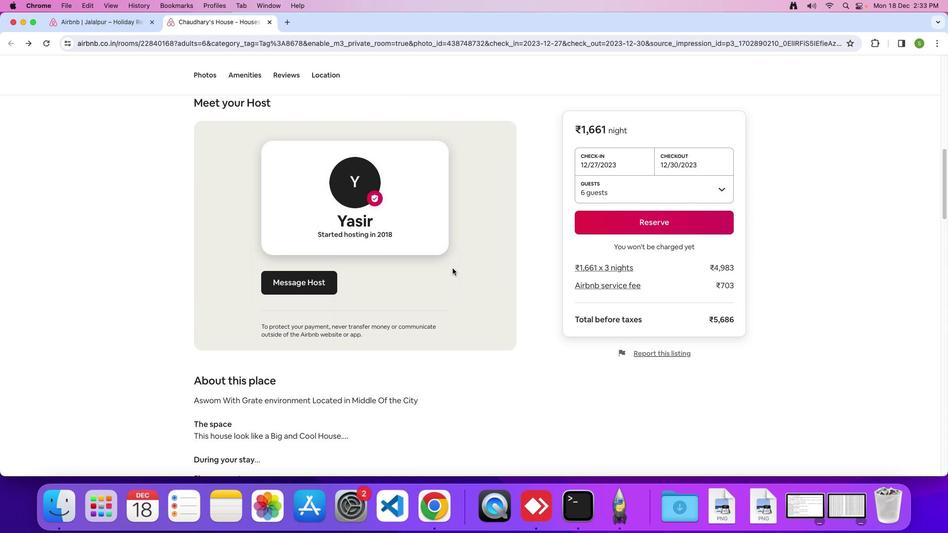 
Action: Mouse scrolled (452, 268) with delta (0, 0)
Screenshot: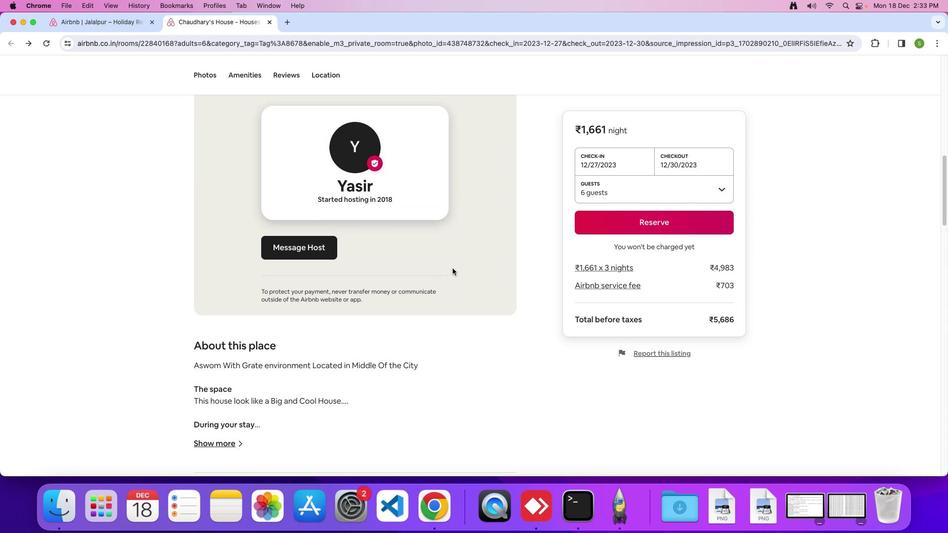 
Action: Mouse scrolled (452, 268) with delta (0, 0)
Screenshot: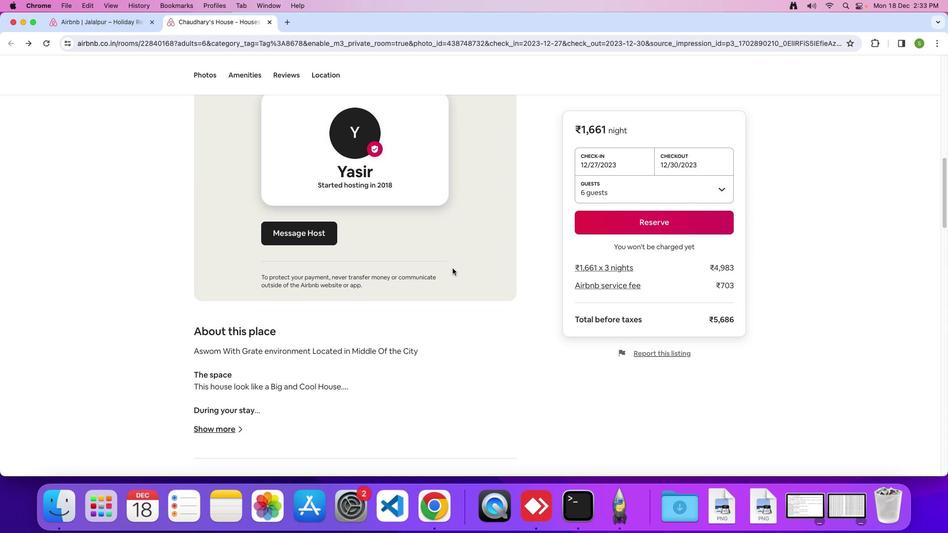 
Action: Mouse scrolled (452, 268) with delta (0, -1)
Screenshot: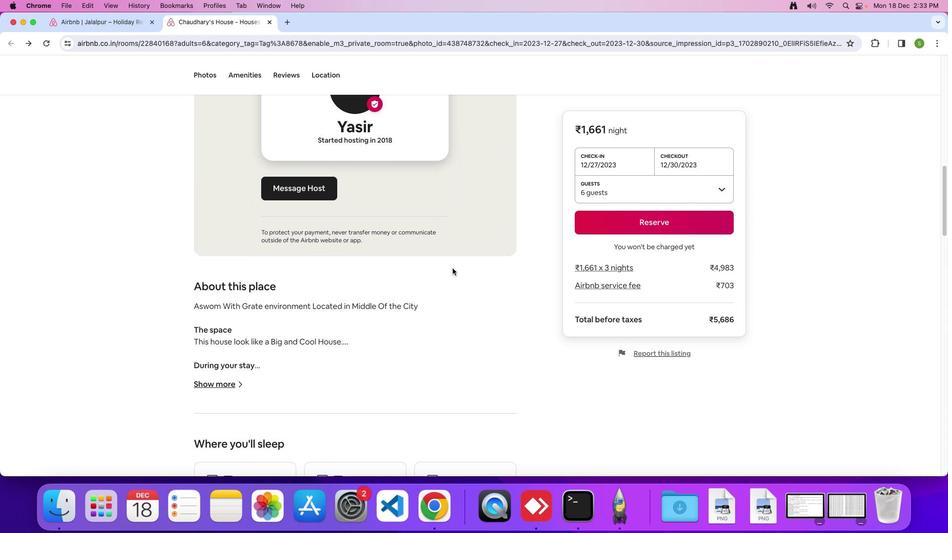 
Action: Mouse scrolled (452, 268) with delta (0, 0)
Screenshot: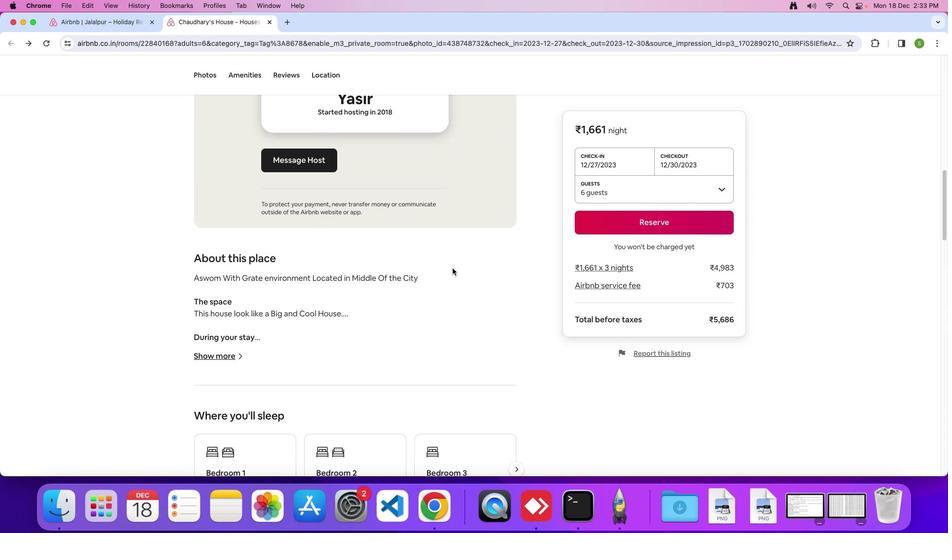 
Action: Mouse scrolled (452, 268) with delta (0, 0)
Screenshot: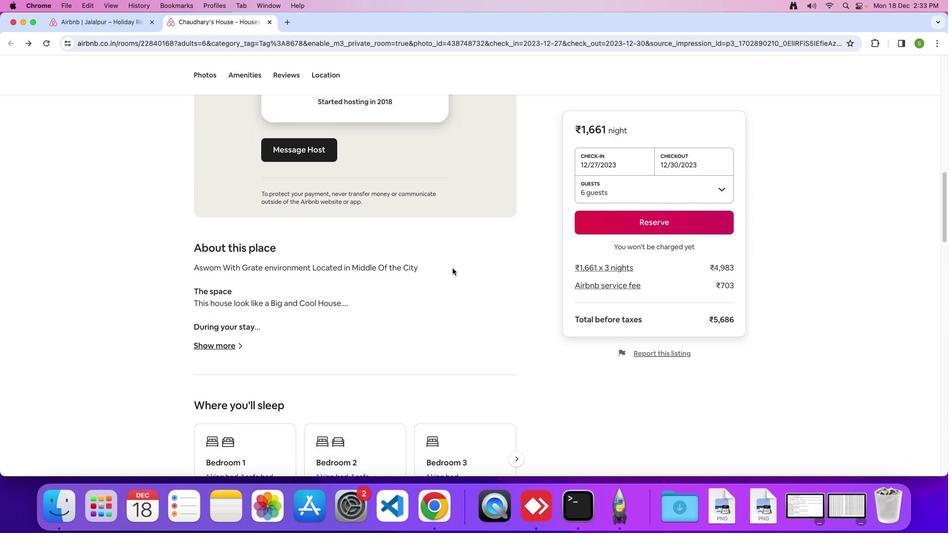 
Action: Mouse scrolled (452, 268) with delta (0, 0)
Screenshot: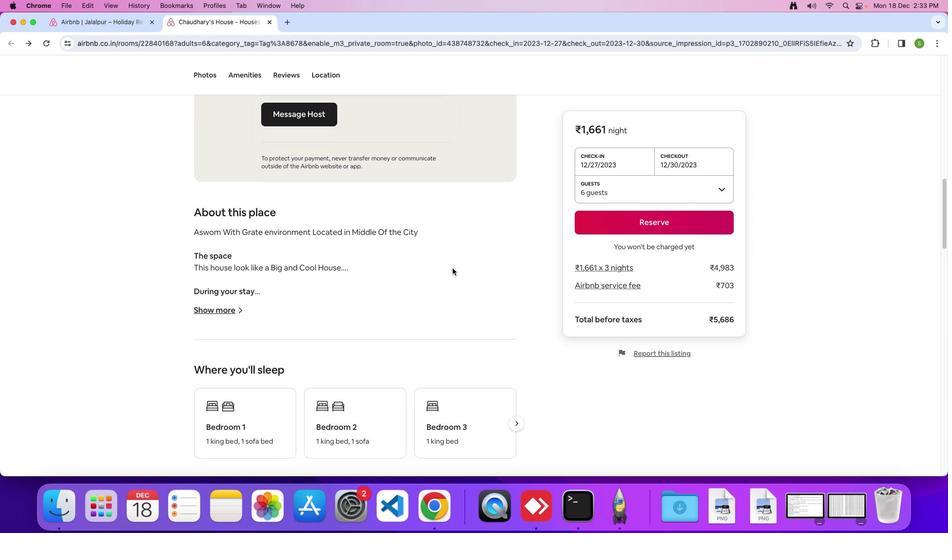 
Action: Mouse moved to (228, 289)
Screenshot: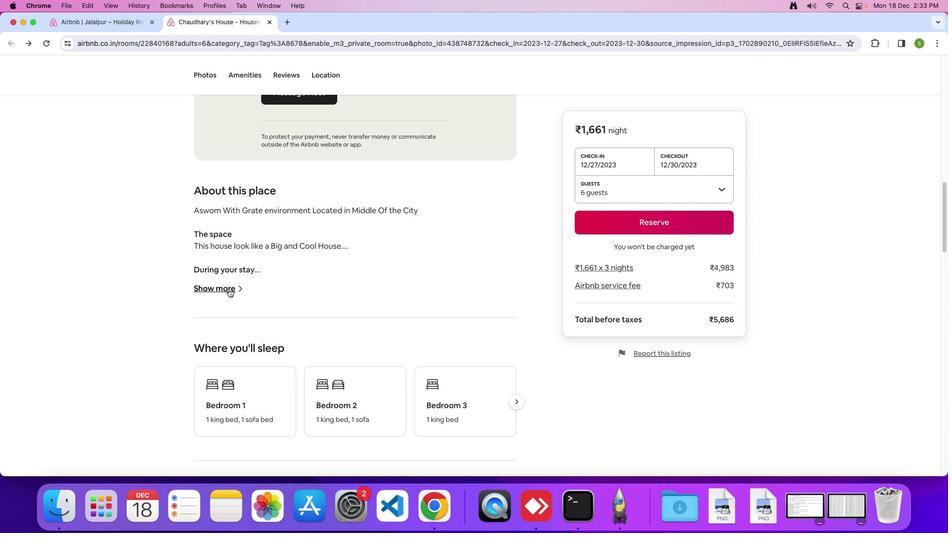 
Action: Mouse pressed left at (228, 289)
Screenshot: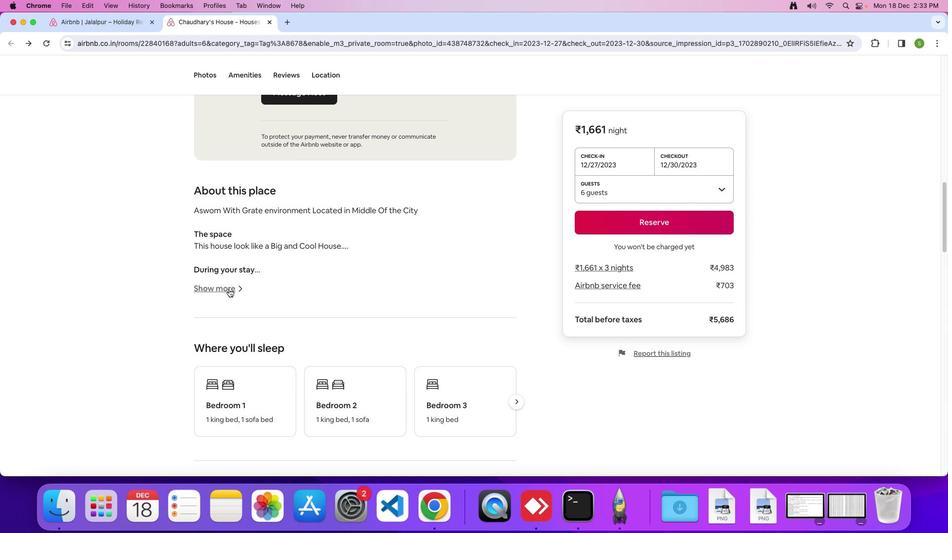 
Action: Mouse moved to (293, 172)
Screenshot: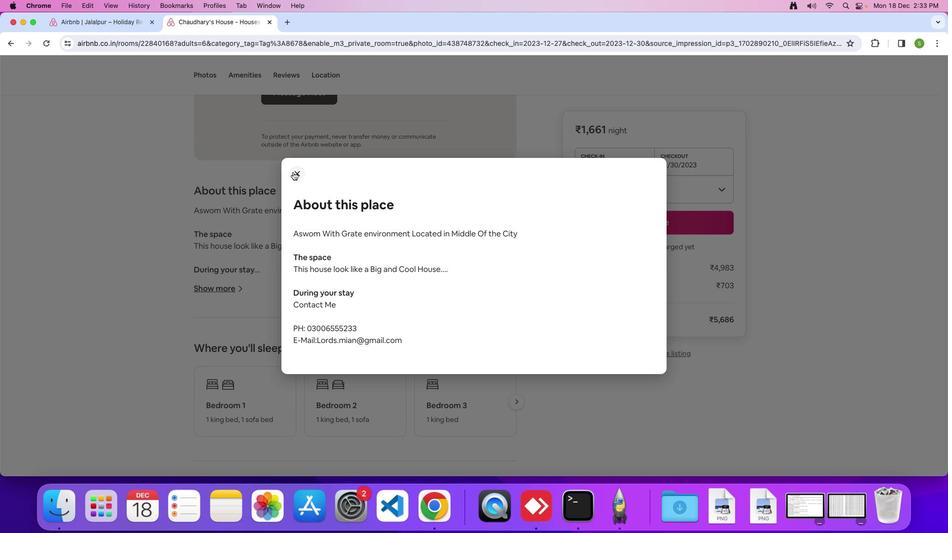 
Action: Mouse pressed left at (293, 172)
Screenshot: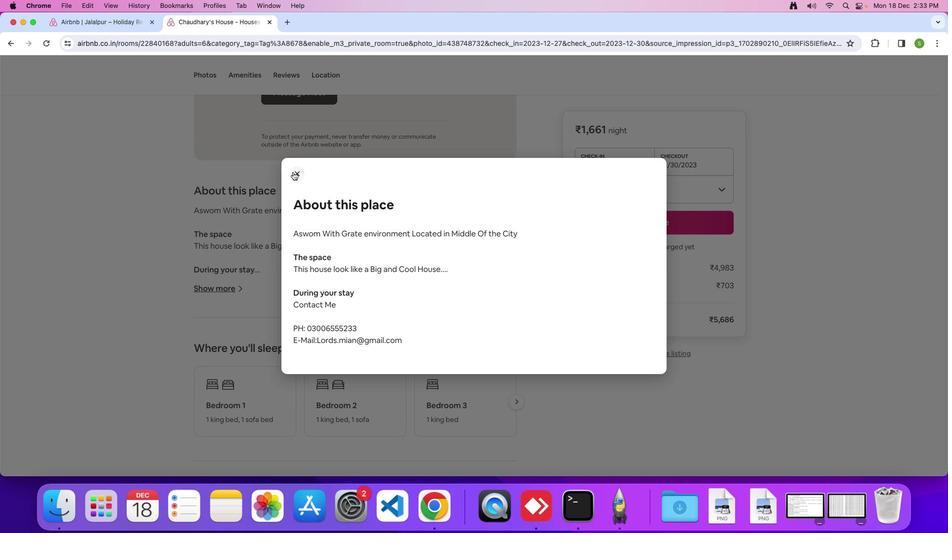 
Action: Mouse moved to (459, 316)
Screenshot: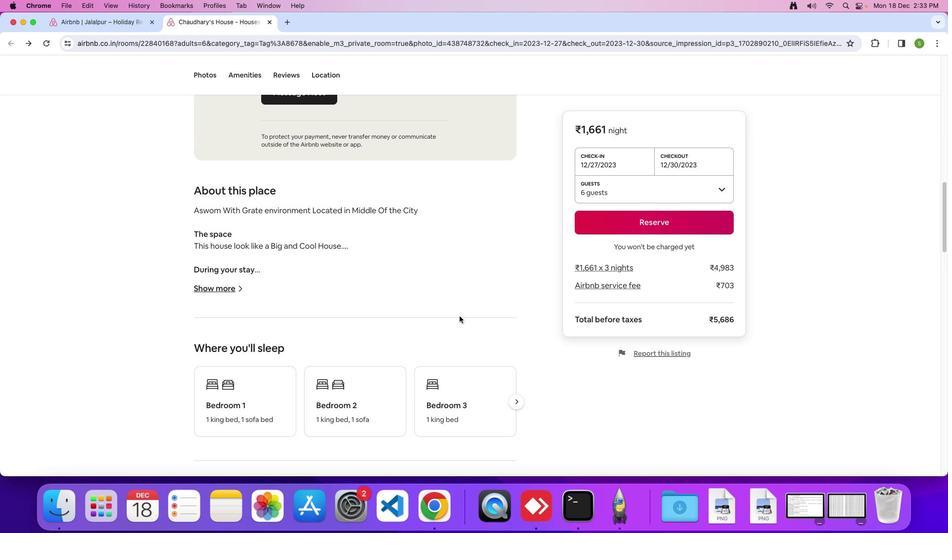 
Action: Mouse scrolled (459, 316) with delta (0, 0)
Screenshot: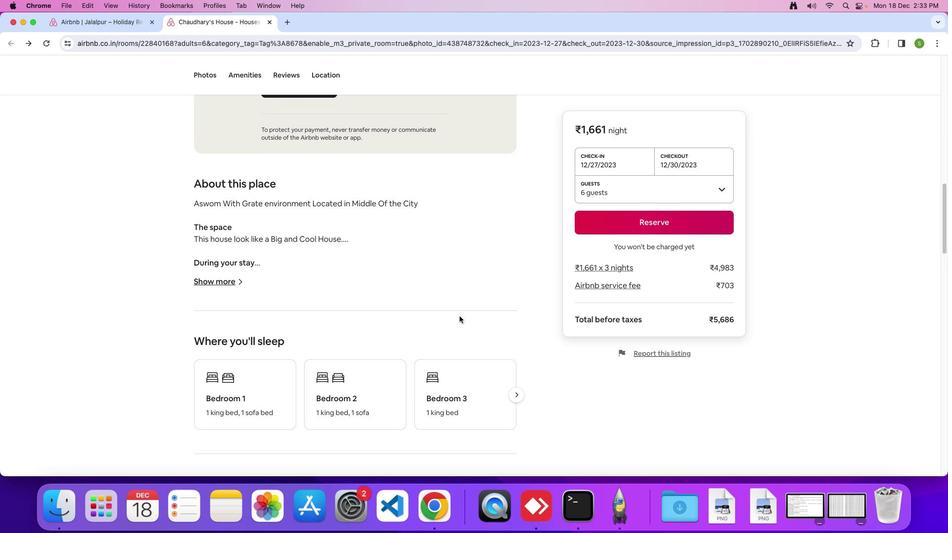 
Action: Mouse moved to (460, 316)
Screenshot: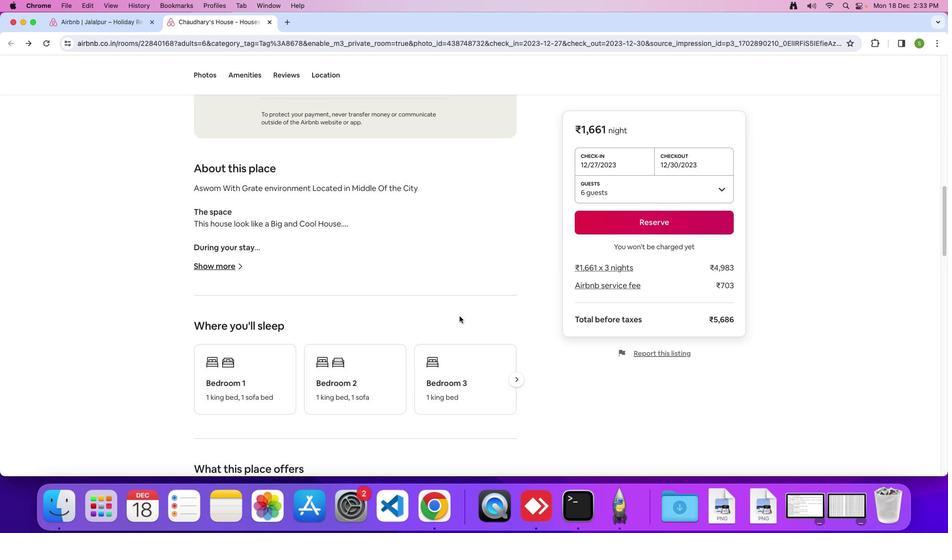 
Action: Mouse scrolled (460, 316) with delta (0, 0)
Screenshot: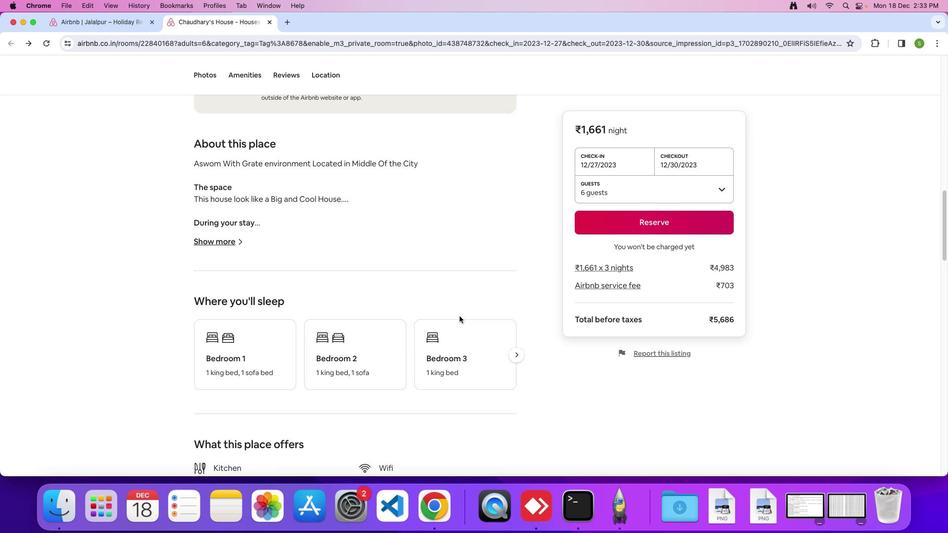 
Action: Mouse scrolled (460, 316) with delta (0, -1)
Screenshot: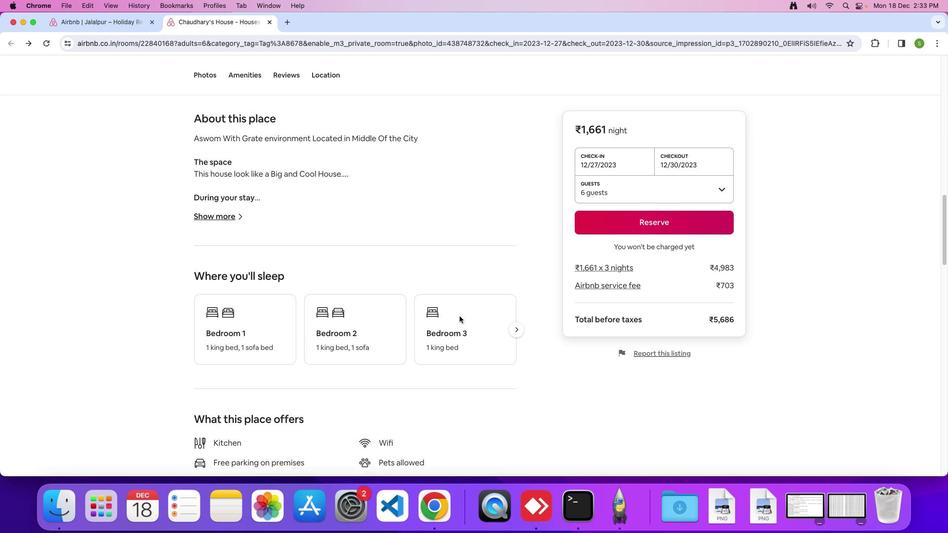 
Action: Mouse scrolled (460, 316) with delta (0, 0)
Screenshot: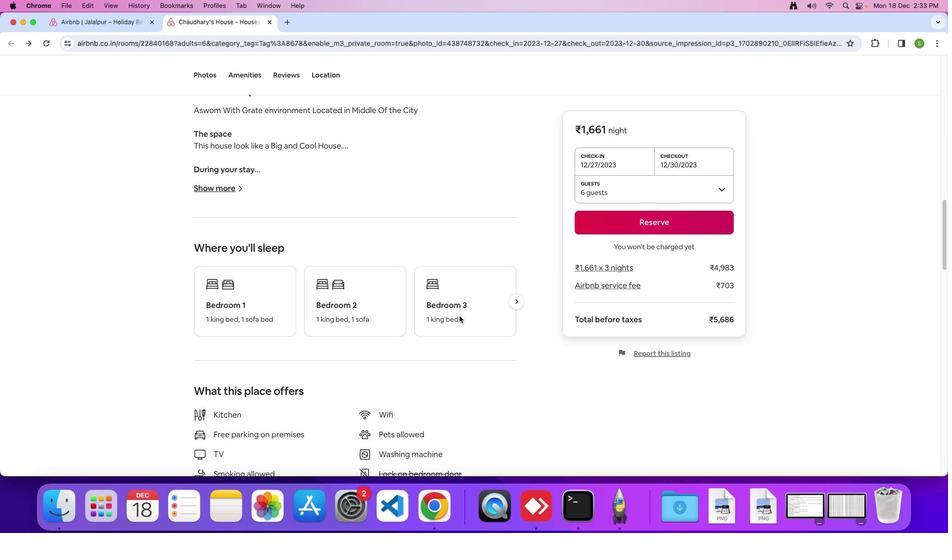 
Action: Mouse scrolled (460, 316) with delta (0, 0)
Screenshot: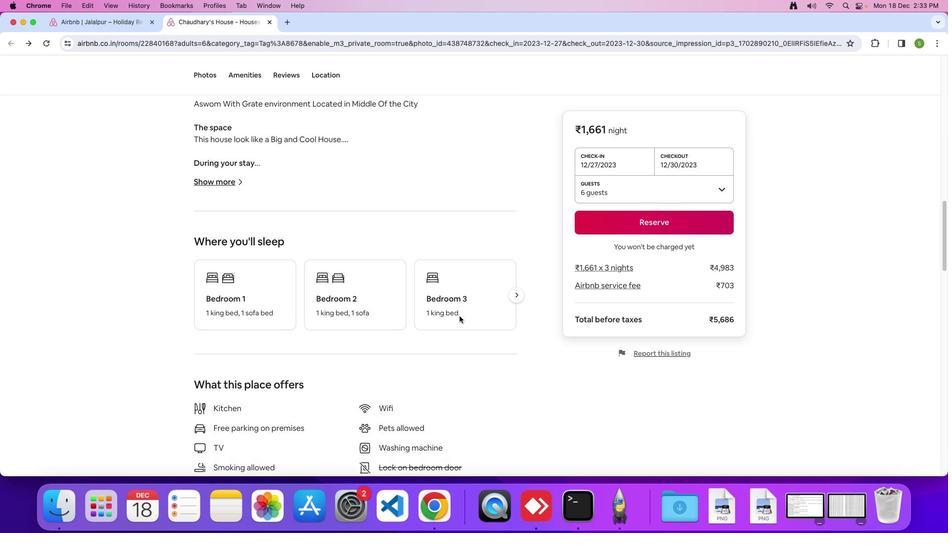 
Action: Mouse scrolled (460, 316) with delta (0, 0)
Screenshot: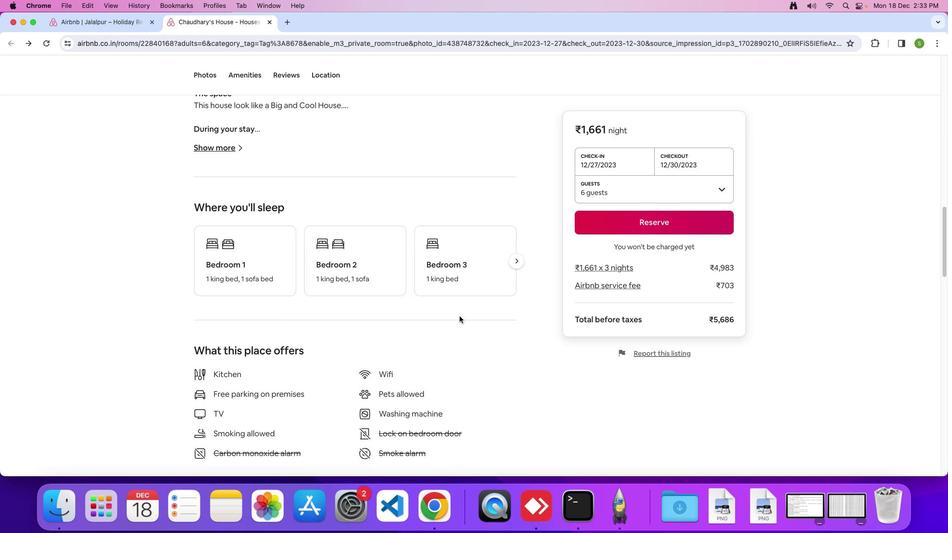 
Action: Mouse moved to (514, 250)
Screenshot: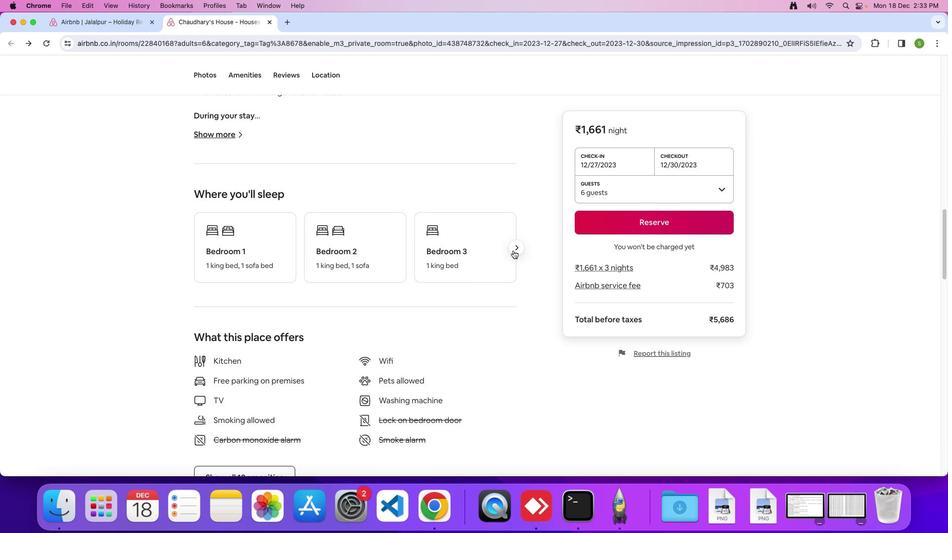 
Action: Mouse pressed left at (514, 250)
Screenshot: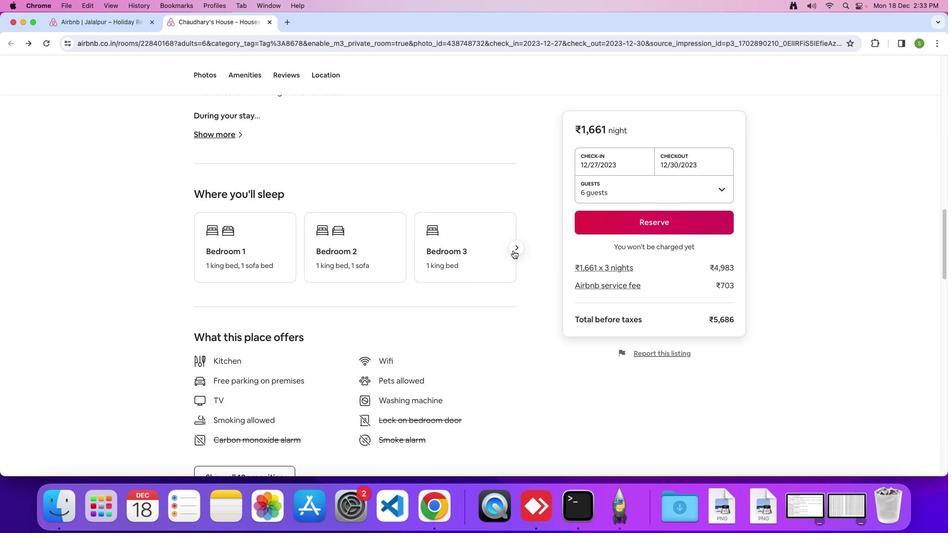 
Action: Mouse moved to (514, 249)
Screenshot: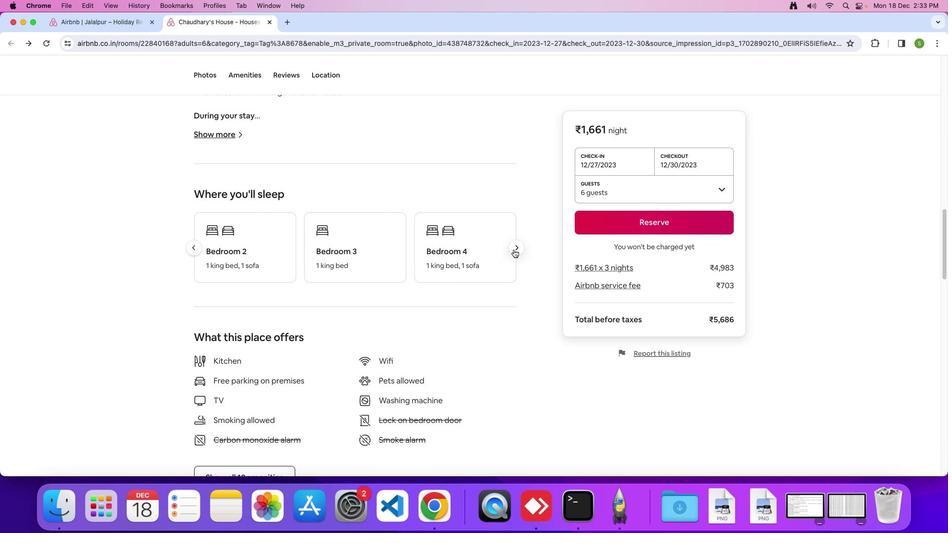 
Action: Mouse pressed left at (514, 249)
Screenshot: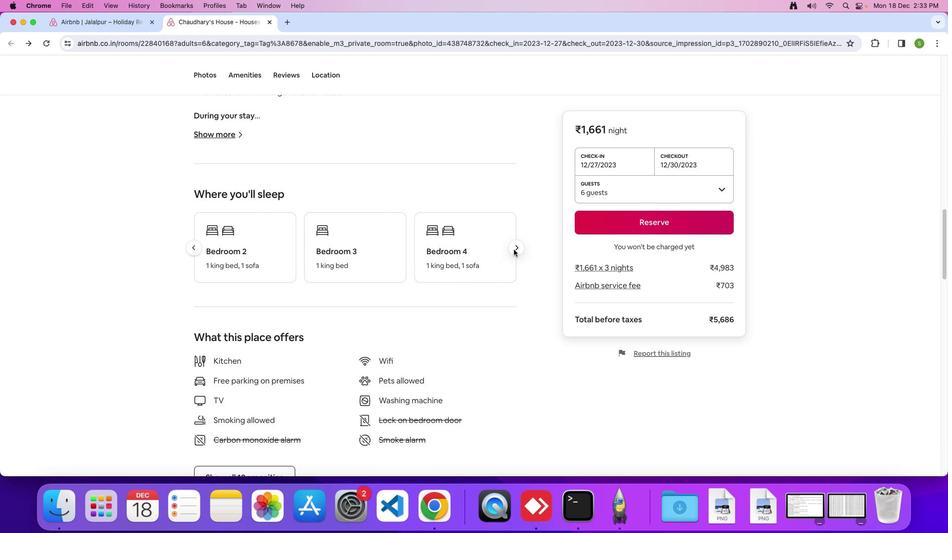 
Action: Mouse moved to (448, 336)
Screenshot: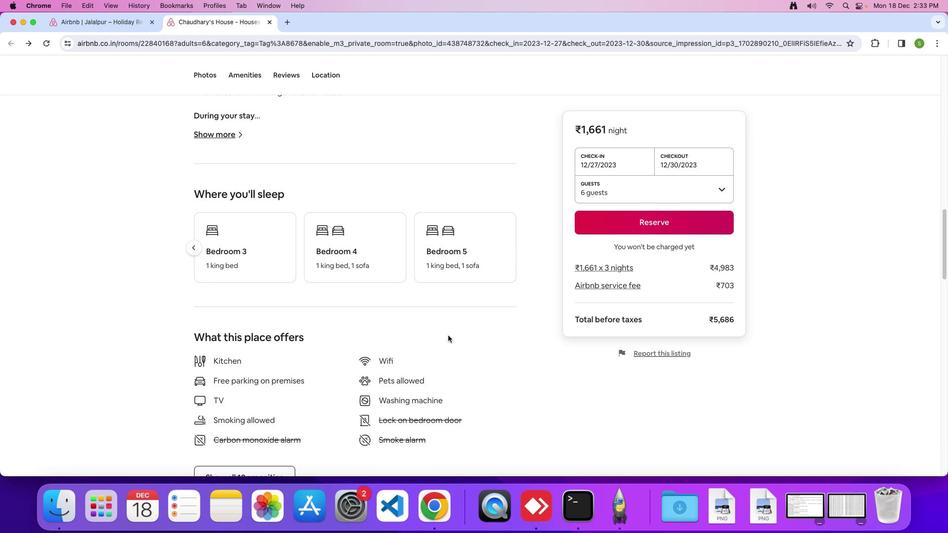 
Action: Mouse scrolled (448, 336) with delta (0, 0)
Screenshot: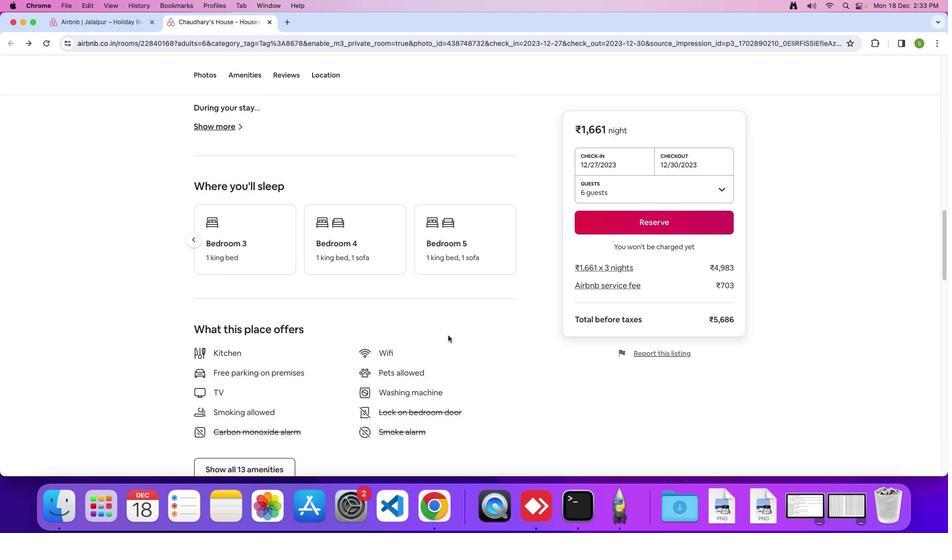 
Action: Mouse scrolled (448, 336) with delta (0, 0)
Screenshot: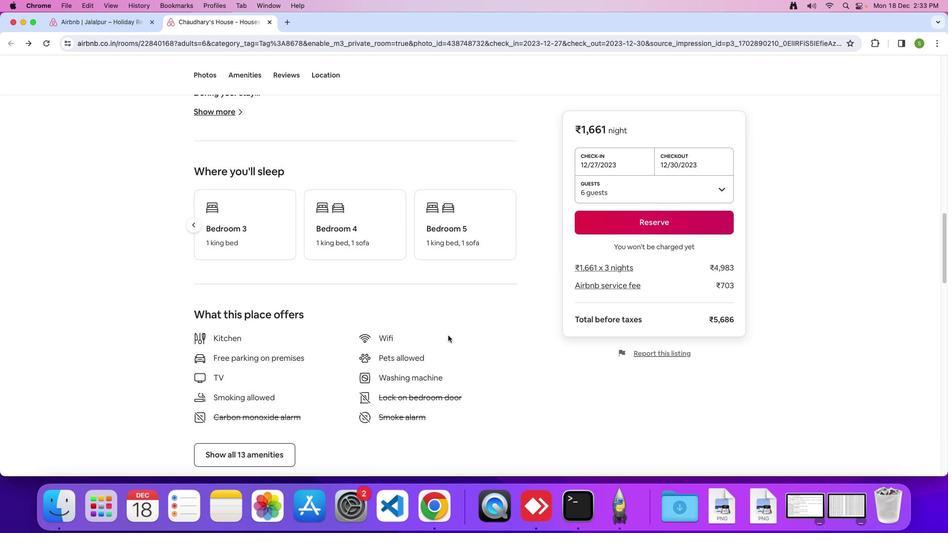 
Action: Mouse scrolled (448, 336) with delta (0, -1)
Screenshot: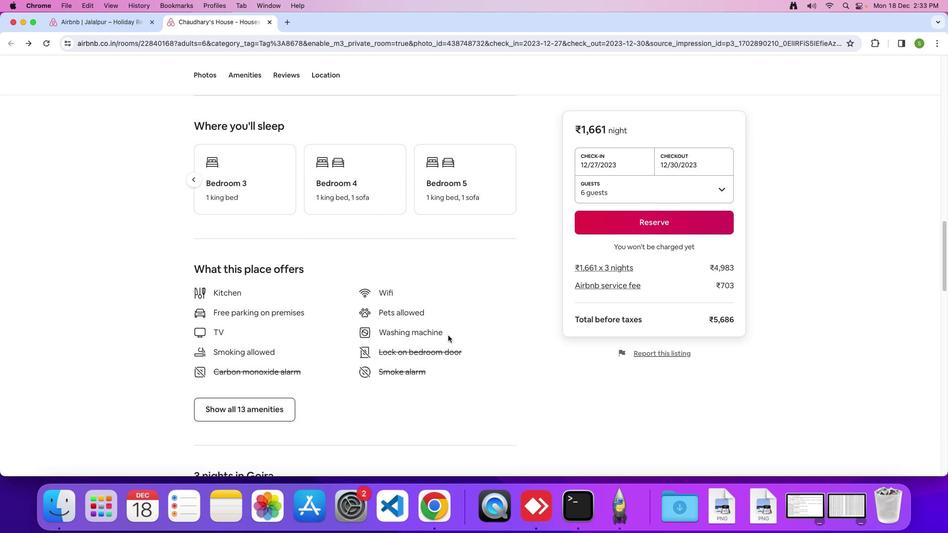 
Action: Mouse scrolled (448, 336) with delta (0, 0)
Screenshot: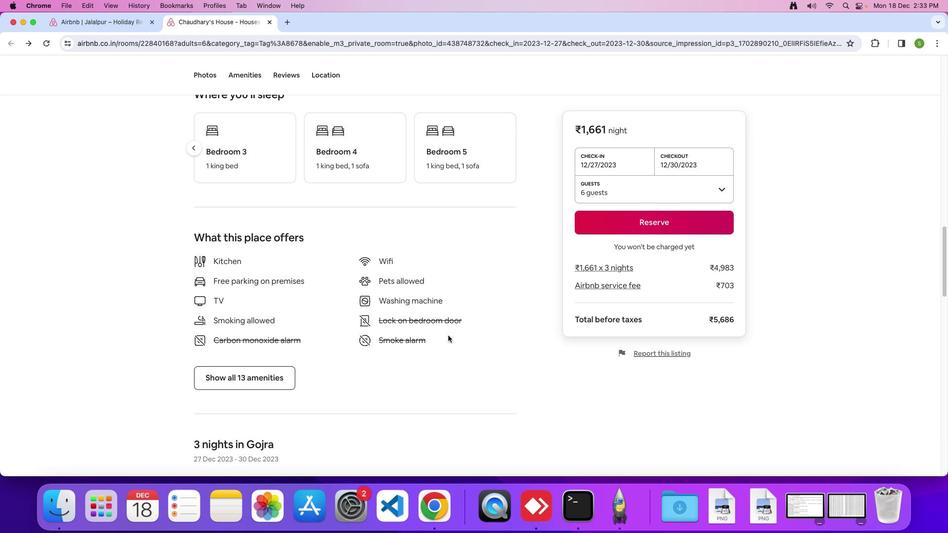 
Action: Mouse scrolled (448, 336) with delta (0, 0)
Screenshot: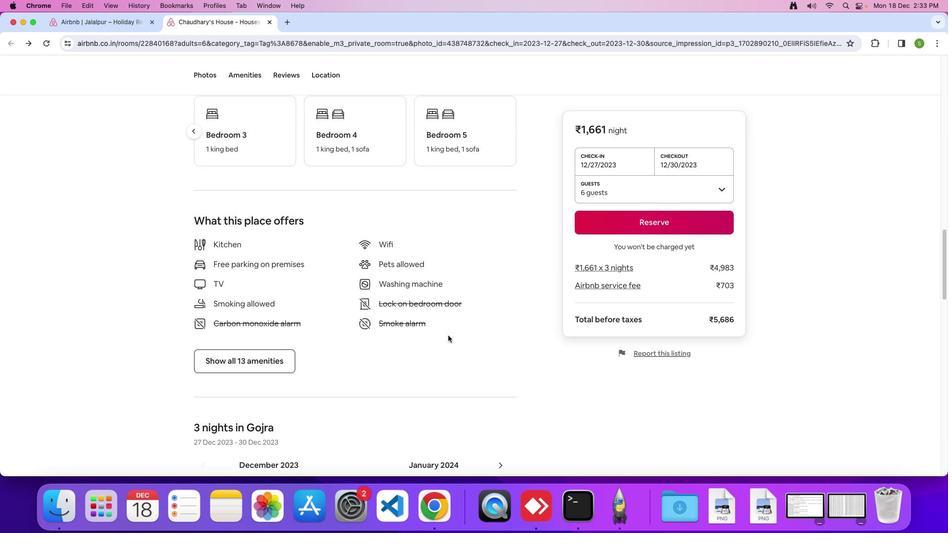 
Action: Mouse scrolled (448, 336) with delta (0, -1)
Screenshot: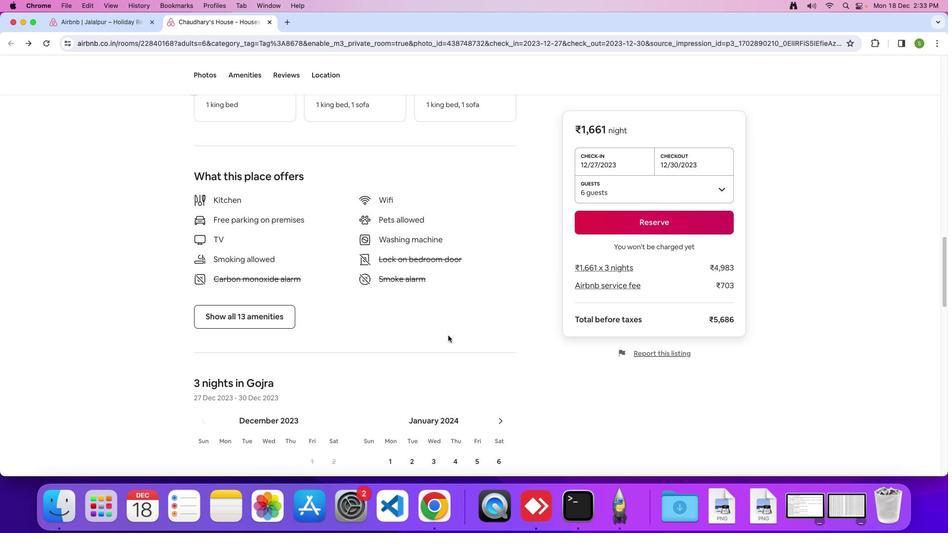 
Action: Mouse moved to (250, 305)
Screenshot: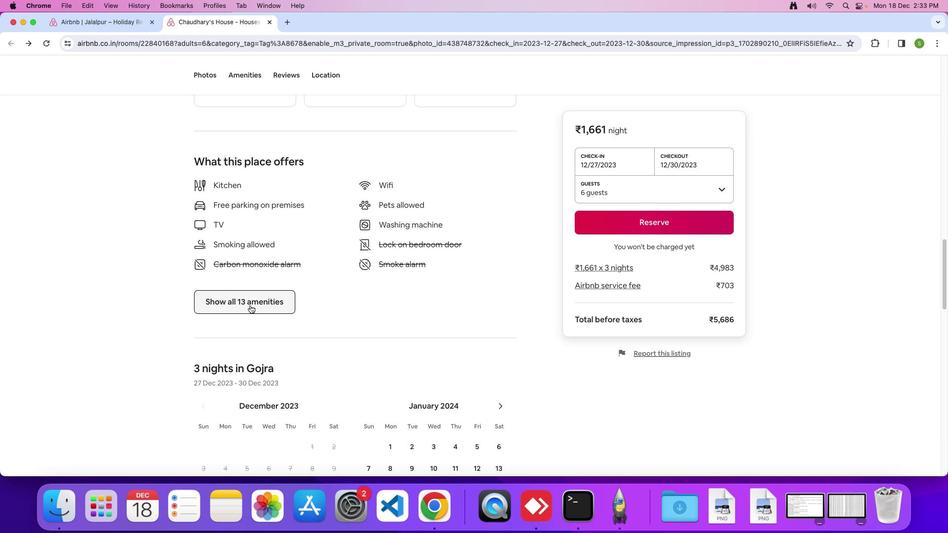 
Action: Mouse pressed left at (250, 305)
Screenshot: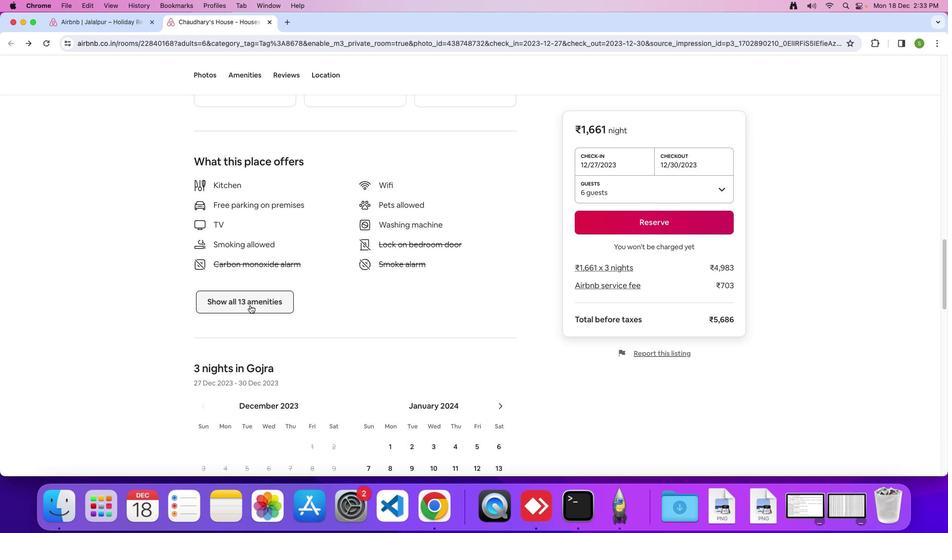 
Action: Mouse moved to (521, 254)
Screenshot: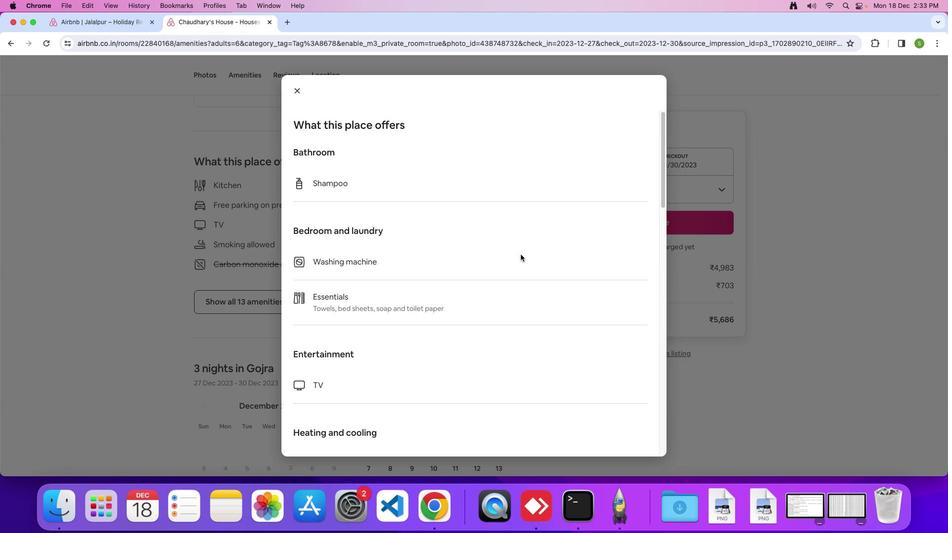 
Action: Mouse scrolled (521, 254) with delta (0, 0)
Screenshot: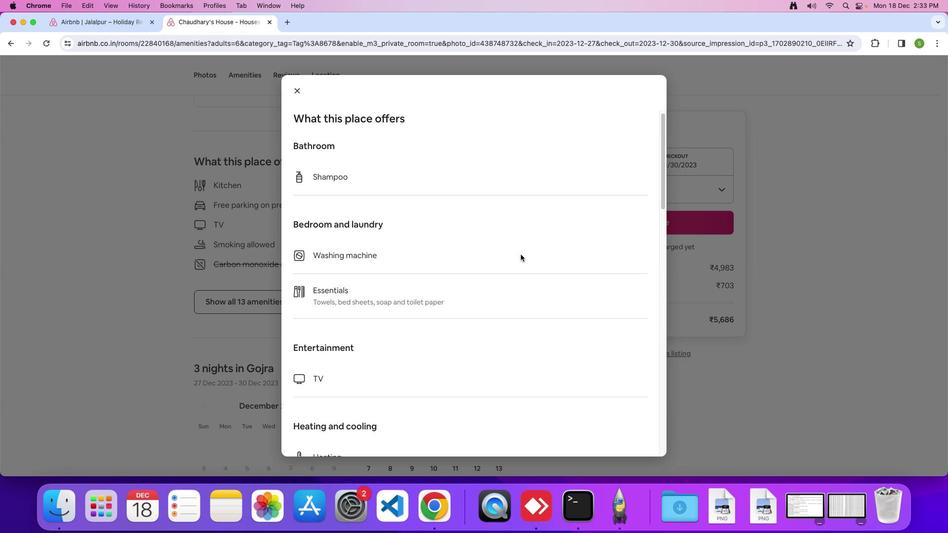 
Action: Mouse scrolled (521, 254) with delta (0, 0)
Screenshot: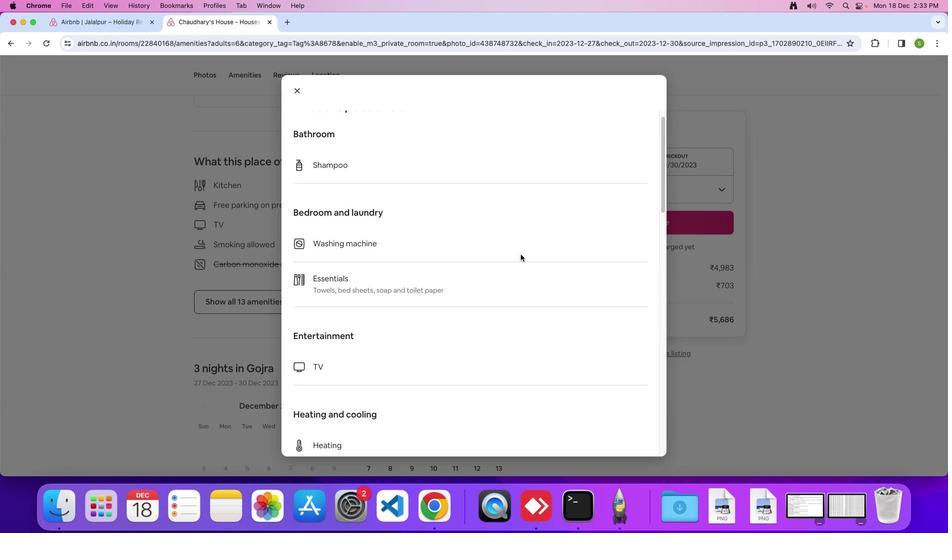 
Action: Mouse scrolled (521, 254) with delta (0, -1)
Screenshot: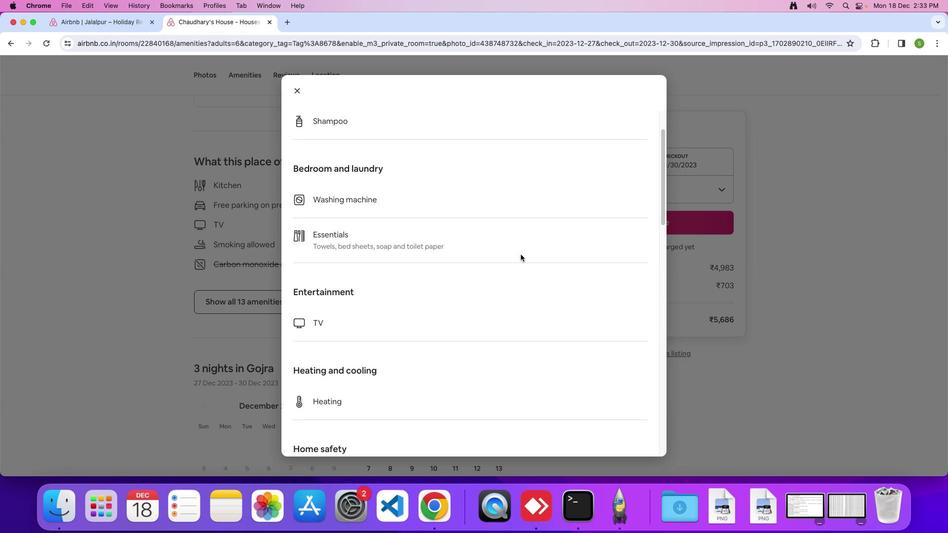 
Action: Mouse scrolled (521, 254) with delta (0, 0)
Screenshot: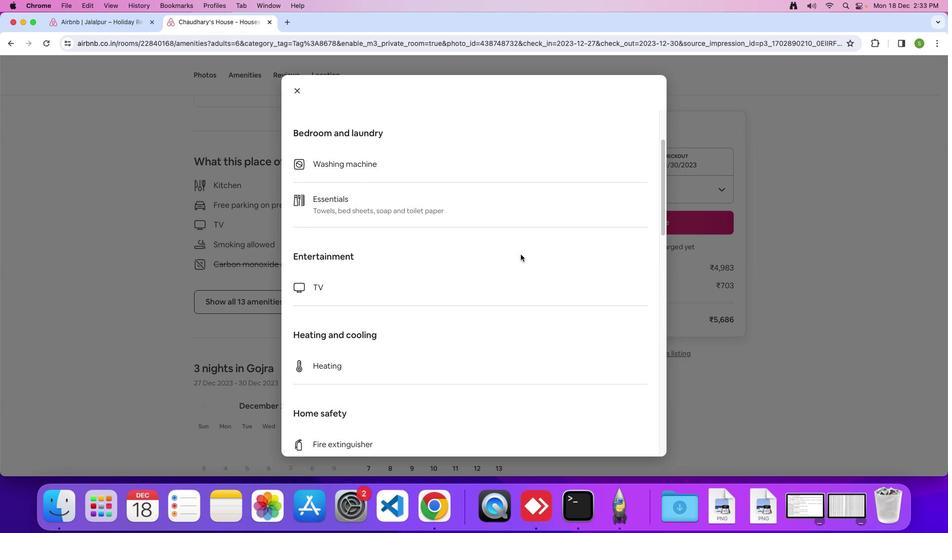 
Action: Mouse scrolled (521, 254) with delta (0, 0)
Screenshot: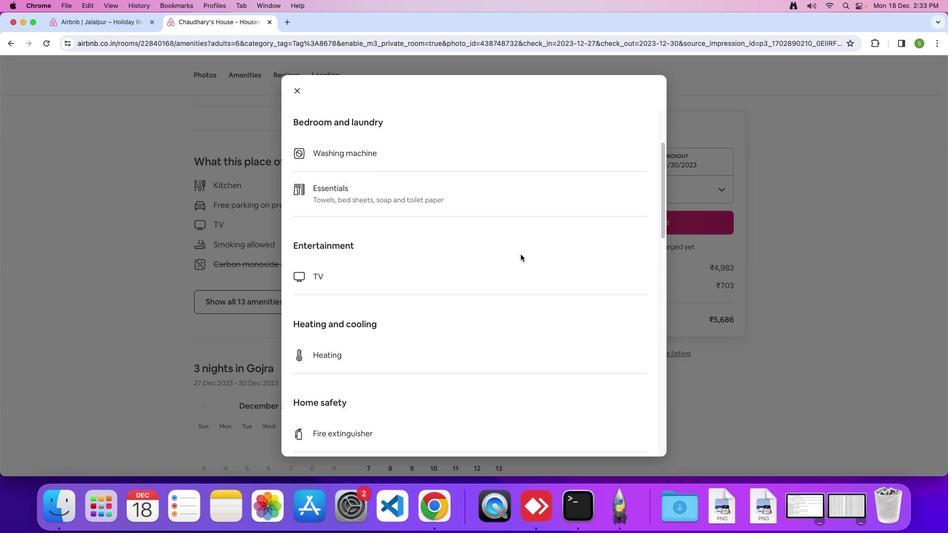 
Action: Mouse scrolled (521, 254) with delta (0, 0)
Screenshot: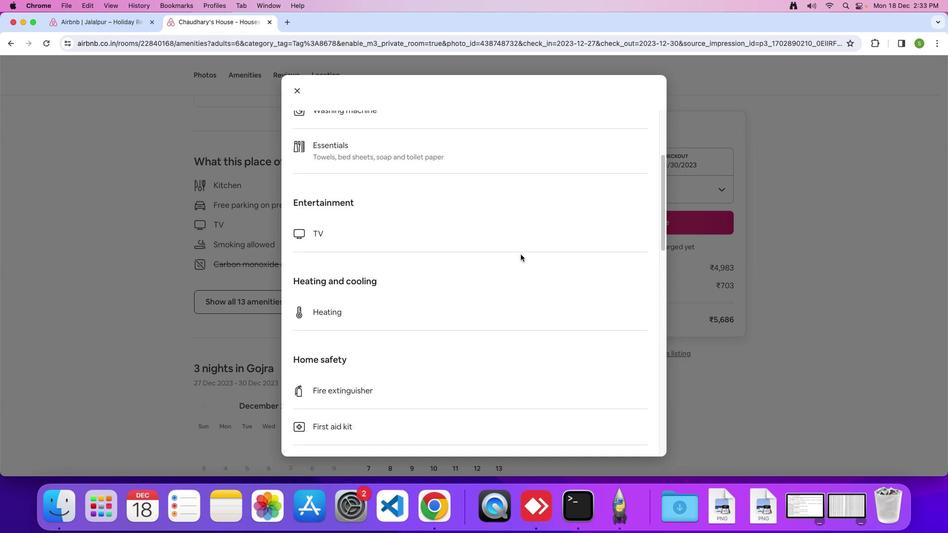 
Action: Mouse scrolled (521, 254) with delta (0, 0)
Screenshot: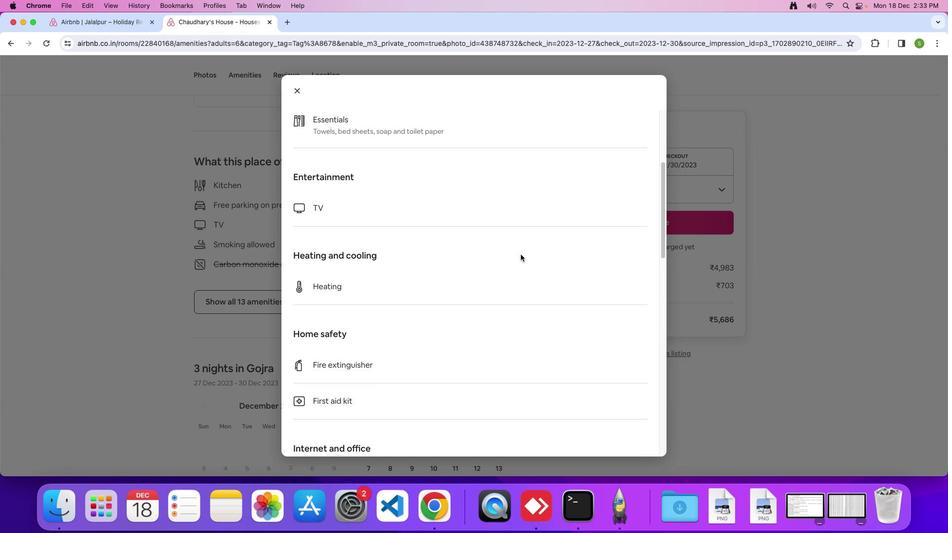 
Action: Mouse scrolled (521, 254) with delta (0, 0)
Screenshot: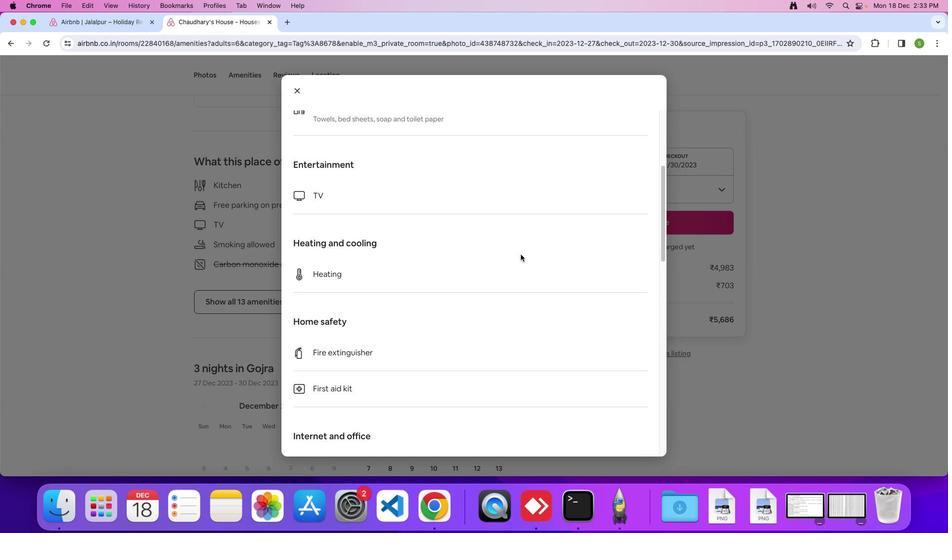
Action: Mouse scrolled (521, 254) with delta (0, 0)
Screenshot: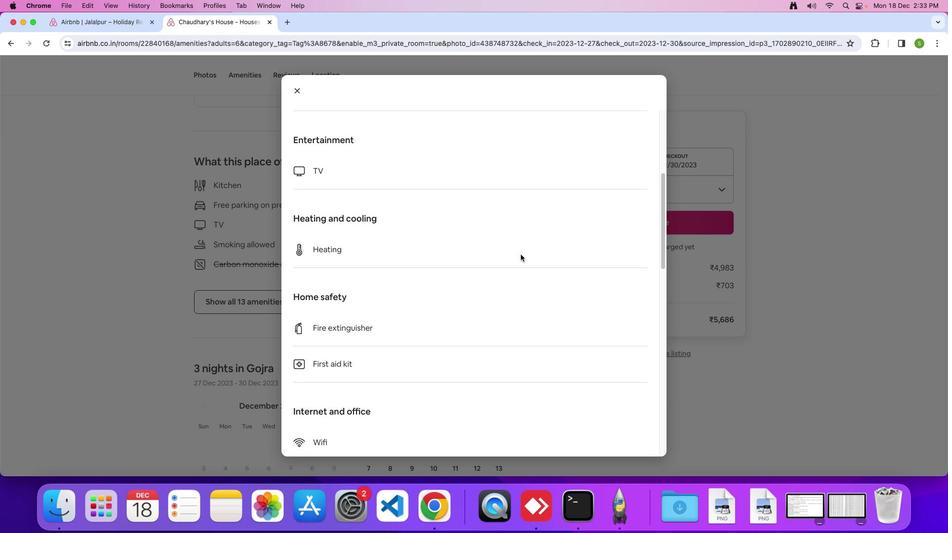 
Action: Mouse scrolled (521, 254) with delta (0, 0)
Screenshot: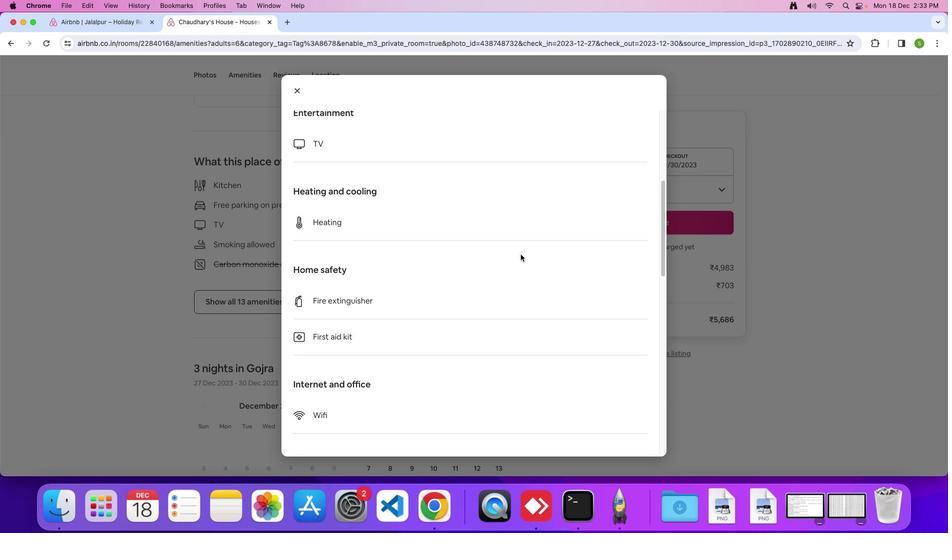 
Action: Mouse scrolled (521, 254) with delta (0, 0)
Screenshot: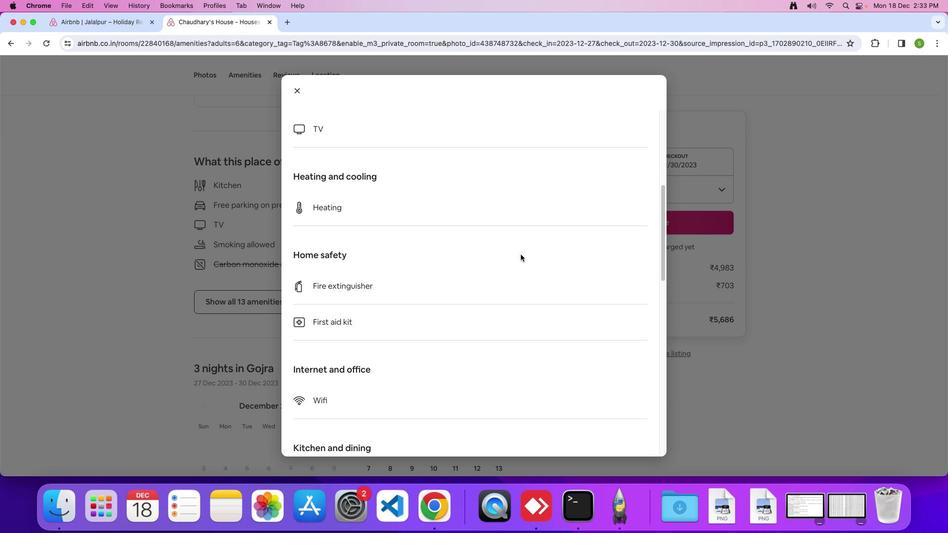 
Action: Mouse scrolled (521, 254) with delta (0, 0)
Screenshot: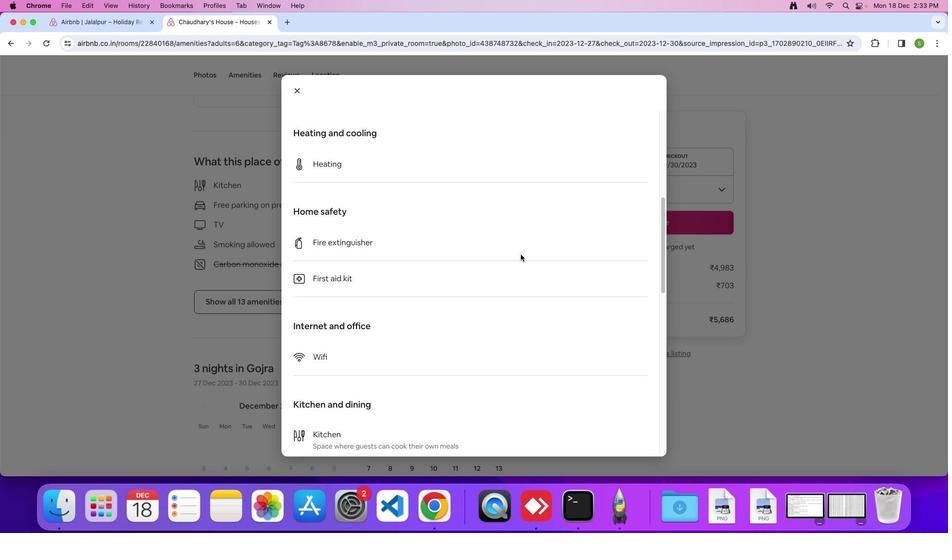 
Action: Mouse scrolled (521, 254) with delta (0, 0)
Screenshot: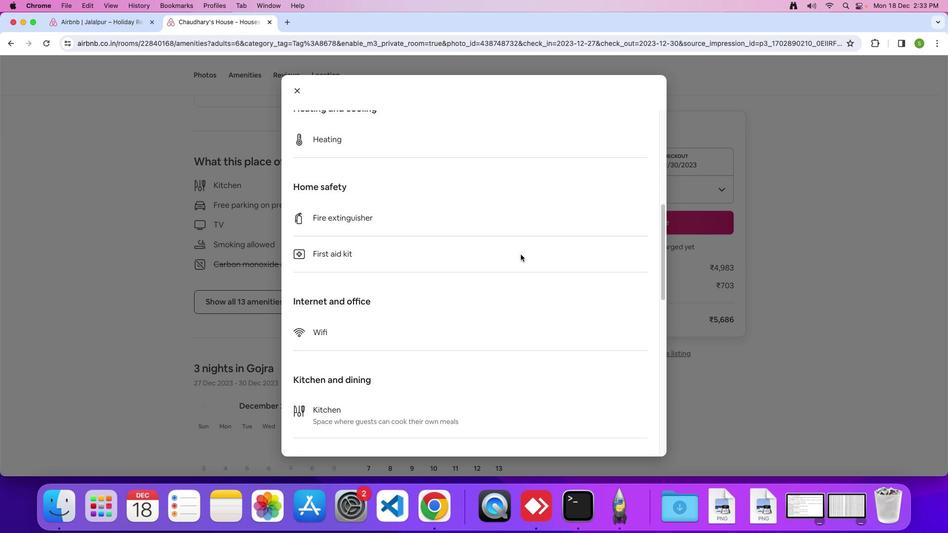 
Action: Mouse scrolled (521, 254) with delta (0, 0)
Screenshot: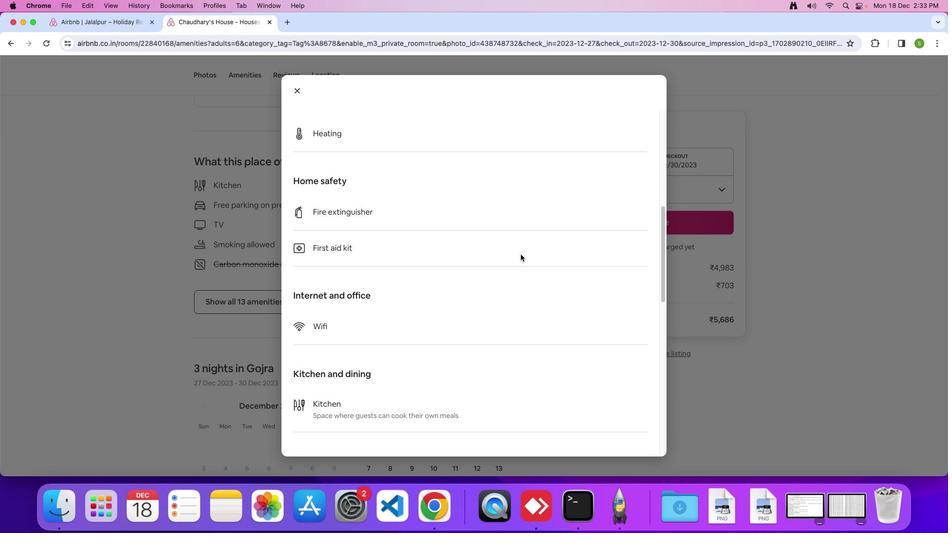 
Action: Mouse scrolled (521, 254) with delta (0, 0)
Screenshot: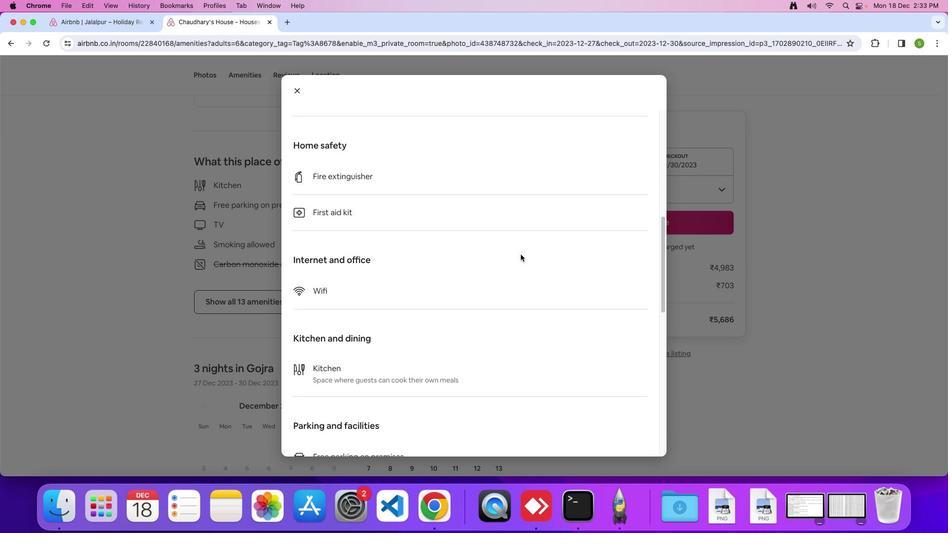 
Action: Mouse scrolled (521, 254) with delta (0, 0)
Screenshot: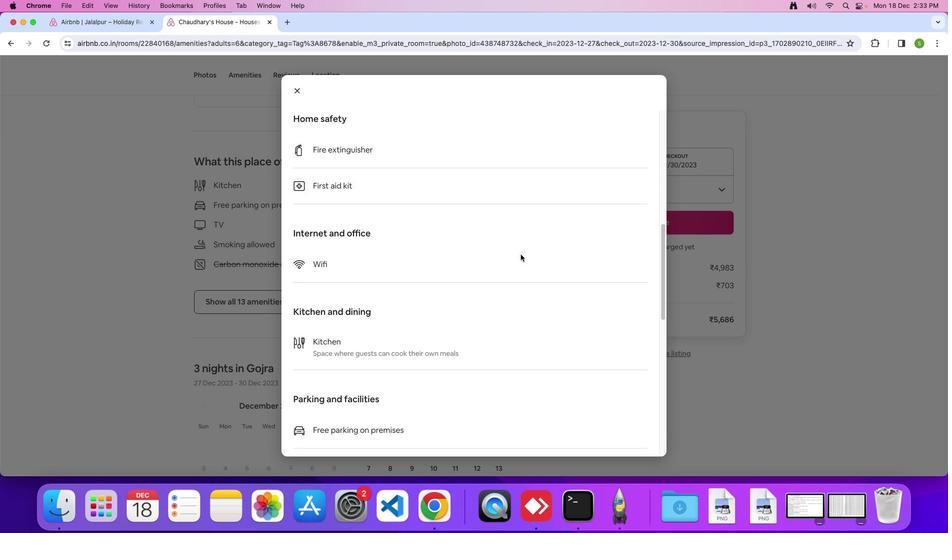 
Action: Mouse scrolled (521, 254) with delta (0, 0)
Screenshot: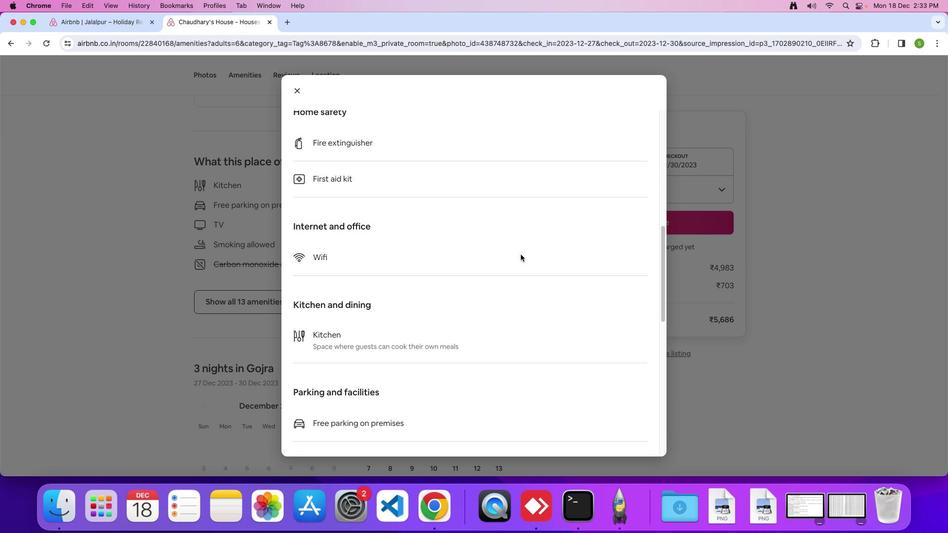 
Action: Mouse scrolled (521, 254) with delta (0, 0)
Screenshot: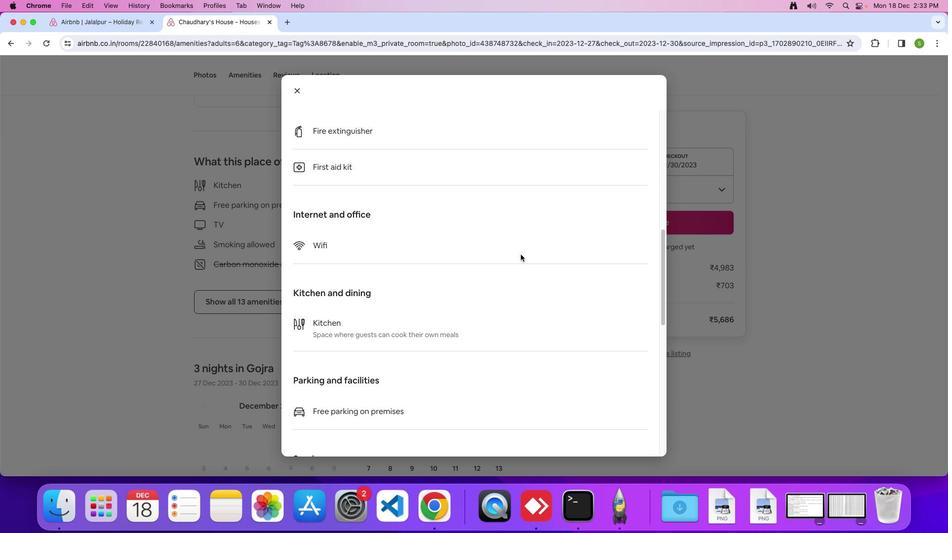 
Action: Mouse scrolled (521, 254) with delta (0, 0)
Screenshot: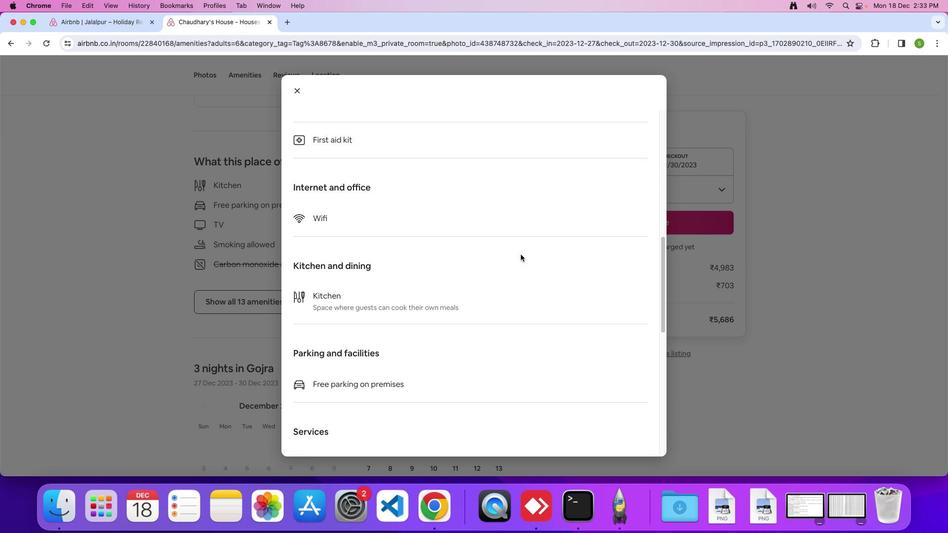 
Action: Mouse scrolled (521, 254) with delta (0, 0)
Screenshot: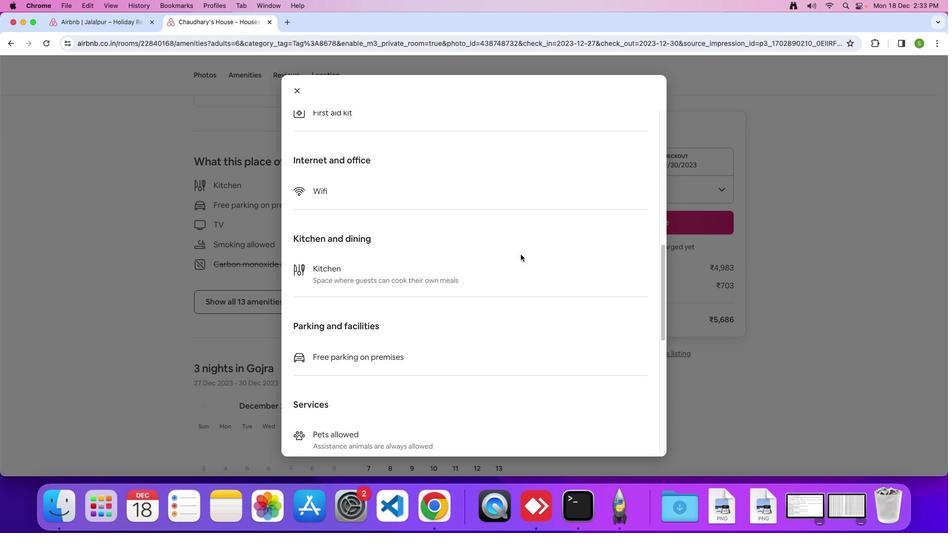 
Action: Mouse scrolled (521, 254) with delta (0, 0)
Screenshot: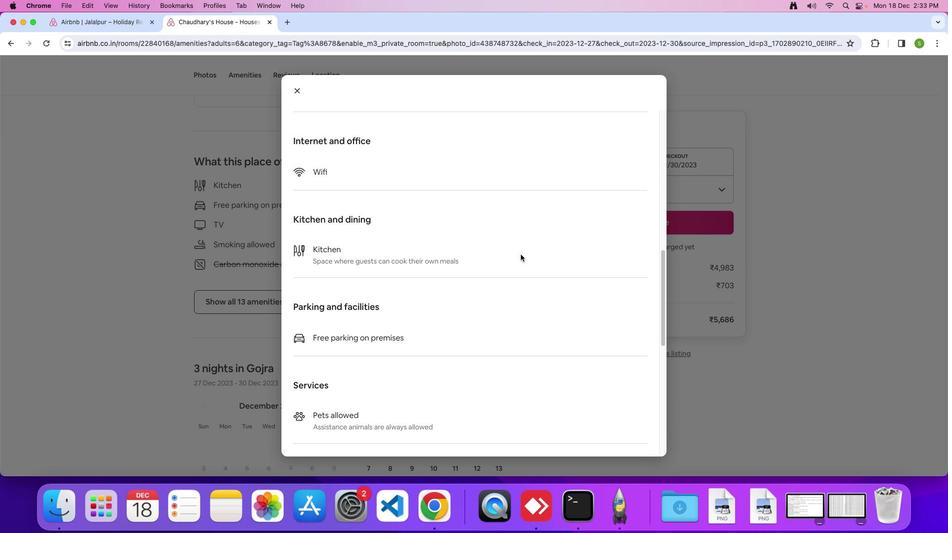
Action: Mouse scrolled (521, 254) with delta (0, 0)
Screenshot: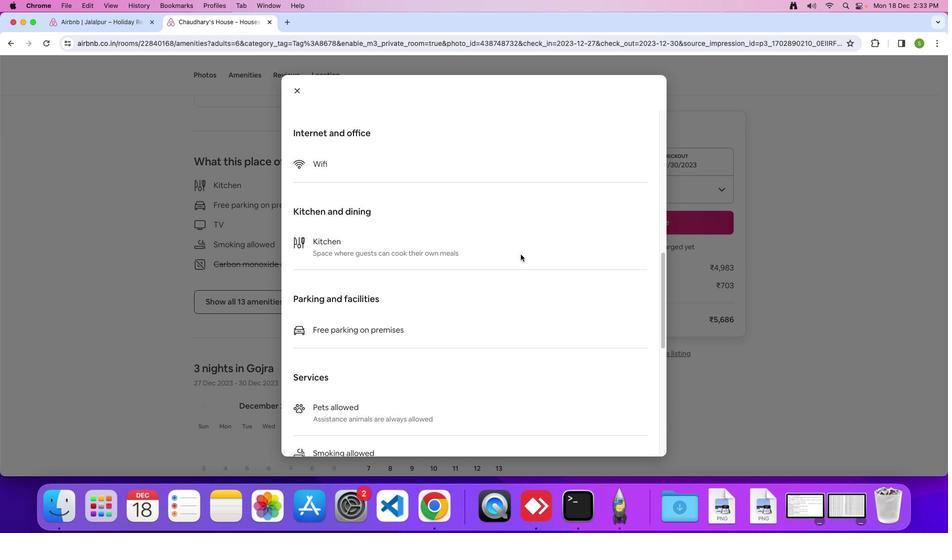 
Action: Mouse scrolled (521, 254) with delta (0, 0)
Screenshot: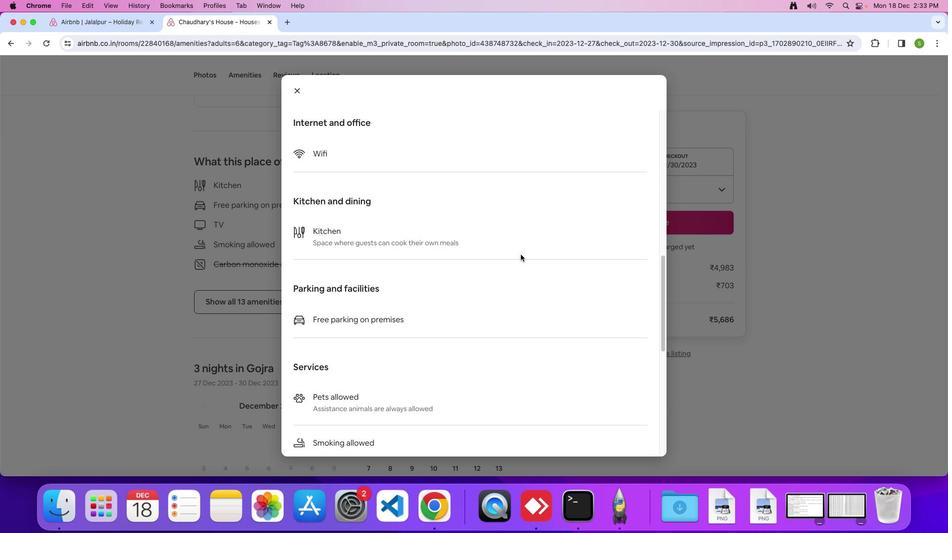 
Action: Mouse scrolled (521, 254) with delta (0, 0)
Screenshot: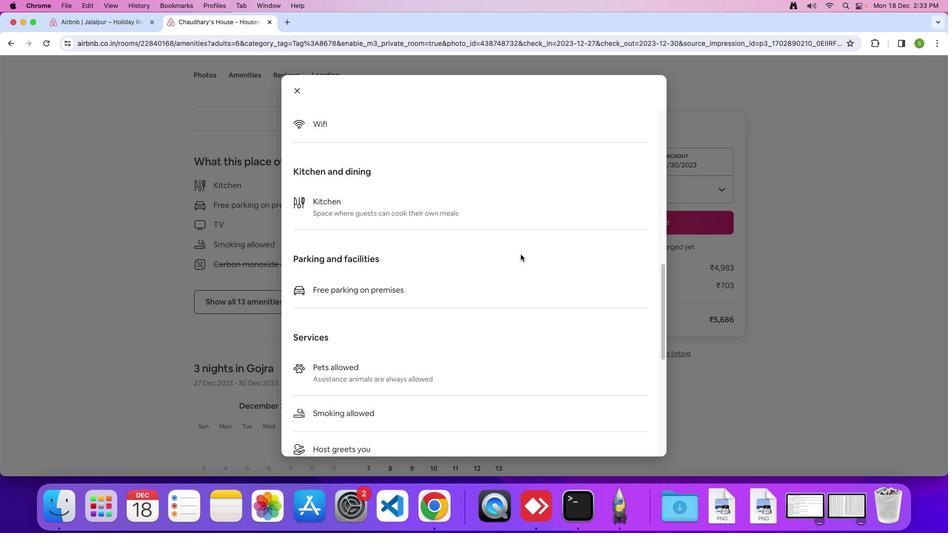 
Action: Mouse scrolled (521, 254) with delta (0, 0)
Screenshot: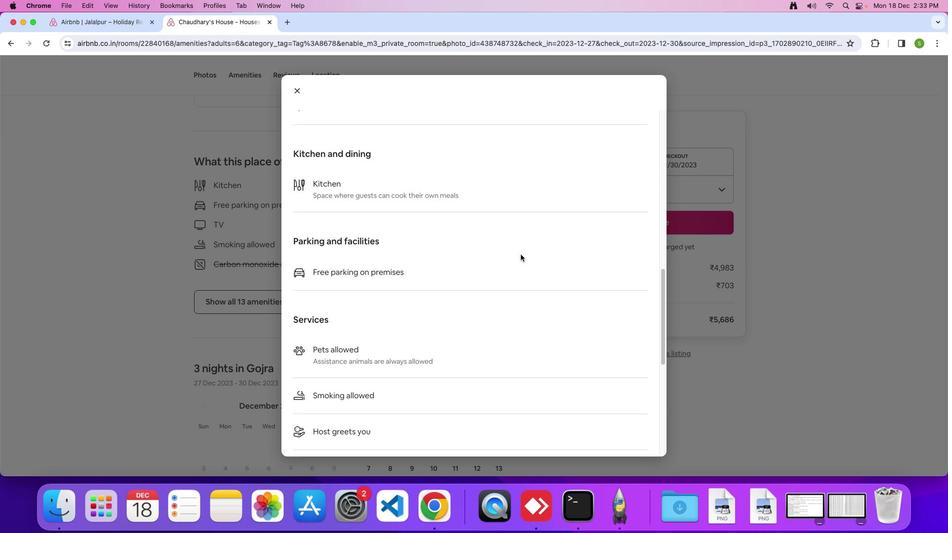 
Action: Mouse scrolled (521, 254) with delta (0, 0)
Screenshot: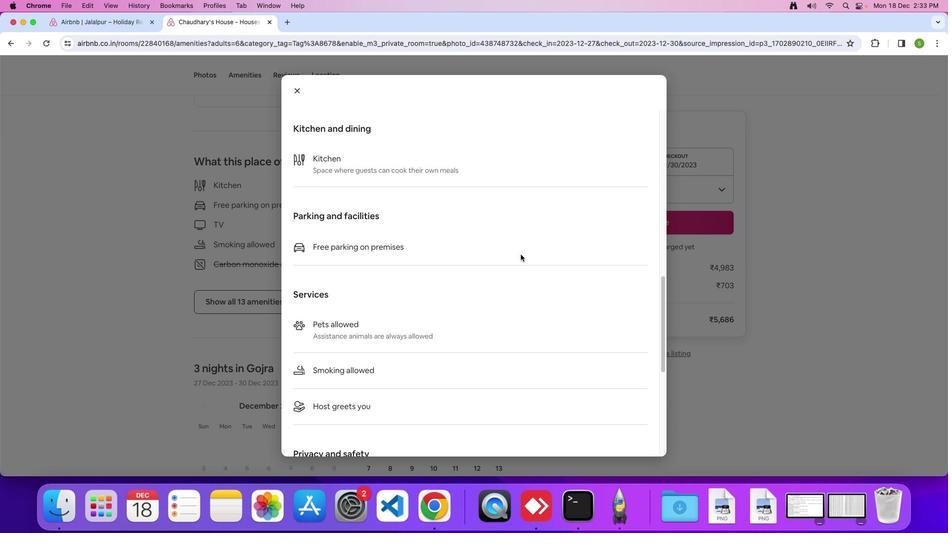 
Action: Mouse scrolled (521, 254) with delta (0, 0)
Screenshot: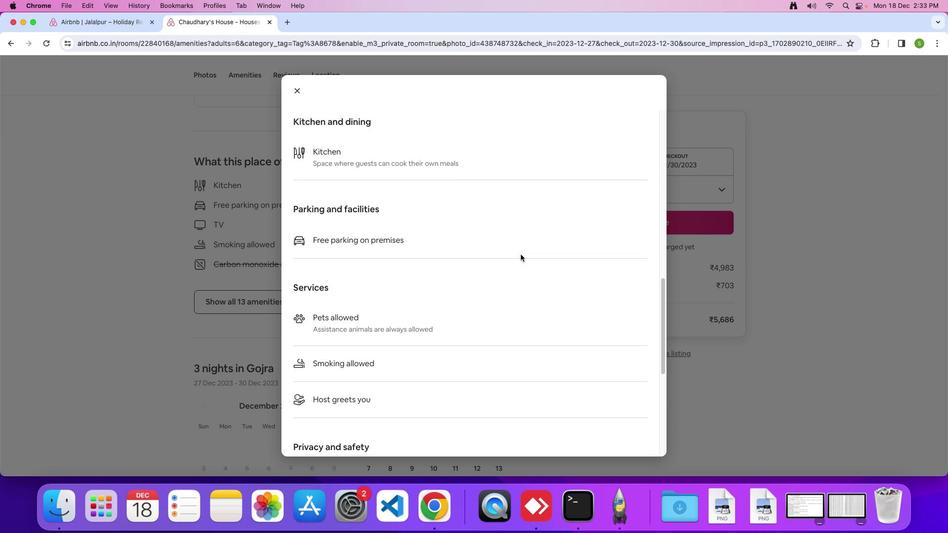 
Action: Mouse scrolled (521, 254) with delta (0, 0)
Screenshot: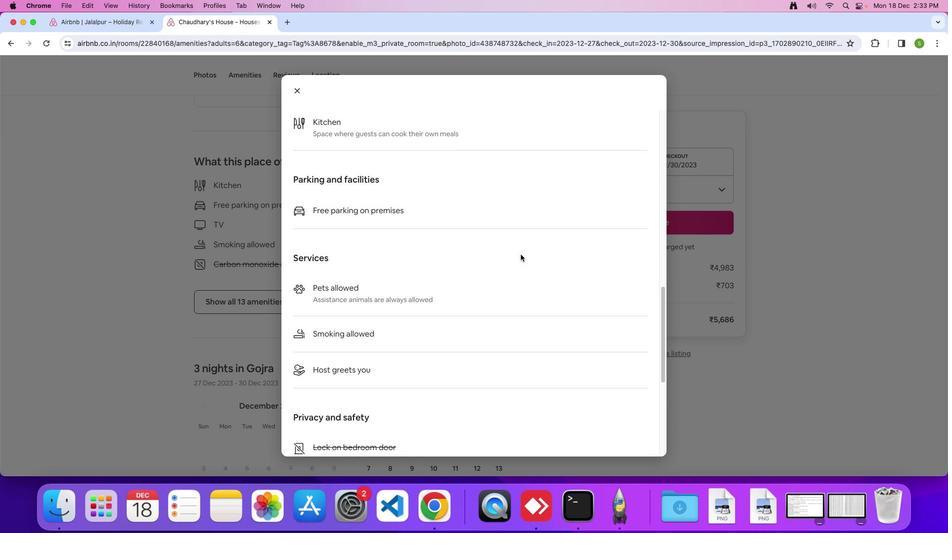 
Action: Mouse scrolled (521, 254) with delta (0, 0)
Screenshot: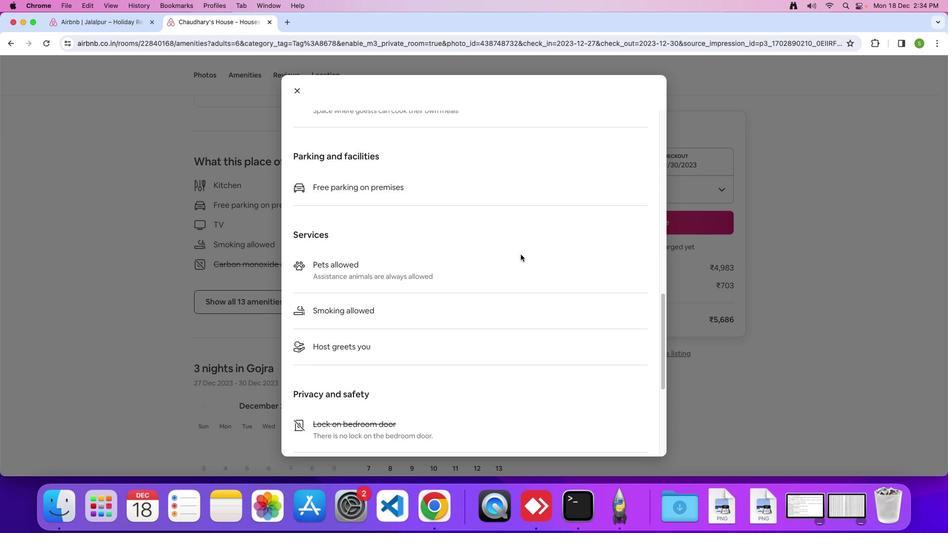 
Action: Mouse scrolled (521, 254) with delta (0, 0)
Screenshot: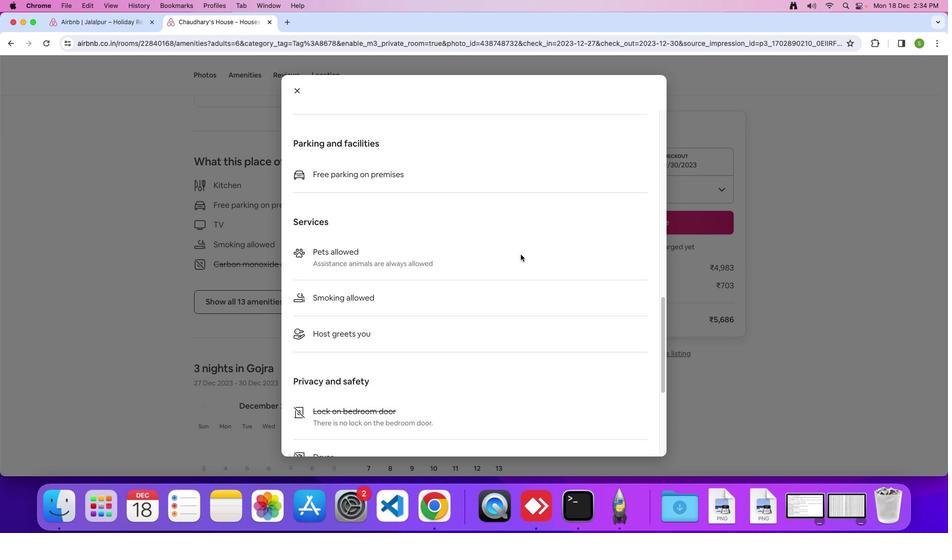 
Action: Mouse scrolled (521, 254) with delta (0, 0)
Screenshot: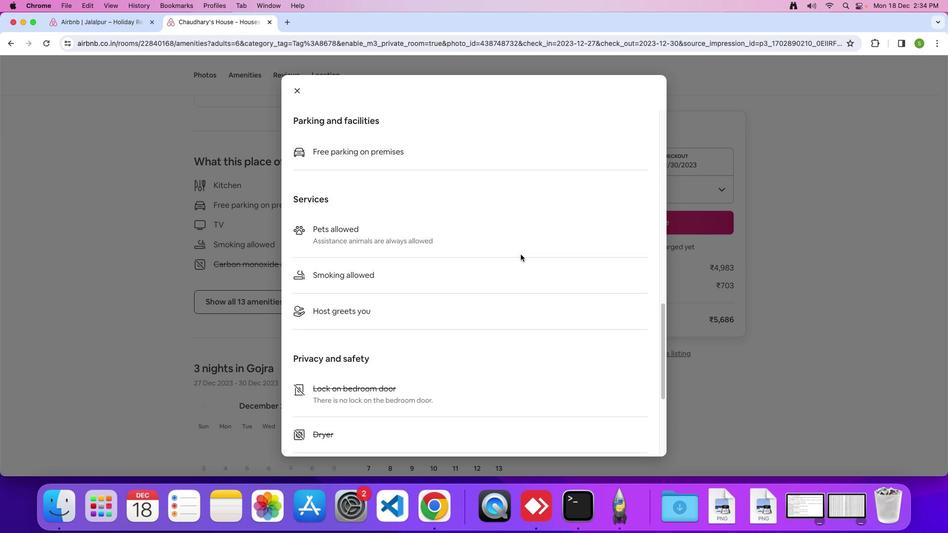 
Action: Mouse scrolled (521, 254) with delta (0, 0)
Screenshot: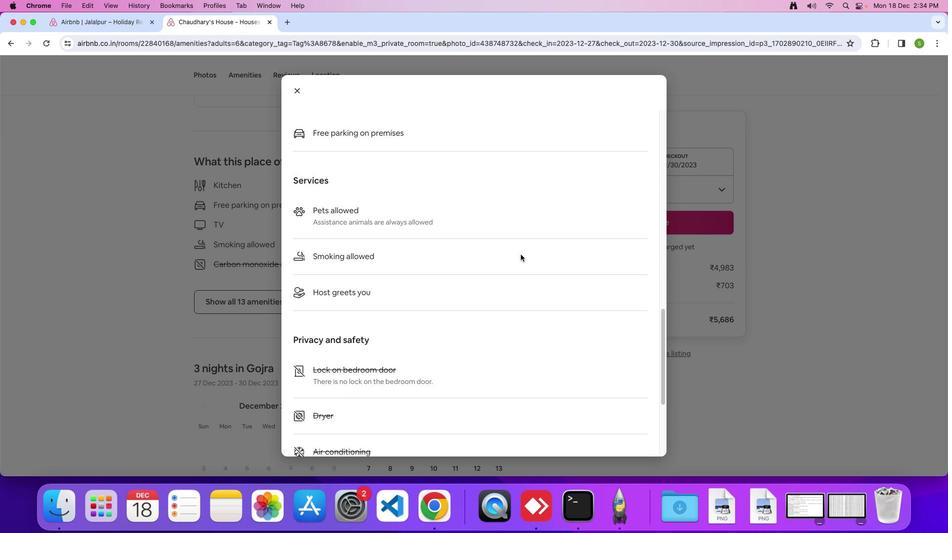 
Action: Mouse scrolled (521, 254) with delta (0, 0)
Screenshot: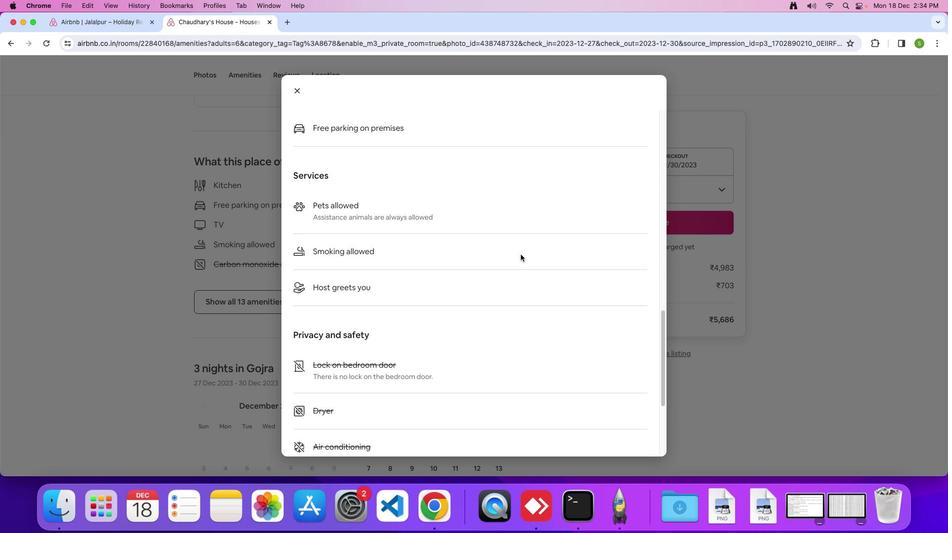 
Action: Mouse scrolled (521, 254) with delta (0, 0)
Screenshot: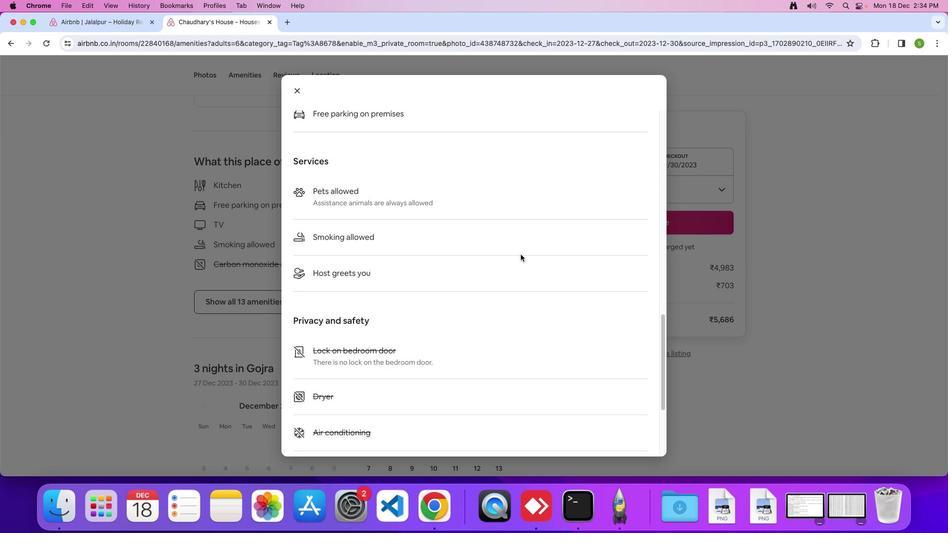 
Action: Mouse scrolled (521, 254) with delta (0, 0)
Screenshot: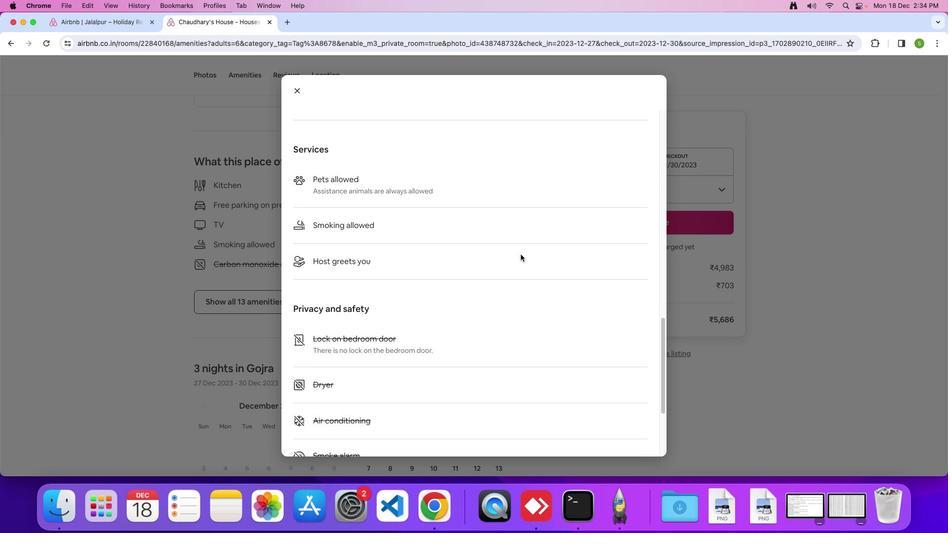 
Action: Mouse scrolled (521, 254) with delta (0, 0)
Screenshot: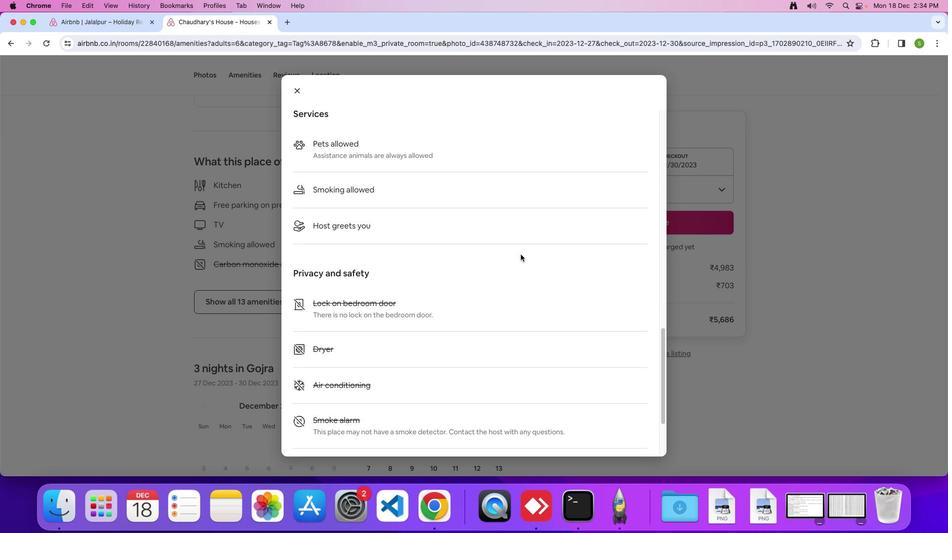 
Action: Mouse scrolled (521, 254) with delta (0, 0)
Screenshot: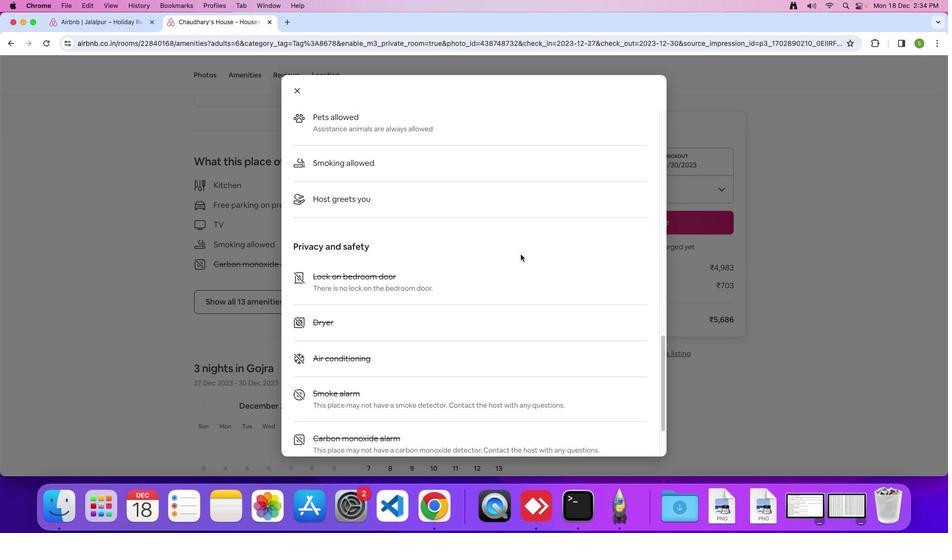
Action: Mouse scrolled (521, 254) with delta (0, 0)
Screenshot: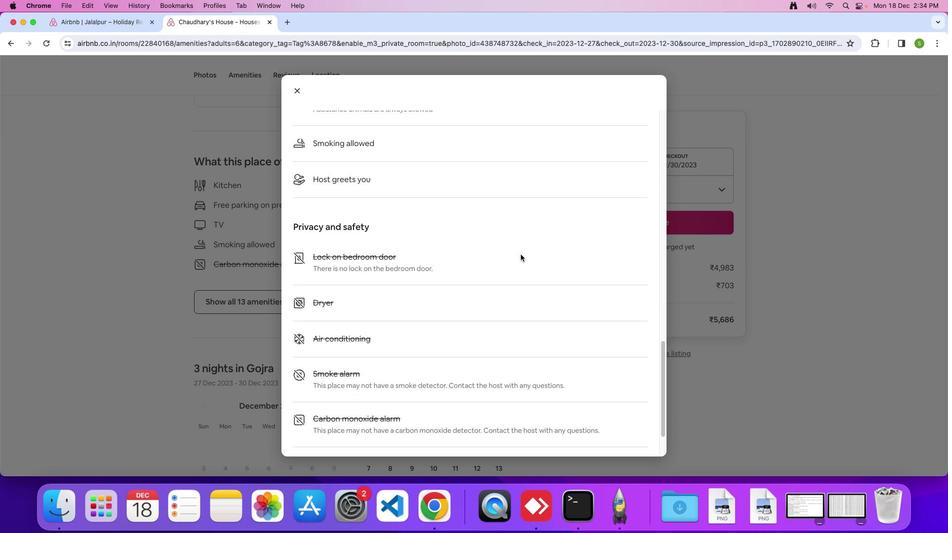 
Action: Mouse scrolled (521, 254) with delta (0, 0)
Screenshot: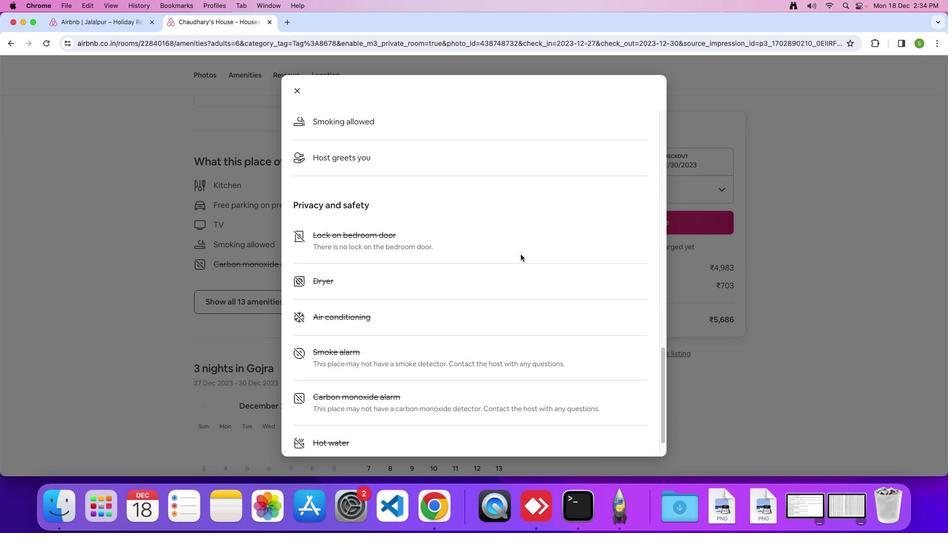 
Action: Mouse scrolled (521, 254) with delta (0, 0)
Screenshot: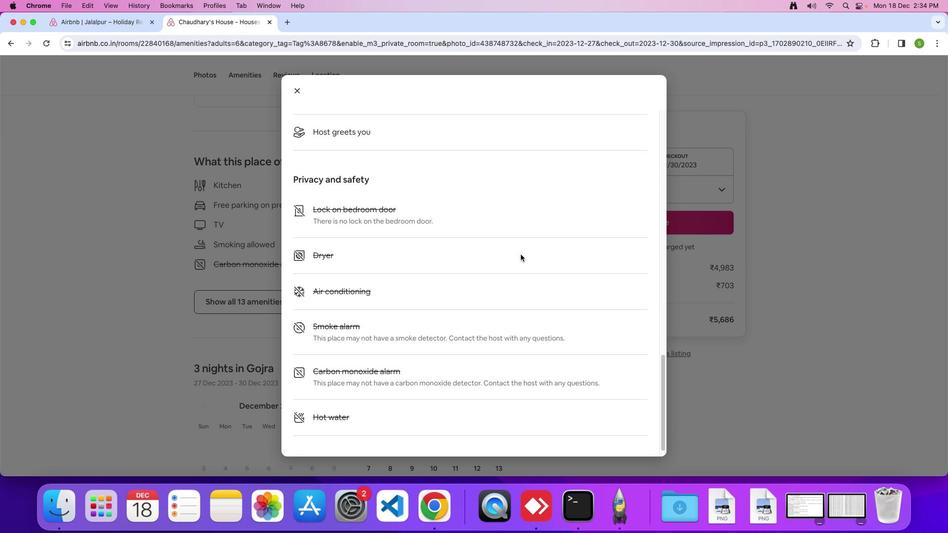 
Action: Mouse scrolled (521, 254) with delta (0, 0)
Screenshot: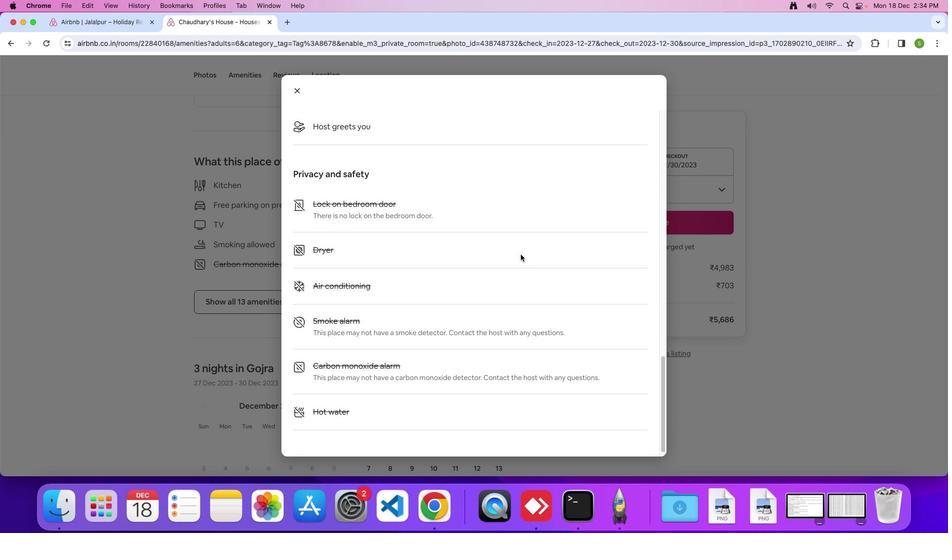 
Action: Mouse scrolled (521, 254) with delta (0, 0)
Screenshot: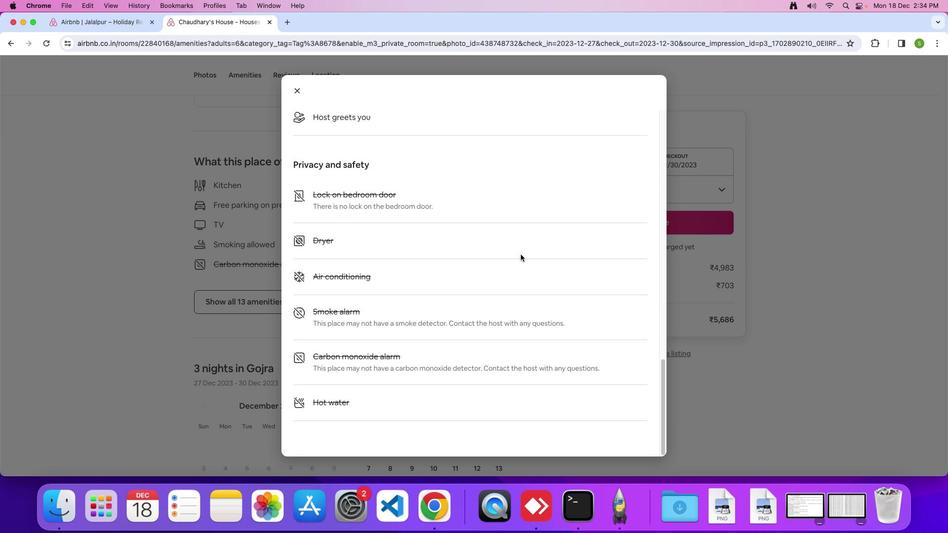 
Action: Mouse scrolled (521, 254) with delta (0, 0)
Screenshot: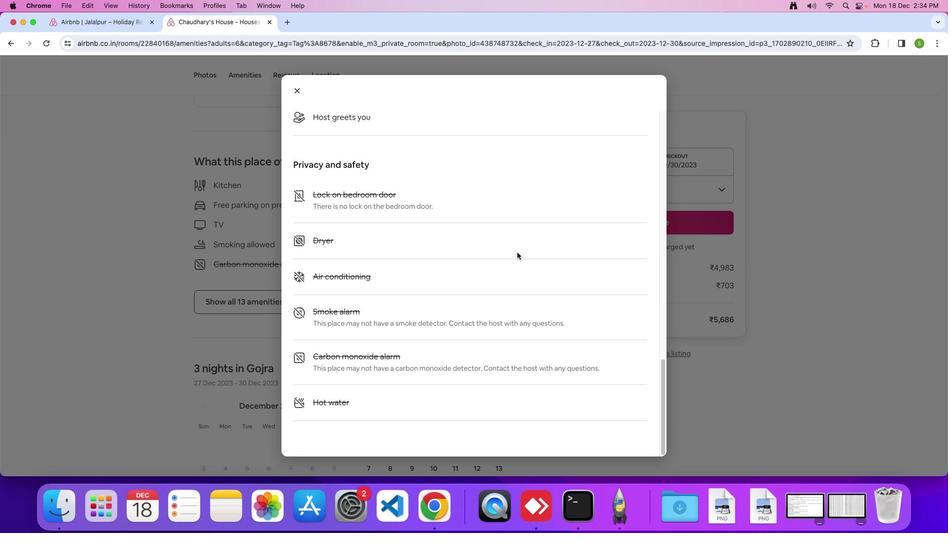 
Action: Mouse scrolled (521, 254) with delta (0, 0)
Screenshot: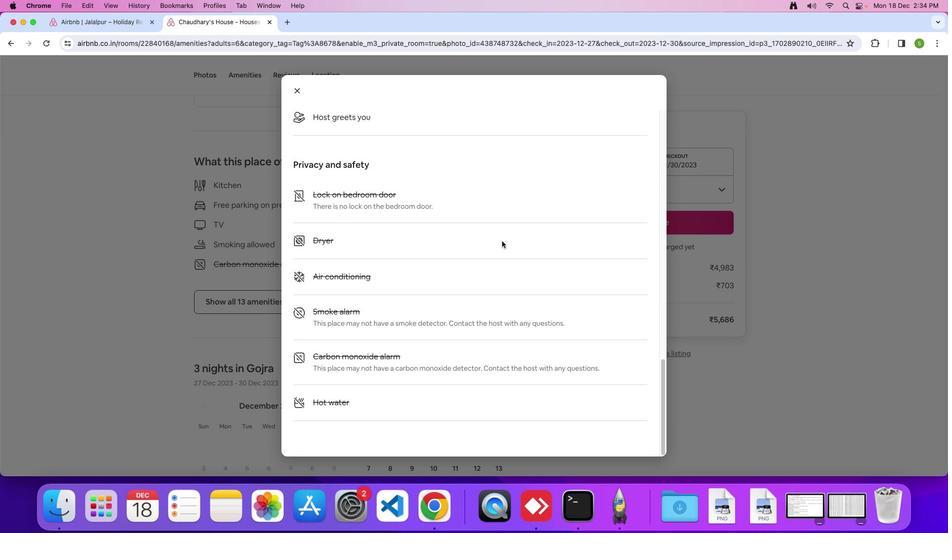 
Action: Mouse moved to (297, 92)
Screenshot: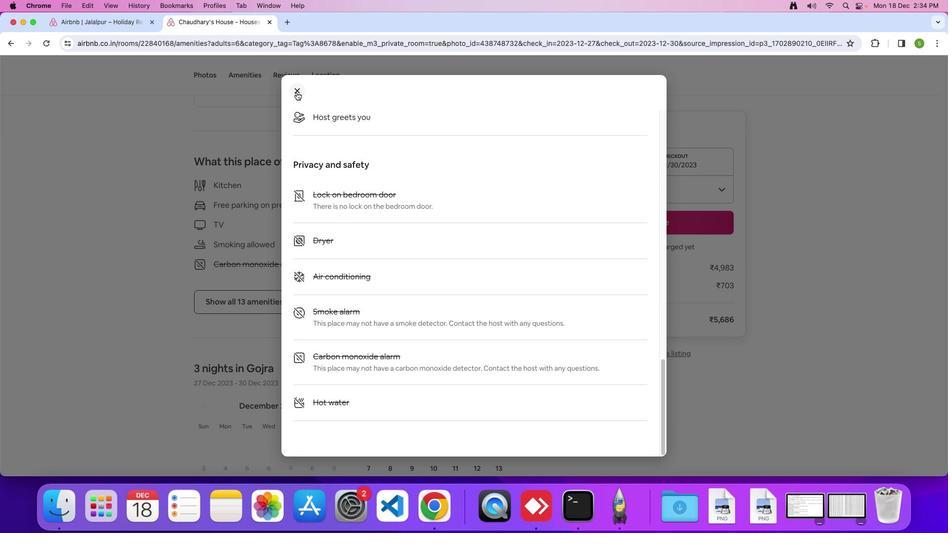 
Action: Mouse pressed left at (297, 92)
Screenshot: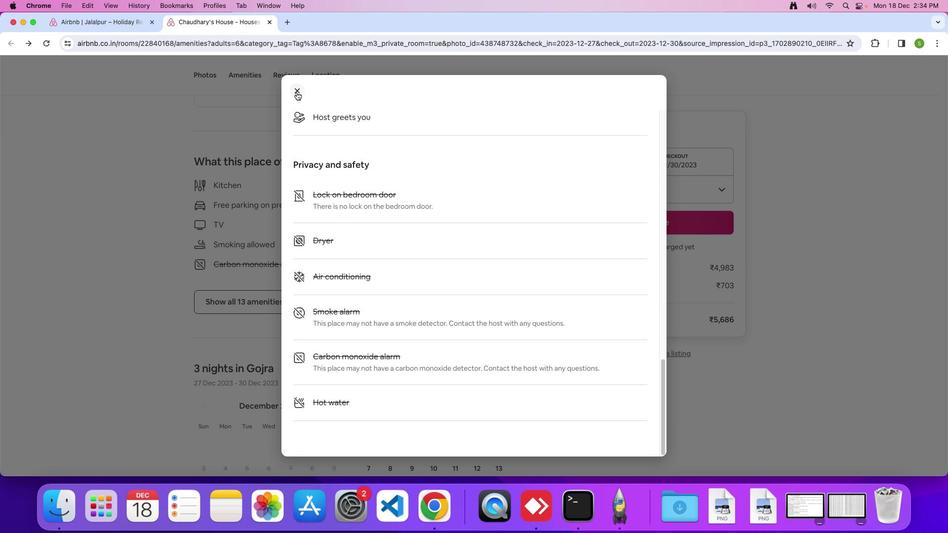 
Action: Mouse moved to (520, 255)
Screenshot: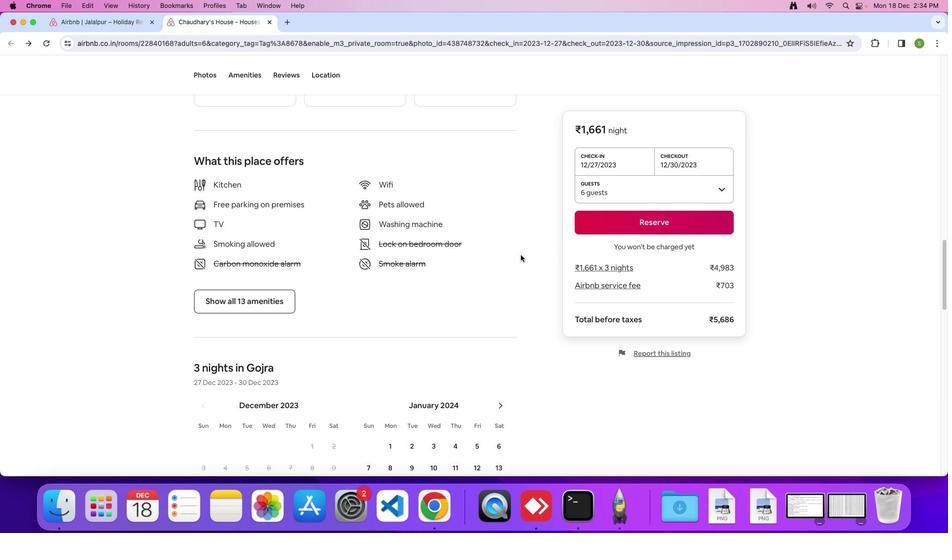 
Action: Mouse scrolled (520, 255) with delta (0, 0)
Screenshot: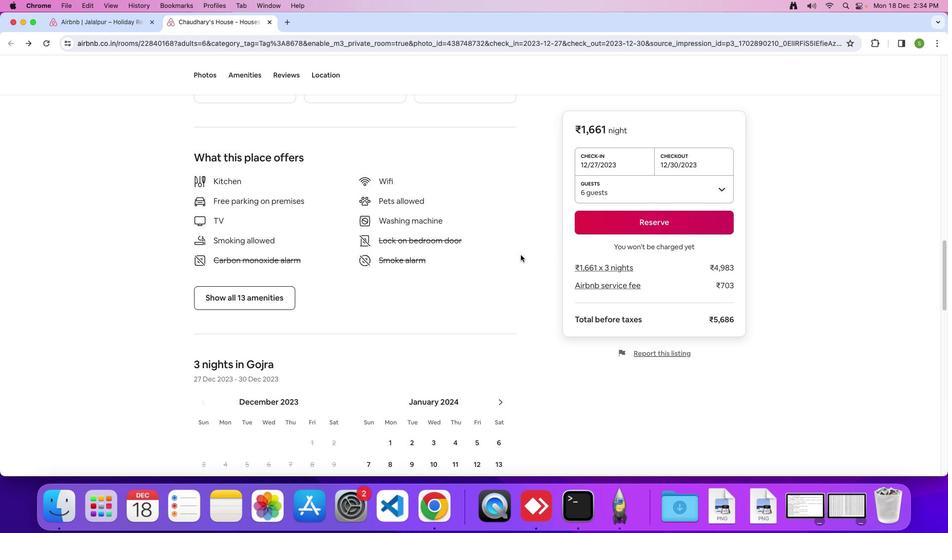 
Action: Mouse scrolled (520, 255) with delta (0, 0)
Screenshot: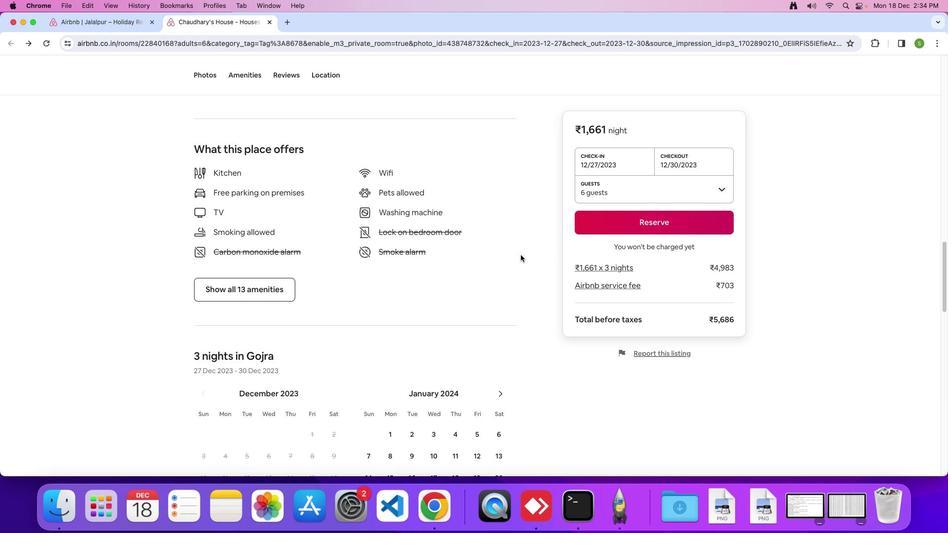 
Action: Mouse scrolled (520, 255) with delta (0, -1)
Screenshot: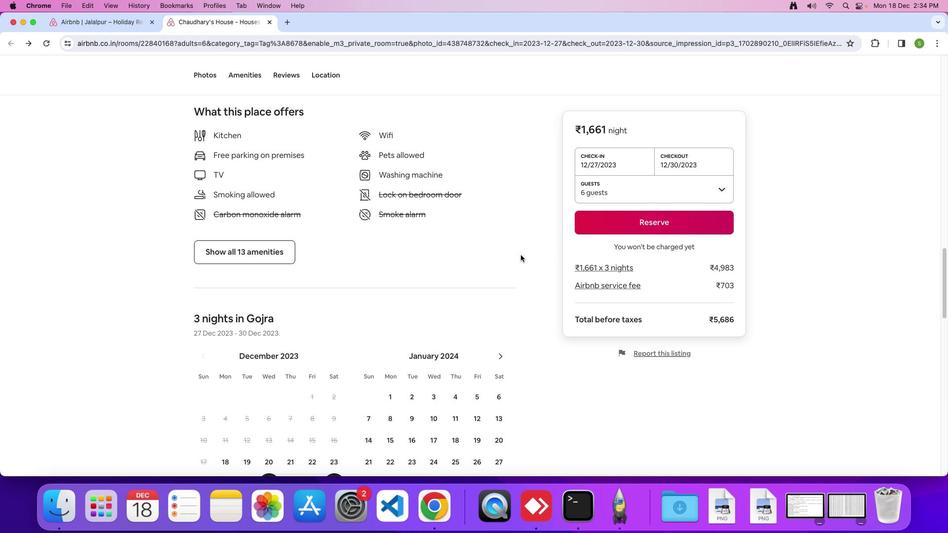 
Action: Mouse scrolled (520, 255) with delta (0, 0)
Screenshot: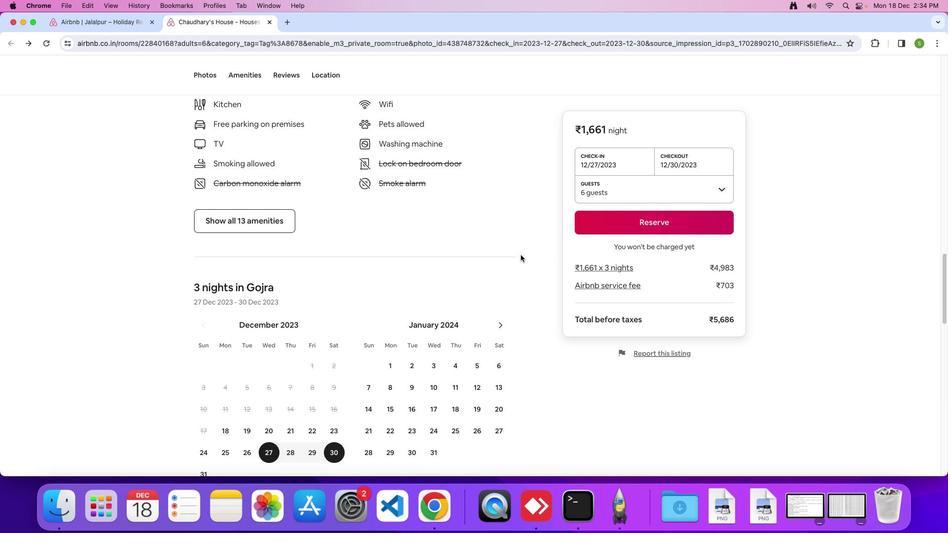 
Action: Mouse scrolled (520, 255) with delta (0, 0)
Screenshot: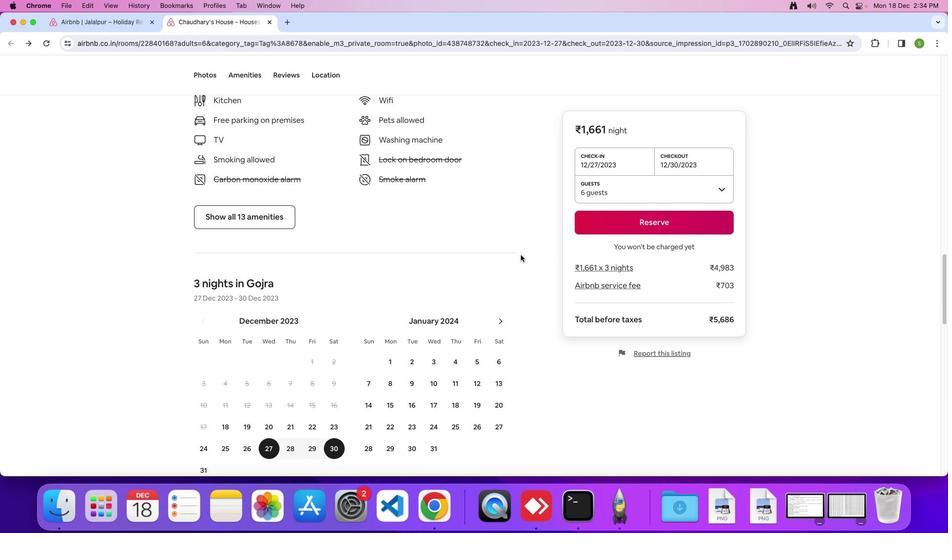 
Action: Mouse scrolled (520, 255) with delta (0, 0)
Screenshot: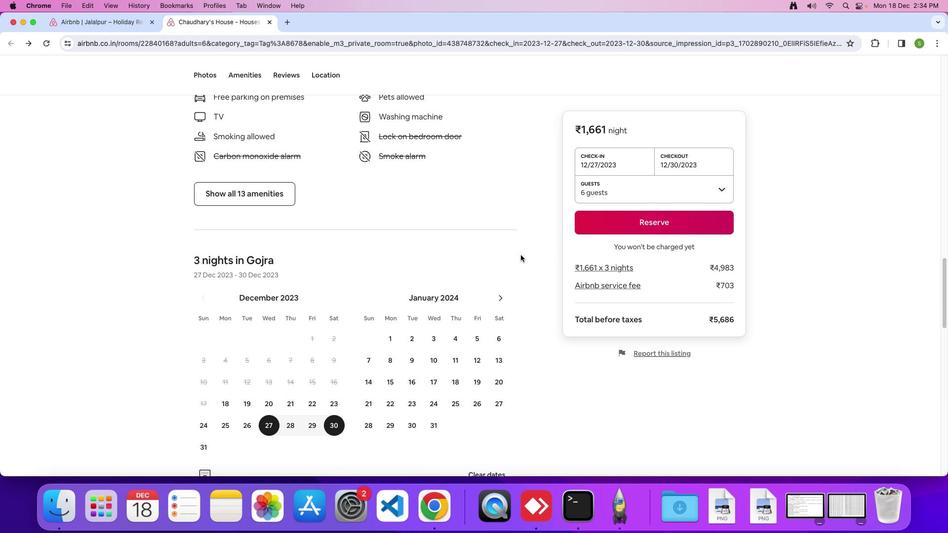 
Action: Mouse scrolled (520, 255) with delta (0, 0)
Screenshot: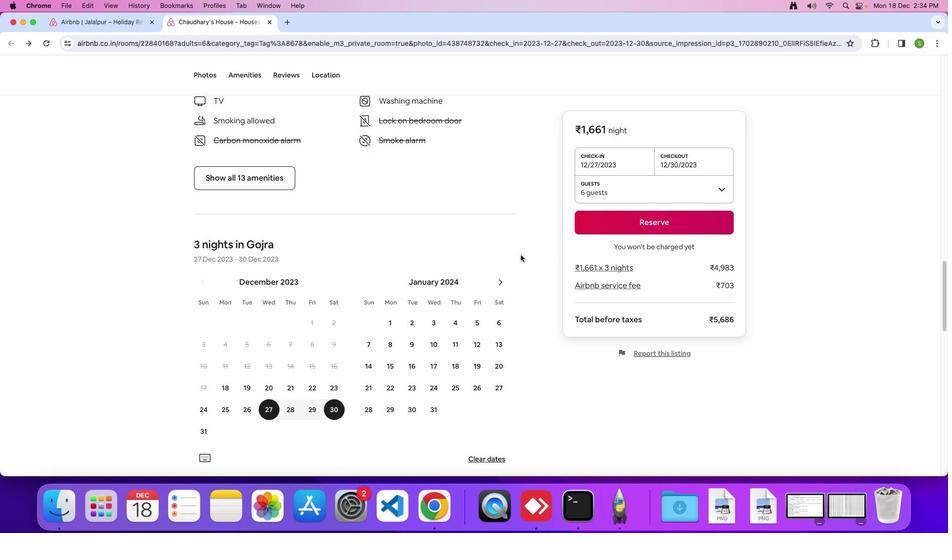 
Action: Mouse scrolled (520, 255) with delta (0, 0)
Screenshot: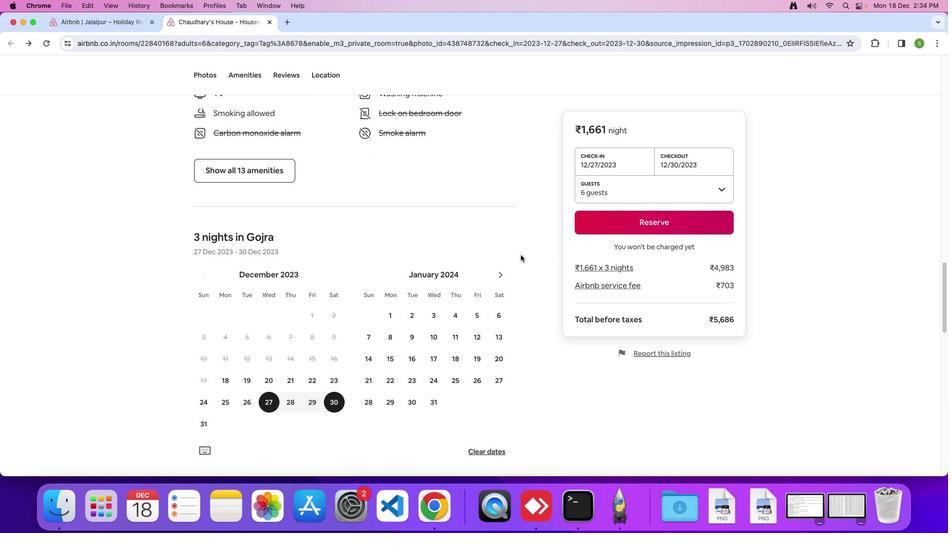 
Action: Mouse scrolled (520, 255) with delta (0, 0)
Screenshot: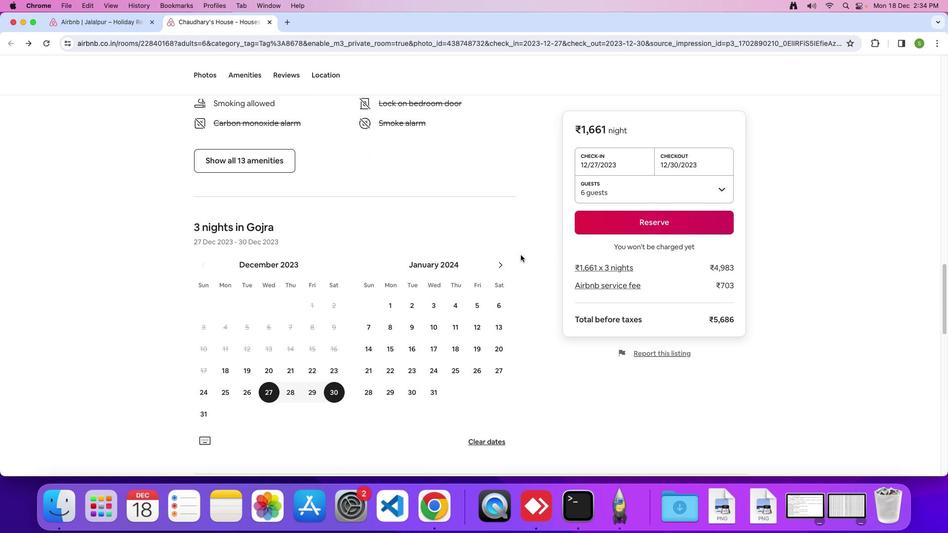 
Action: Mouse scrolled (520, 255) with delta (0, 0)
Screenshot: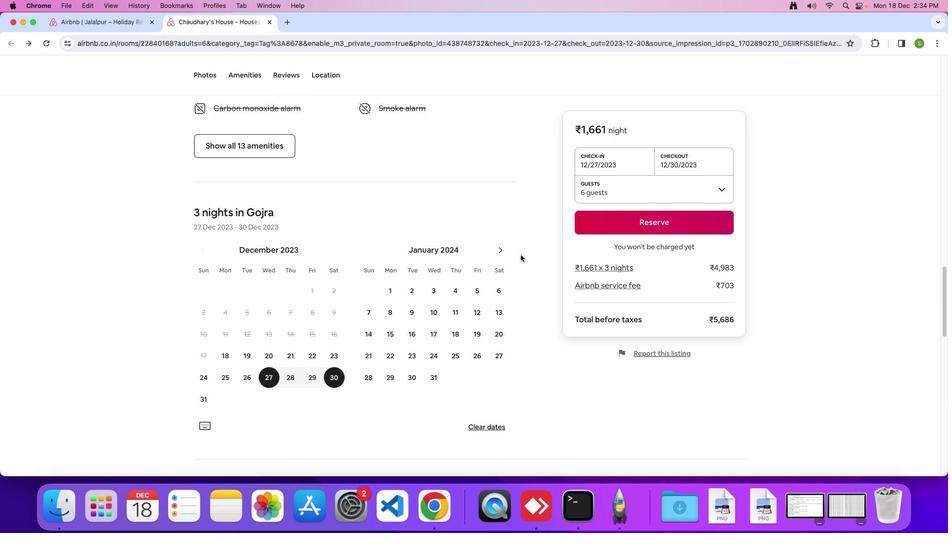 
Action: Mouse scrolled (520, 255) with delta (0, 0)
Screenshot: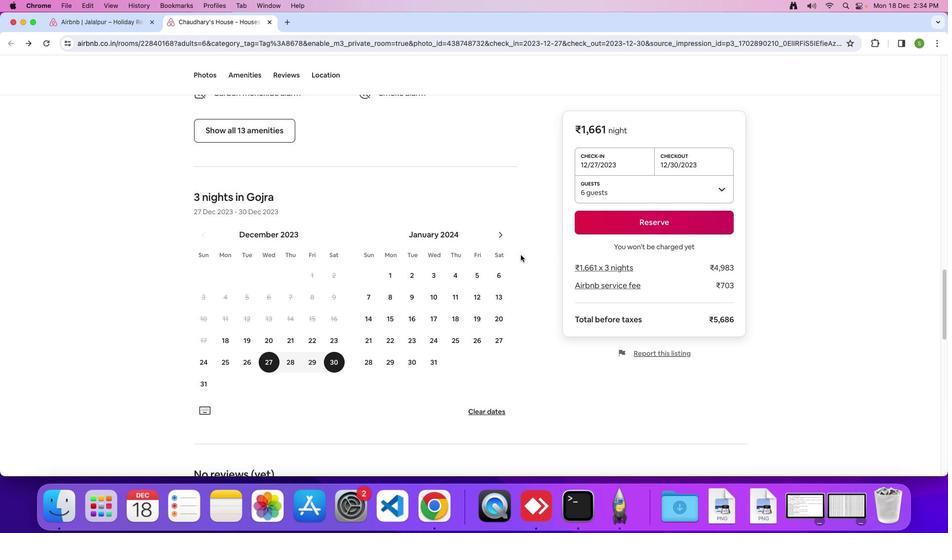 
Action: Mouse scrolled (520, 255) with delta (0, 0)
Screenshot: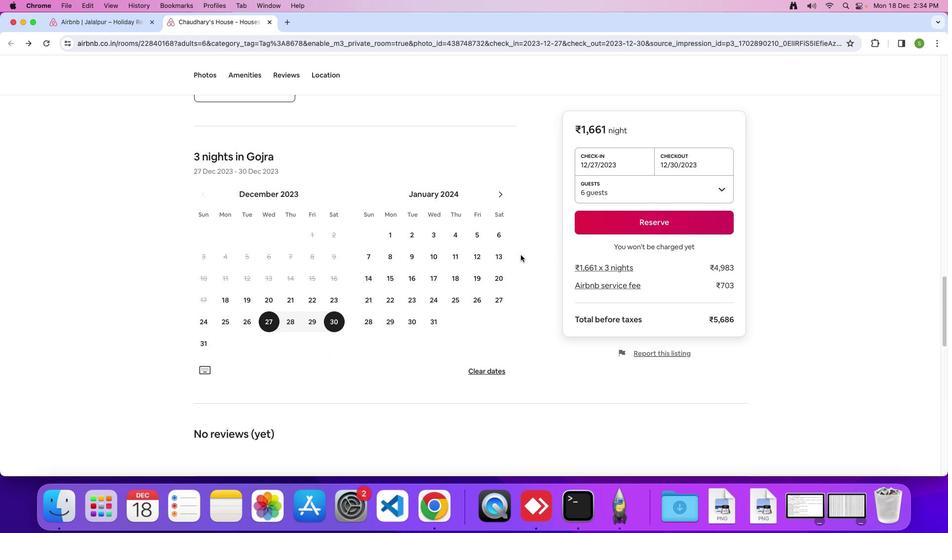 
Action: Mouse scrolled (520, 255) with delta (0, 0)
Screenshot: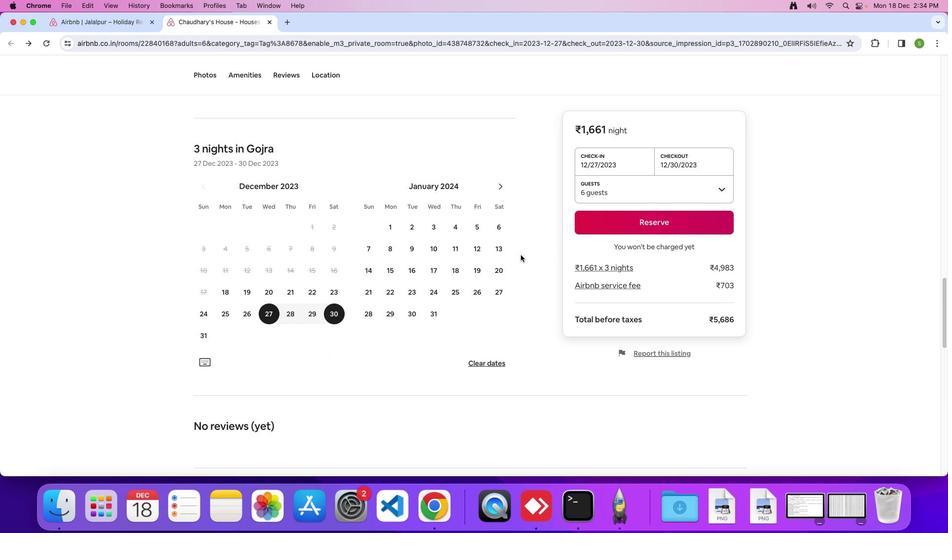
Action: Mouse scrolled (520, 255) with delta (0, 0)
Screenshot: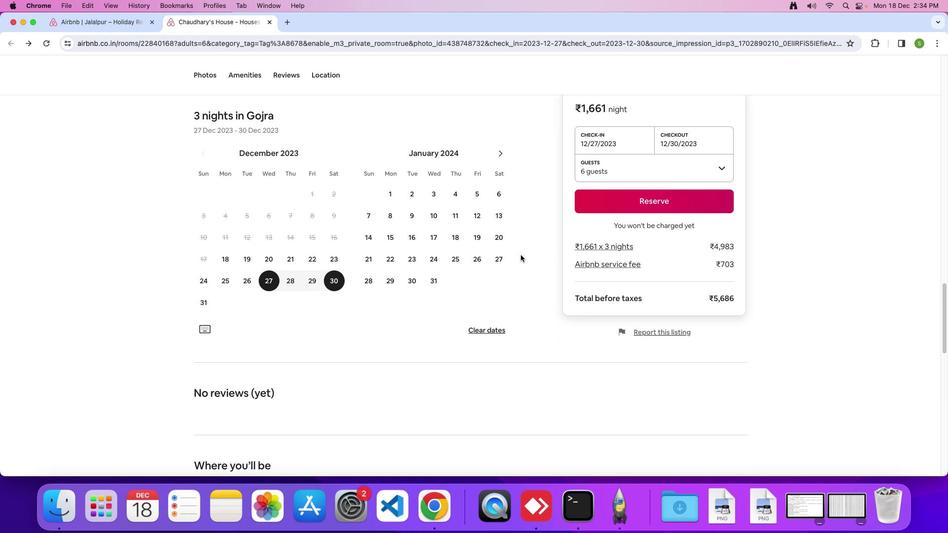 
Action: Mouse scrolled (520, 255) with delta (0, 0)
Screenshot: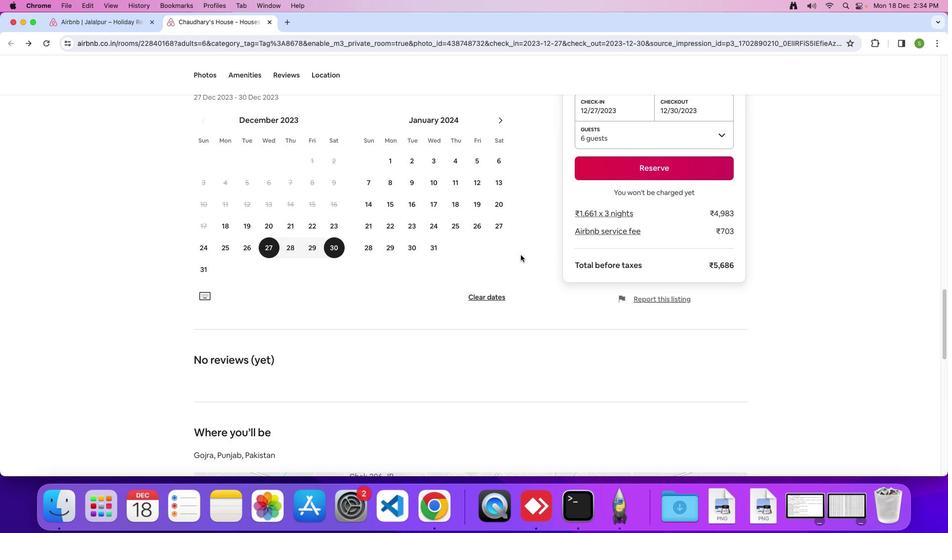
Action: Mouse scrolled (520, 255) with delta (0, 0)
Screenshot: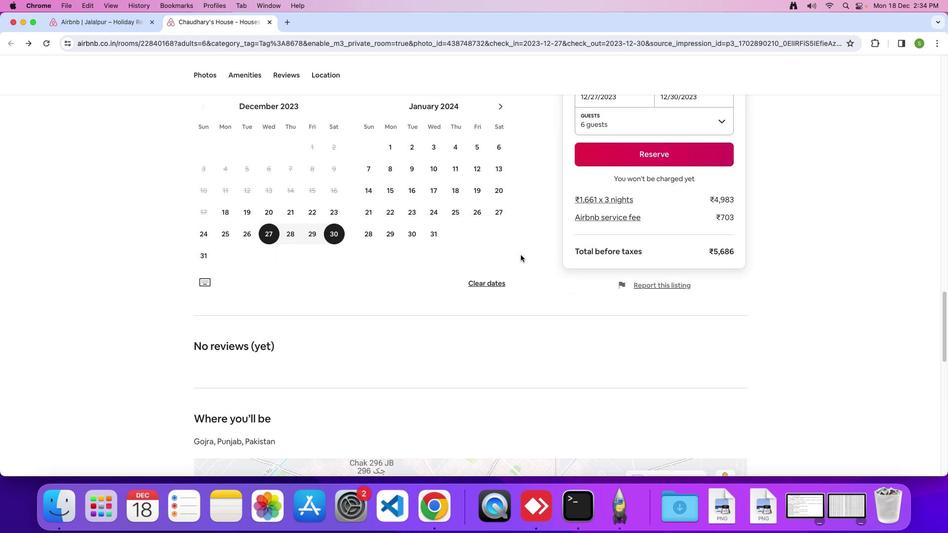 
Action: Mouse scrolled (520, 255) with delta (0, 0)
Screenshot: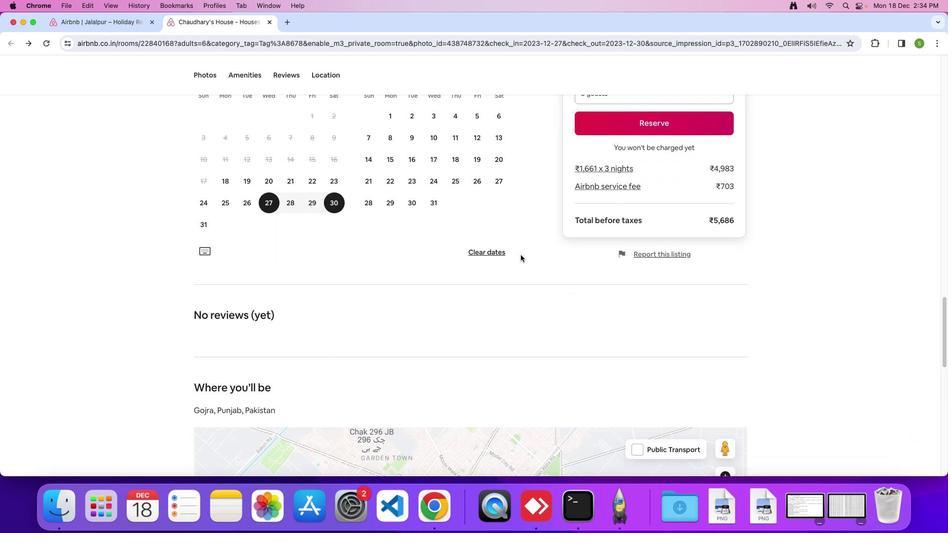 
Action: Mouse scrolled (520, 255) with delta (0, 0)
Screenshot: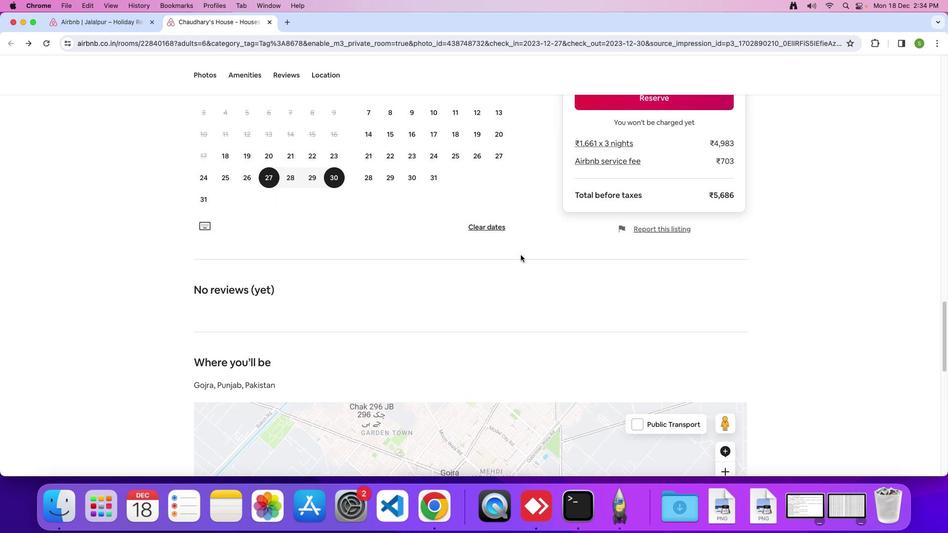 
Action: Mouse scrolled (520, 255) with delta (0, 0)
Screenshot: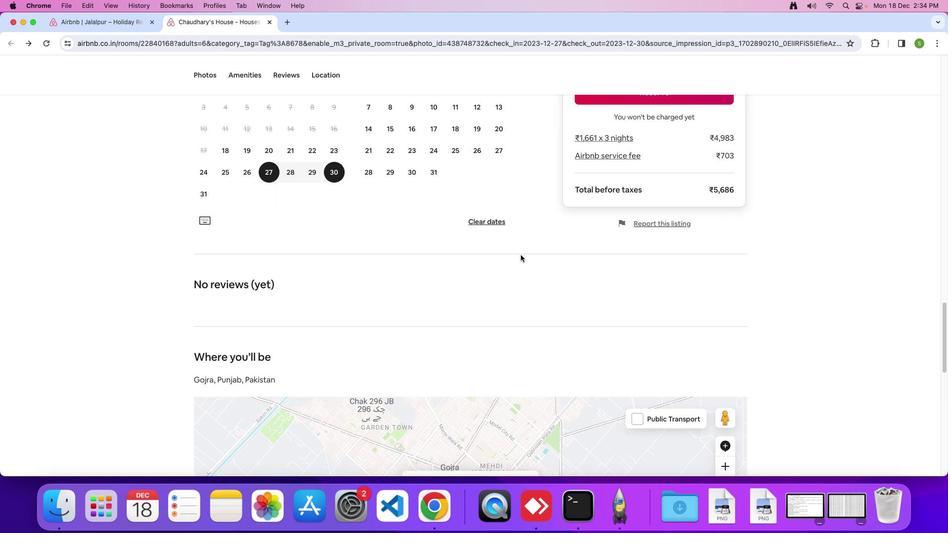 
Action: Mouse scrolled (520, 255) with delta (0, 0)
Screenshot: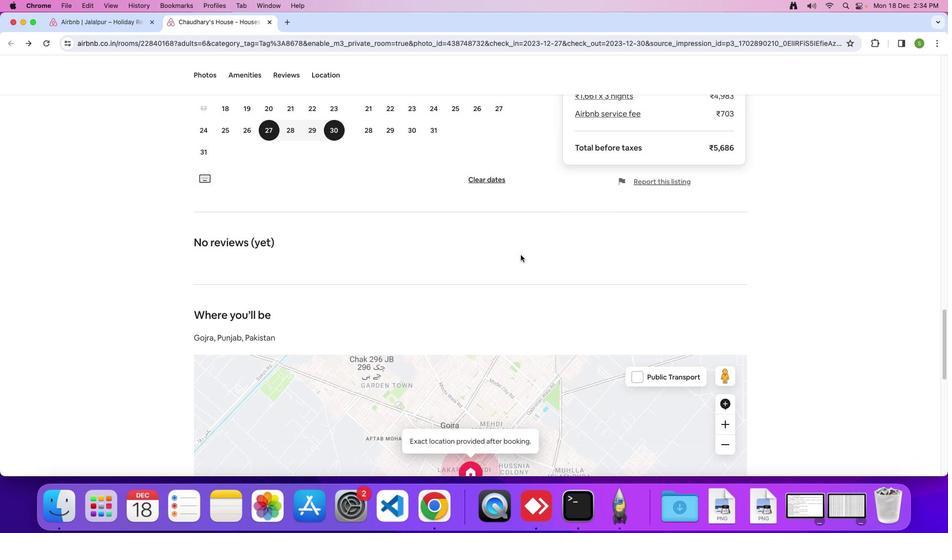 
Action: Mouse scrolled (520, 255) with delta (0, 0)
Screenshot: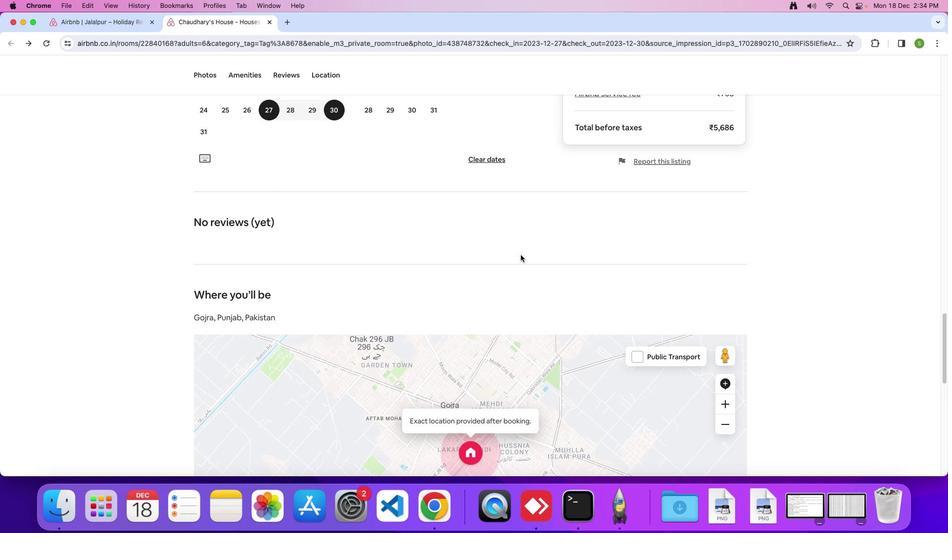 
Action: Mouse scrolled (520, 255) with delta (0, 0)
Screenshot: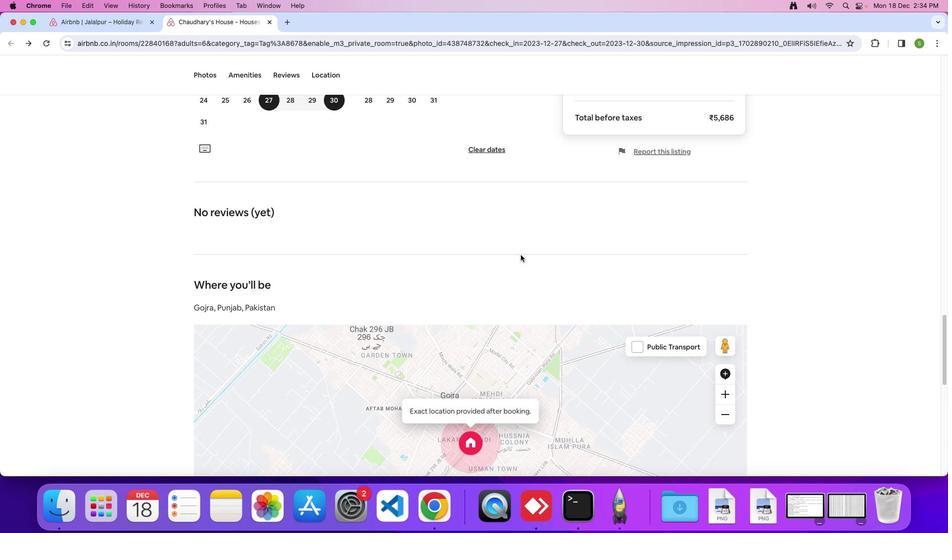 
Action: Mouse scrolled (520, 255) with delta (0, 0)
Screenshot: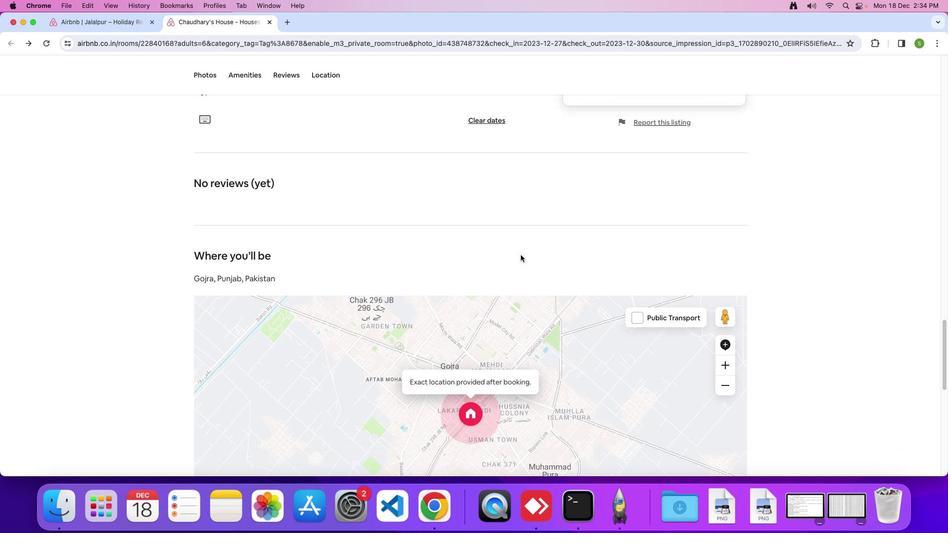 
Action: Mouse scrolled (520, 255) with delta (0, 0)
Screenshot: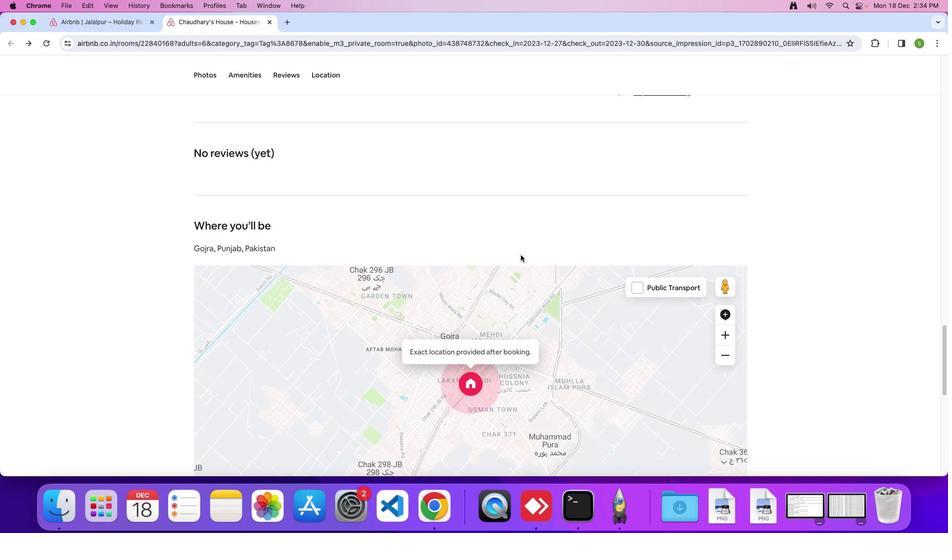 
Action: Mouse scrolled (520, 255) with delta (0, 0)
Screenshot: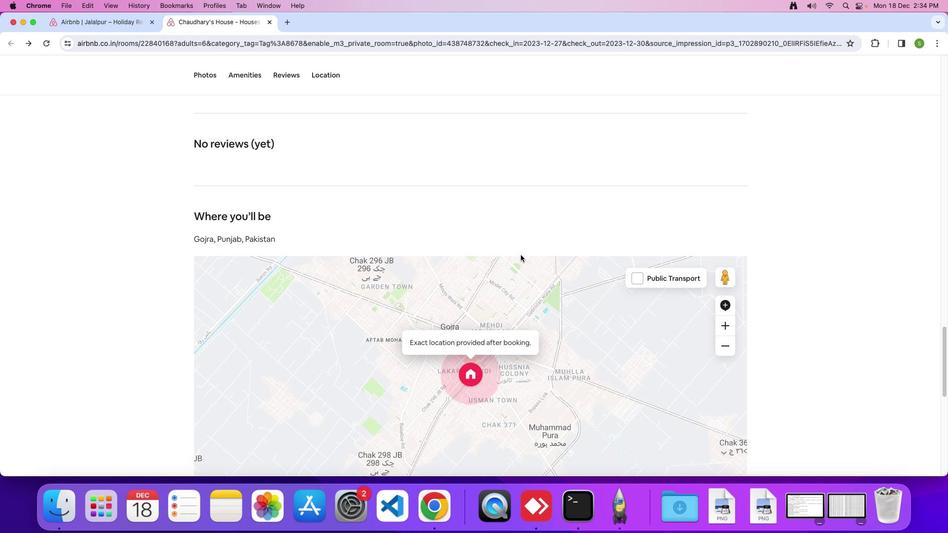 
Action: Mouse scrolled (520, 255) with delta (0, 0)
Screenshot: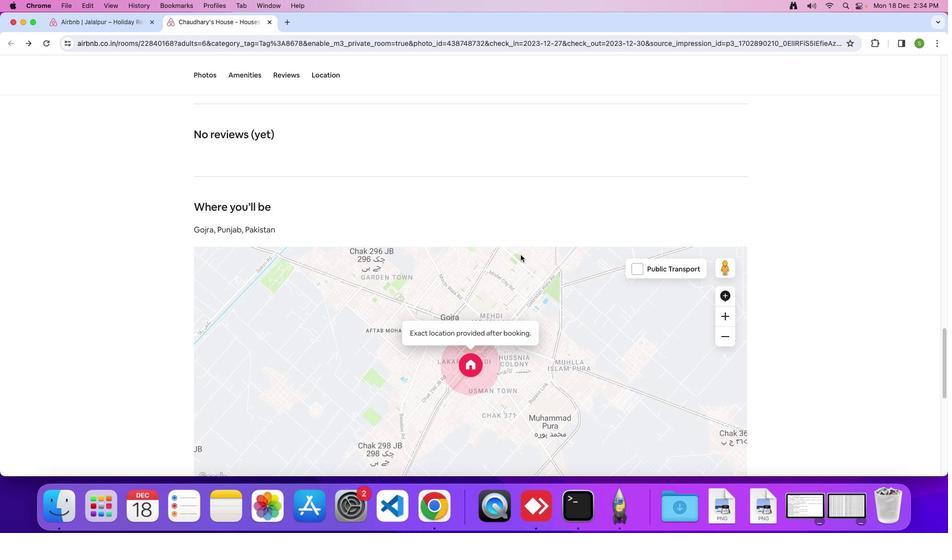 
Action: Mouse scrolled (520, 255) with delta (0, 0)
Screenshot: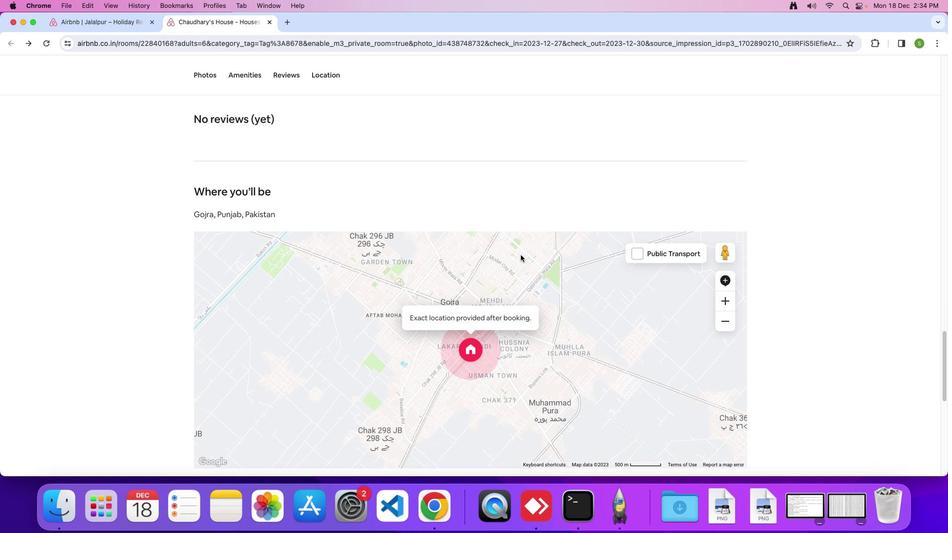 
Action: Mouse scrolled (520, 255) with delta (0, 0)
Screenshot: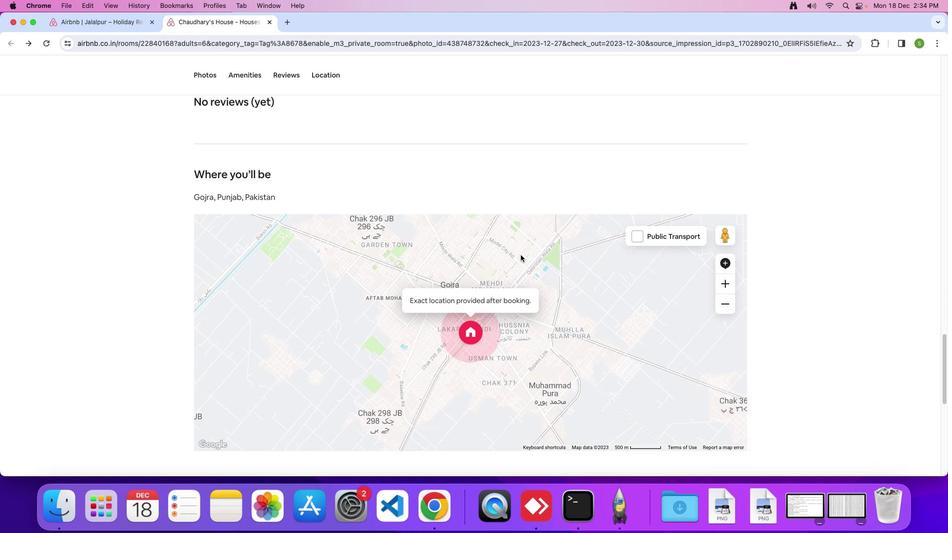 
Action: Mouse scrolled (520, 255) with delta (0, 0)
Screenshot: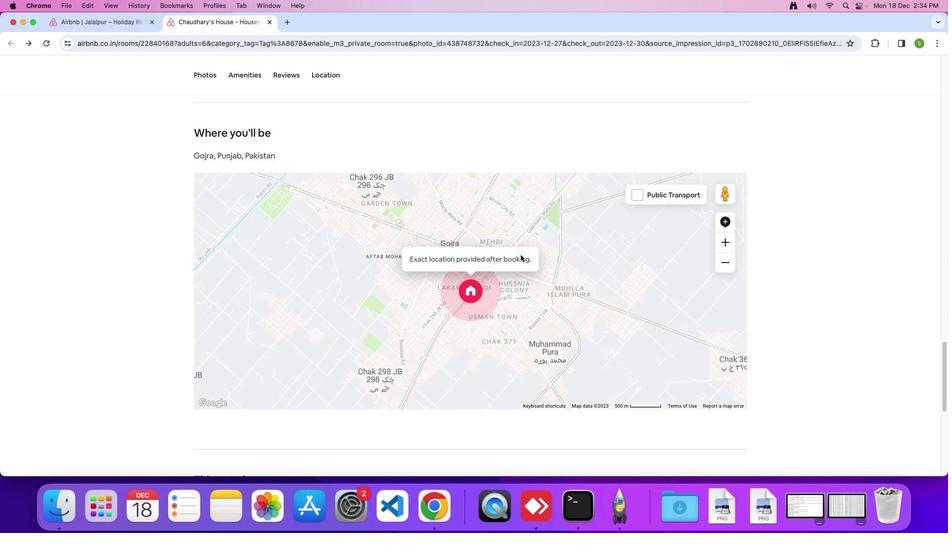
Action: Mouse scrolled (520, 255) with delta (0, 0)
Screenshot: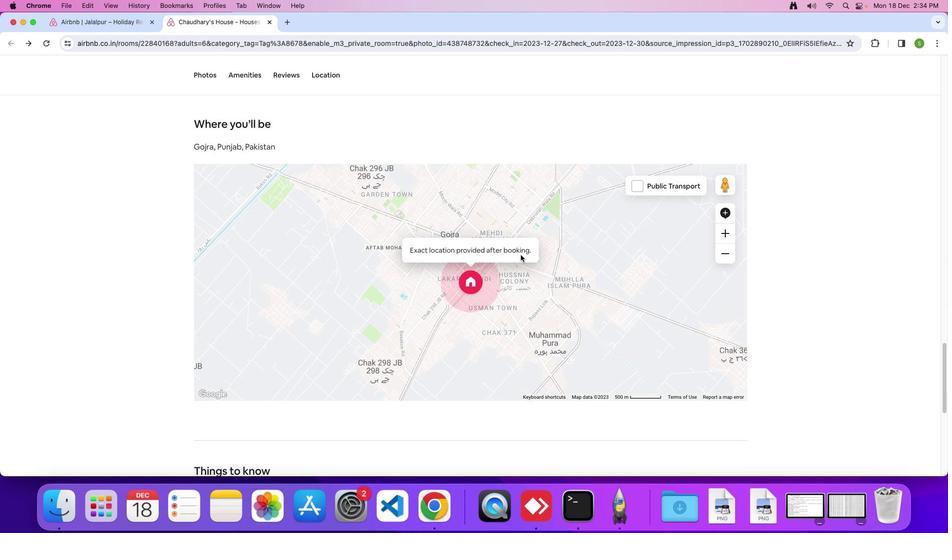 
Action: Mouse scrolled (520, 255) with delta (0, 0)
Screenshot: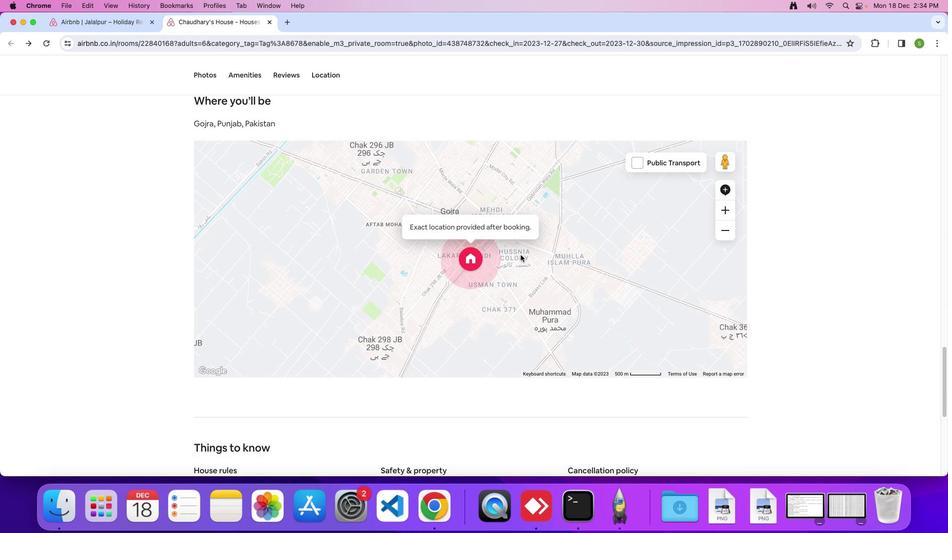 
Action: Mouse scrolled (520, 255) with delta (0, 0)
Screenshot: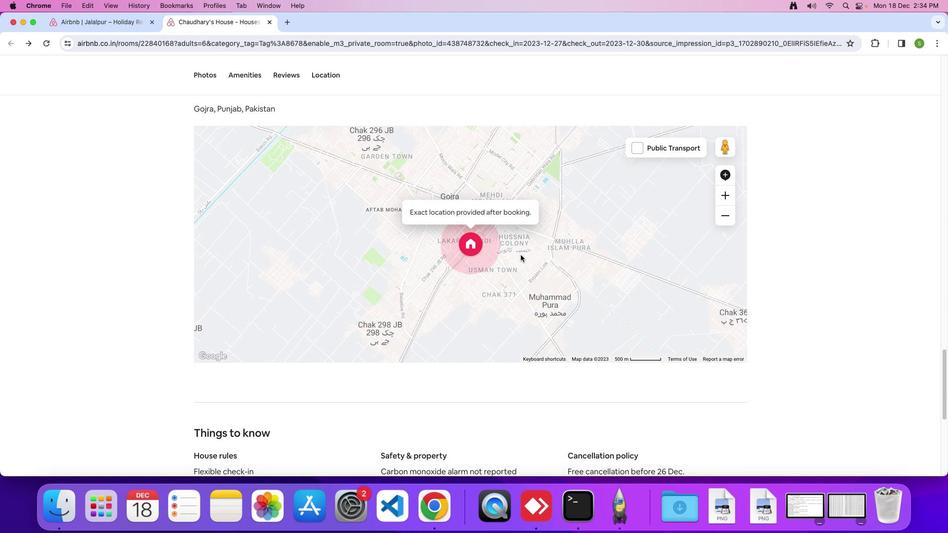 
Action: Mouse scrolled (520, 255) with delta (0, 0)
Screenshot: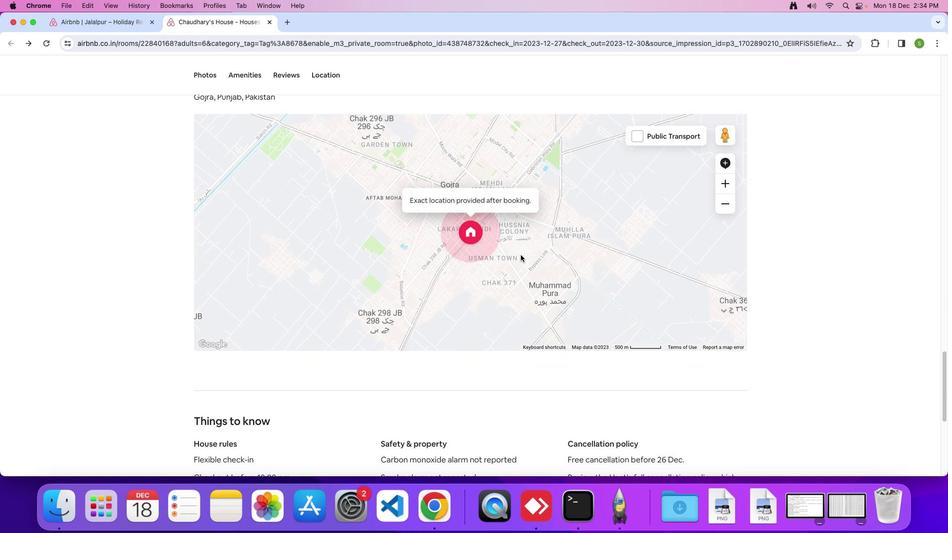 
Action: Mouse scrolled (520, 255) with delta (0, -1)
Screenshot: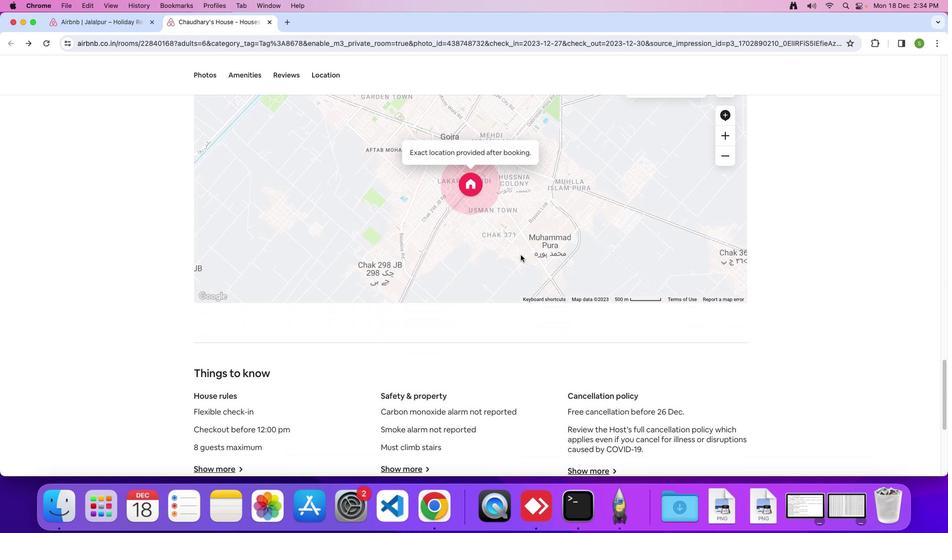 
Action: Mouse scrolled (520, 255) with delta (0, 0)
